 Task: Look for space in Itacoatiara, Brazil from 2nd September, 2023 to 6th September, 2023 for 2 adults in price range Rs.15000 to Rs.20000. Place can be entire place with 1  bedroom having 1 bed and 1 bathroom. Property type can be house, flat, guest house, hotel. Booking option can be shelf check-in. Required host language is Spanish.
Action: Mouse moved to (543, 207)
Screenshot: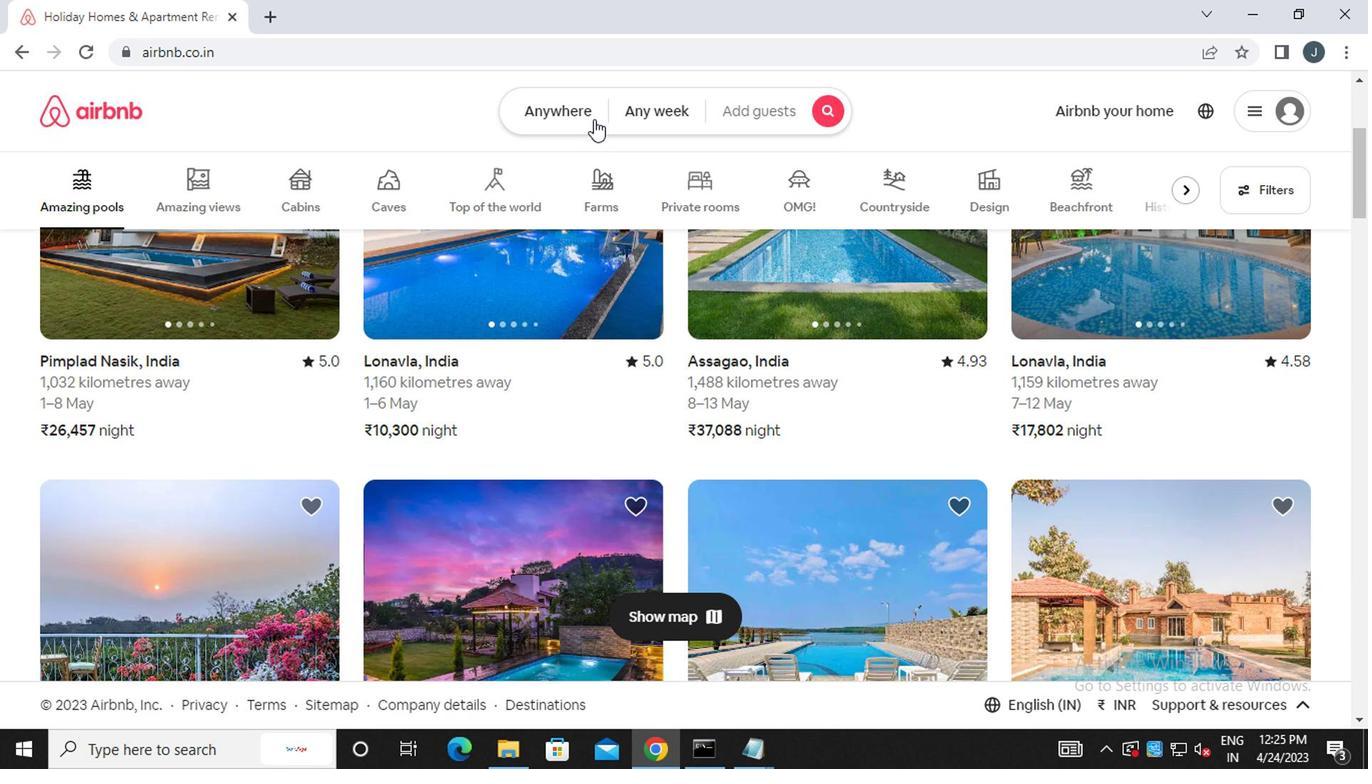 
Action: Mouse pressed left at (543, 207)
Screenshot: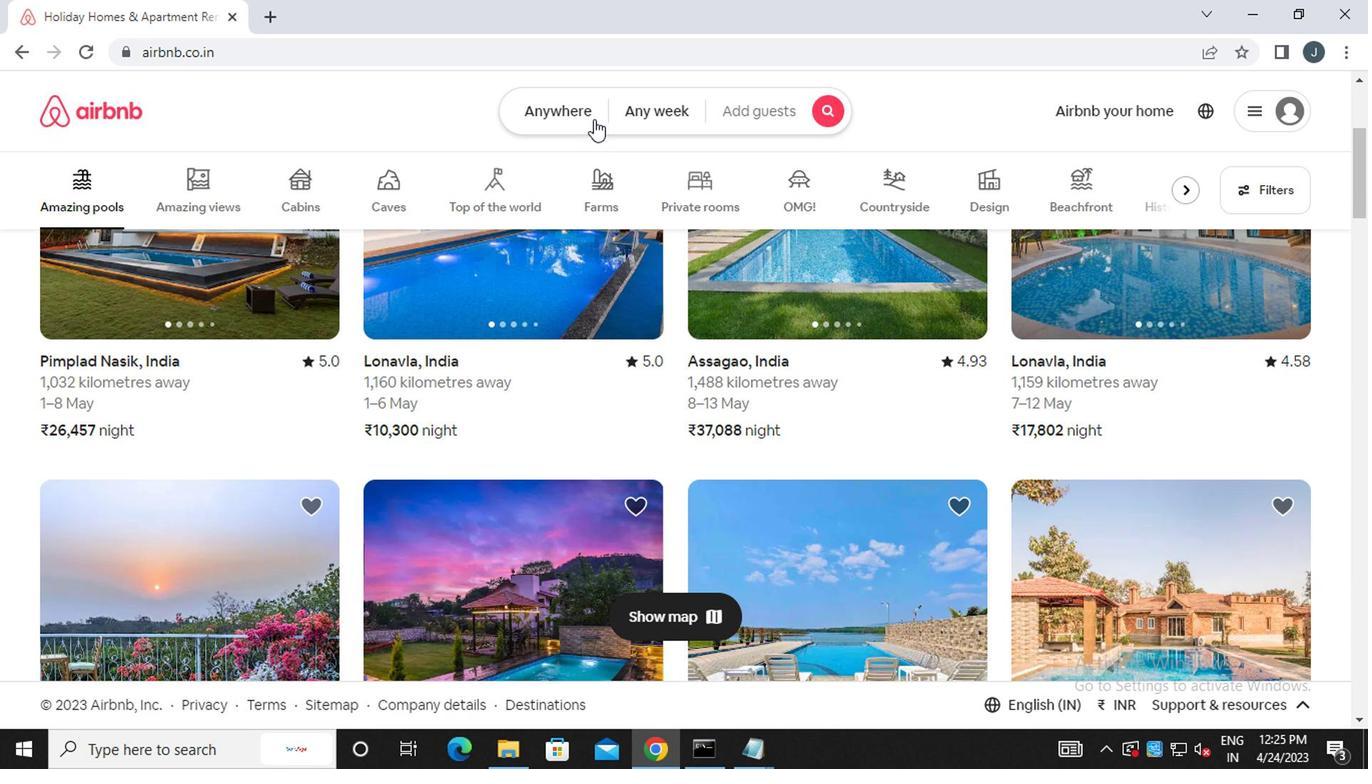 
Action: Mouse moved to (366, 261)
Screenshot: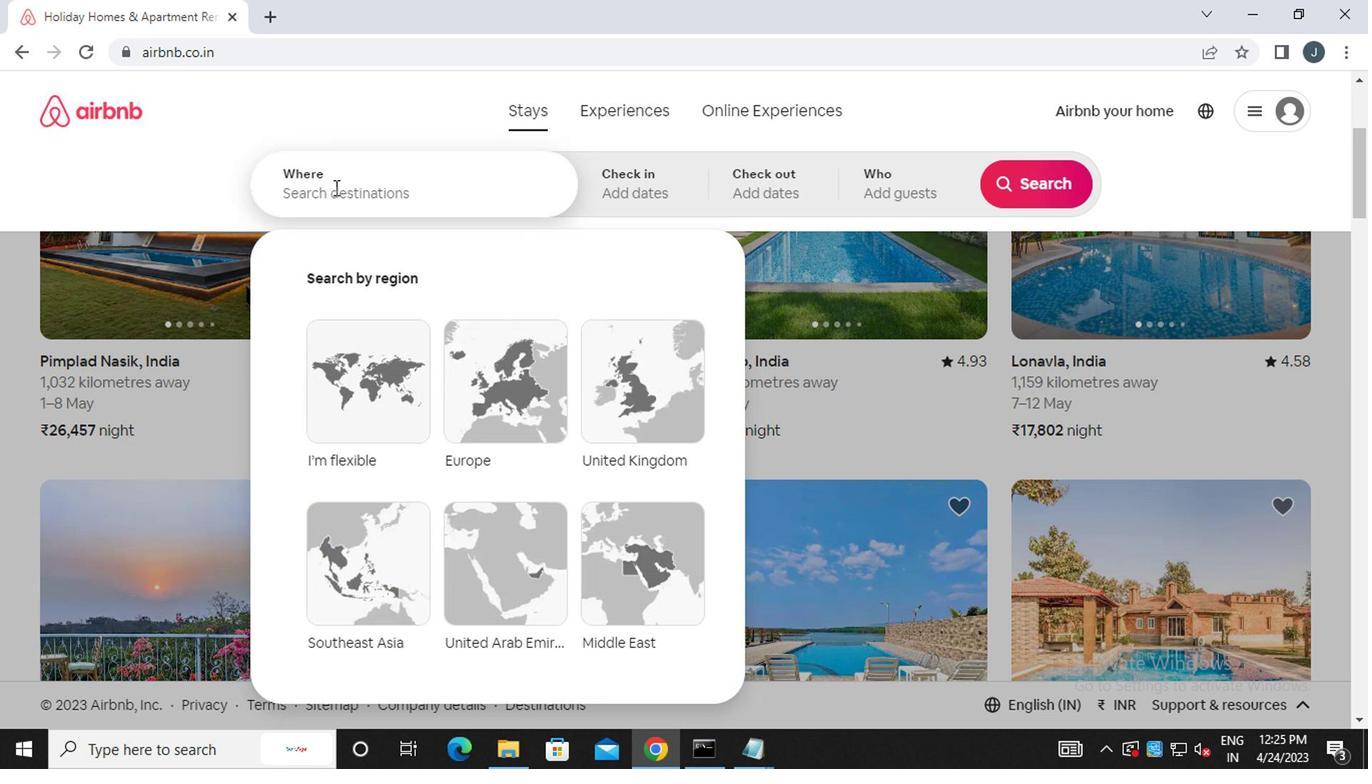 
Action: Mouse pressed left at (366, 261)
Screenshot: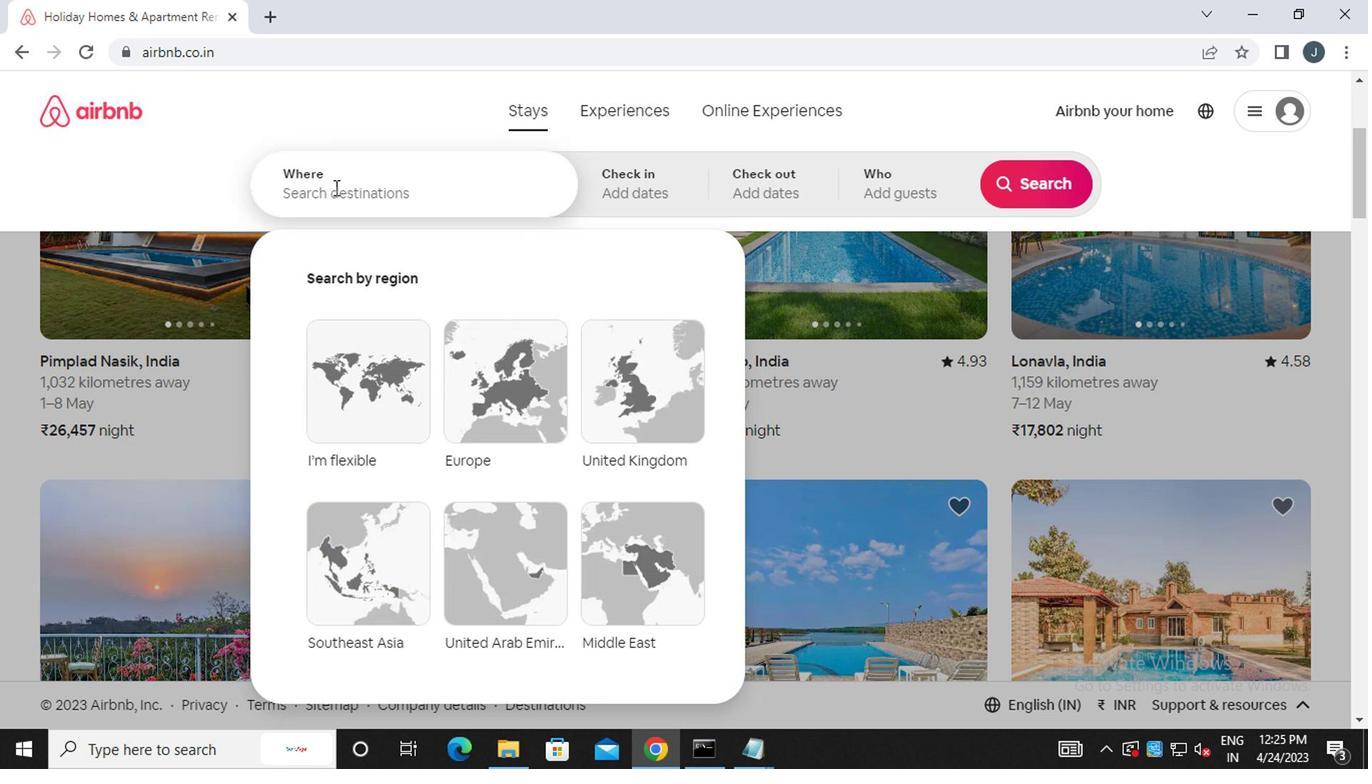 
Action: Mouse moved to (369, 261)
Screenshot: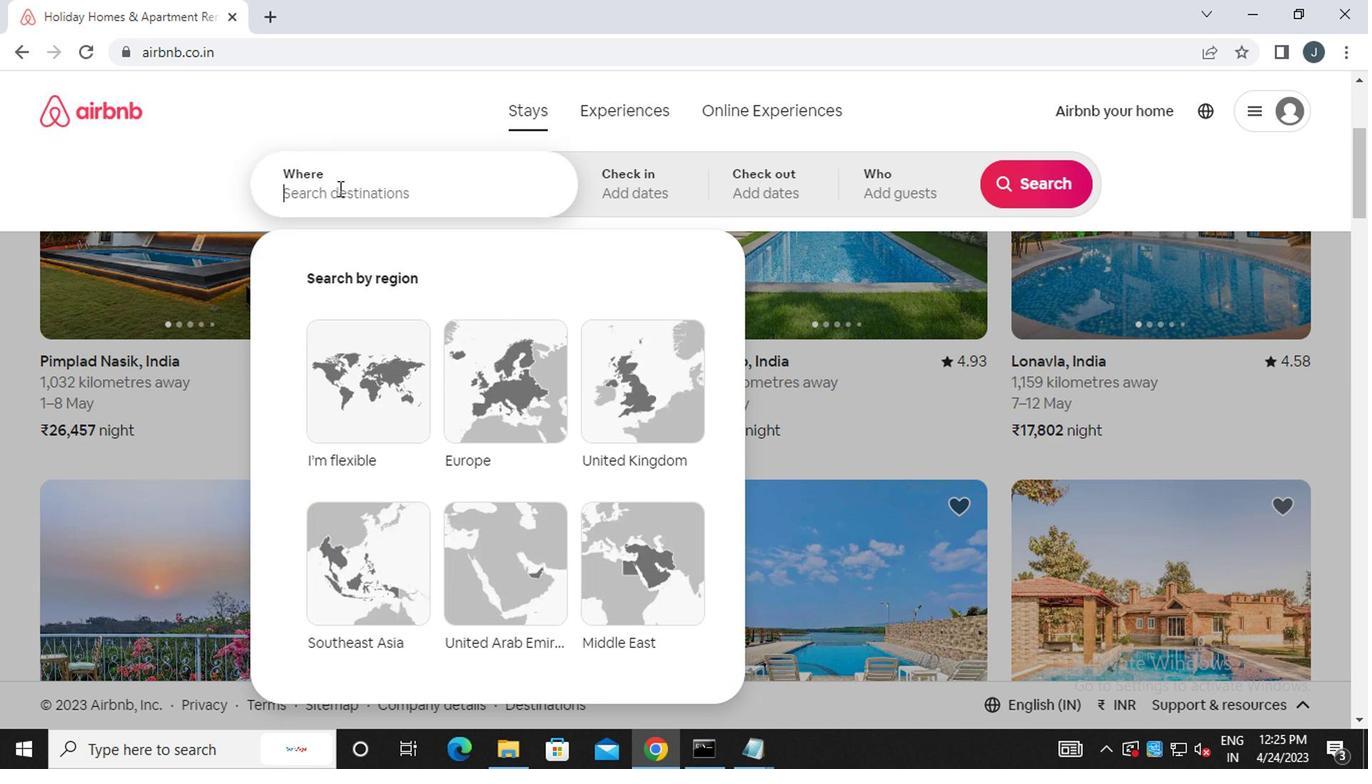 
Action: Key pressed i<Key.caps_lock>tacoatiara,<Key.caps_lock><Key.space>b<Key.caps_lock>razil
Screenshot: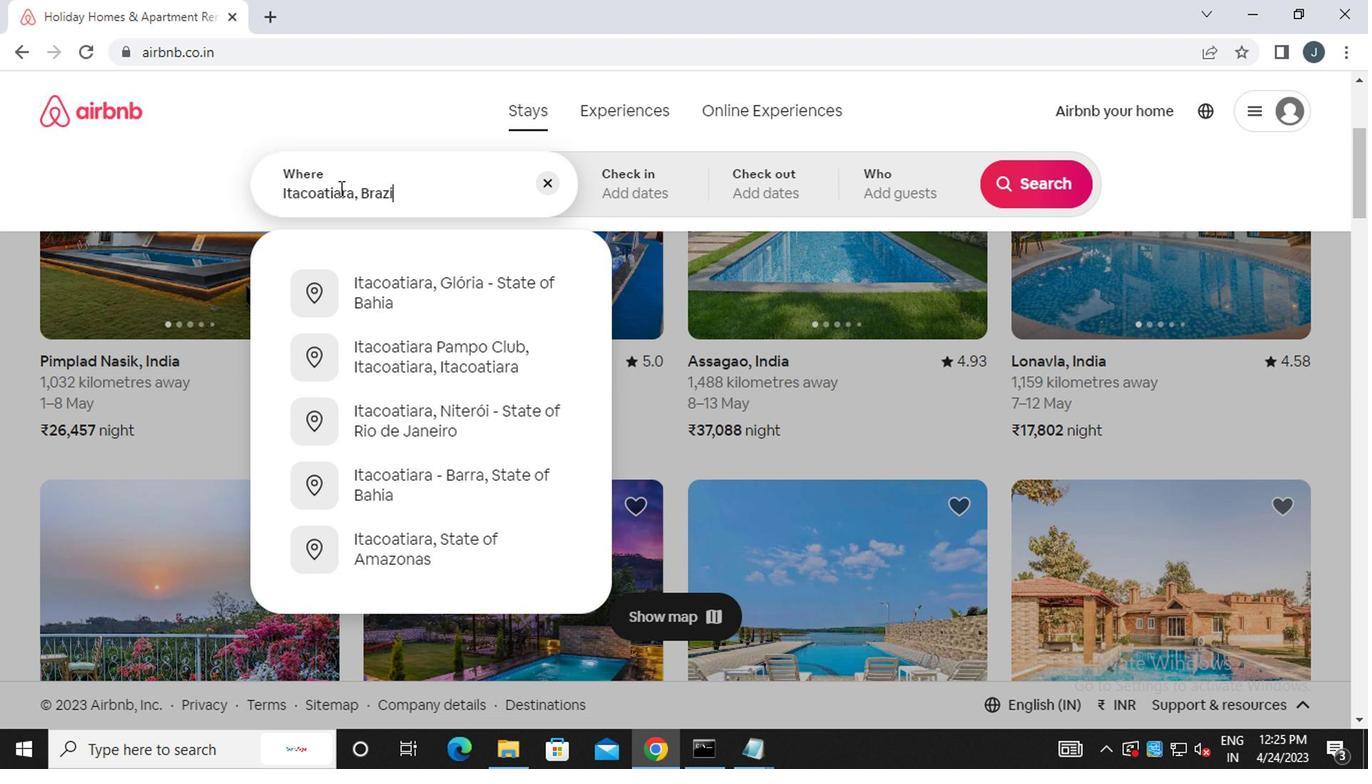 
Action: Mouse moved to (571, 264)
Screenshot: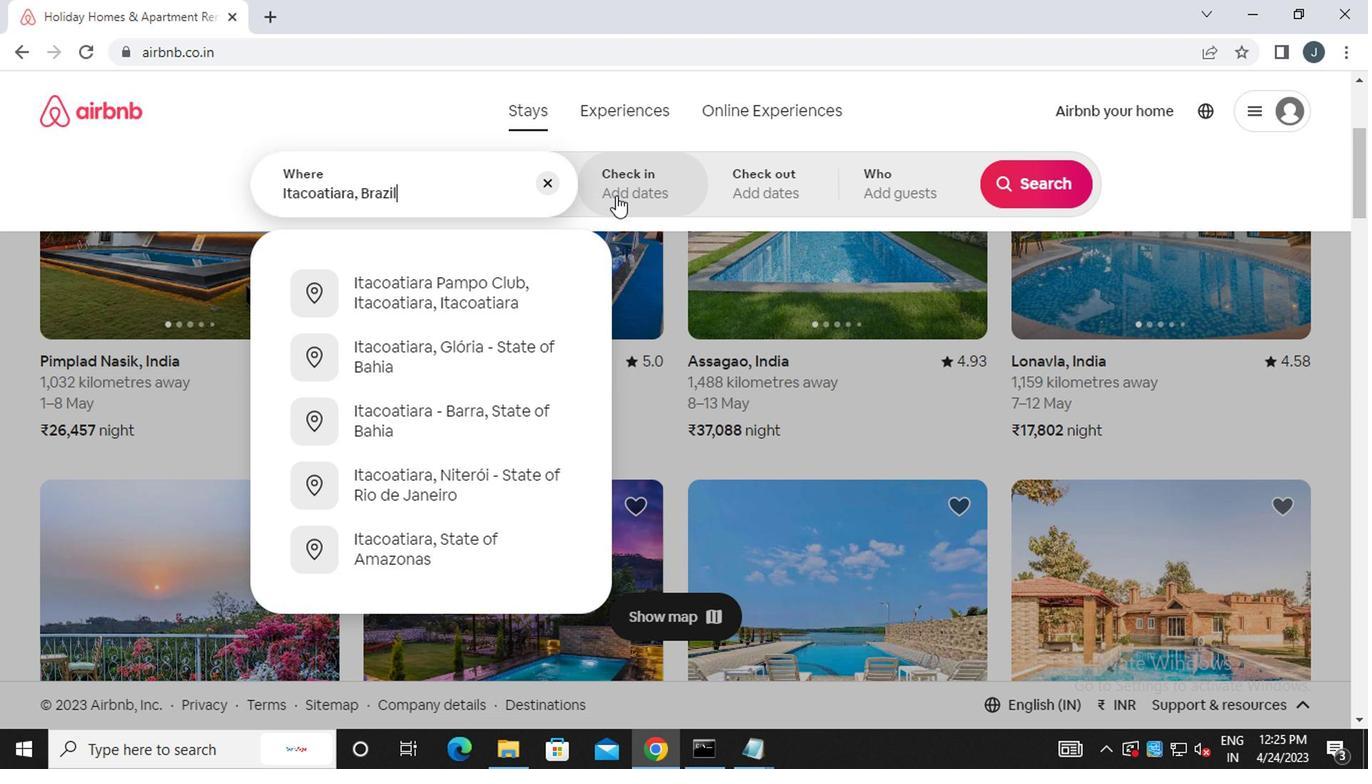 
Action: Mouse pressed left at (571, 264)
Screenshot: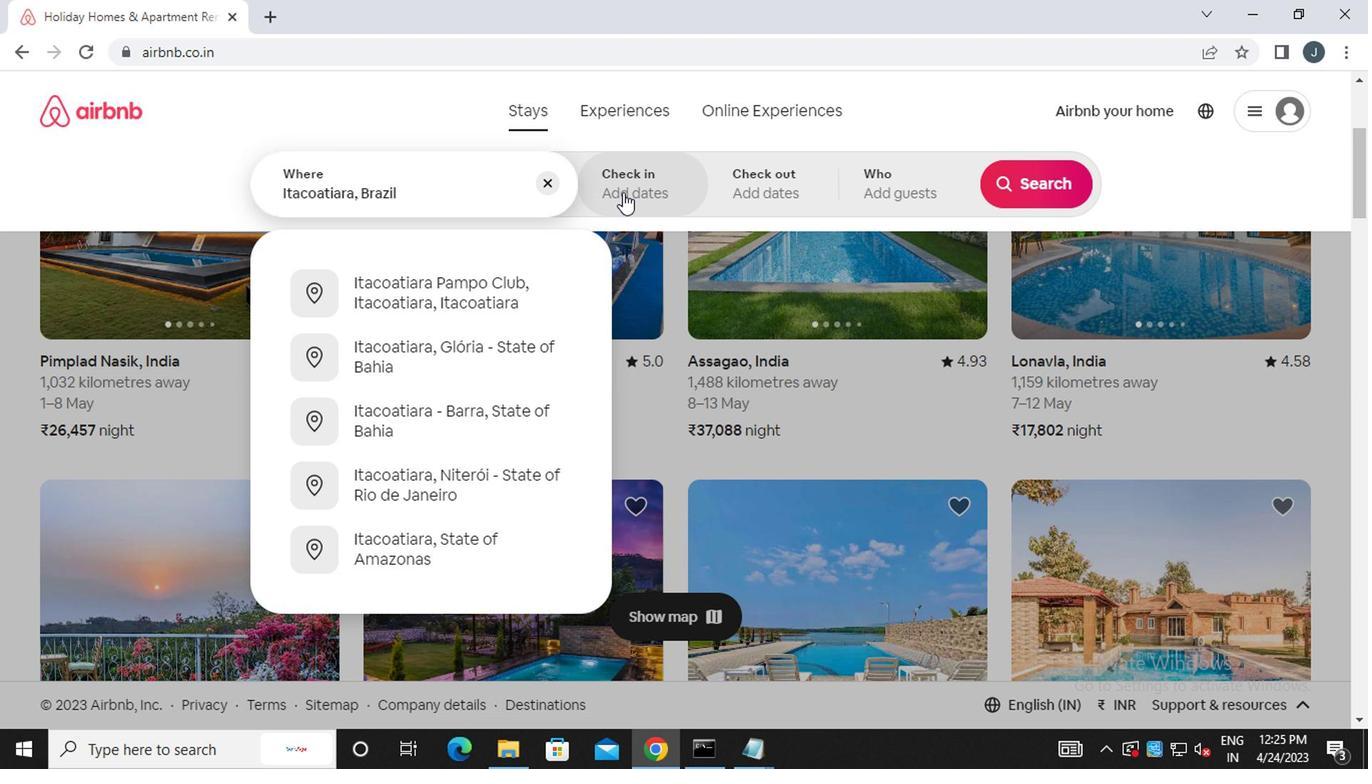 
Action: Mouse moved to (856, 379)
Screenshot: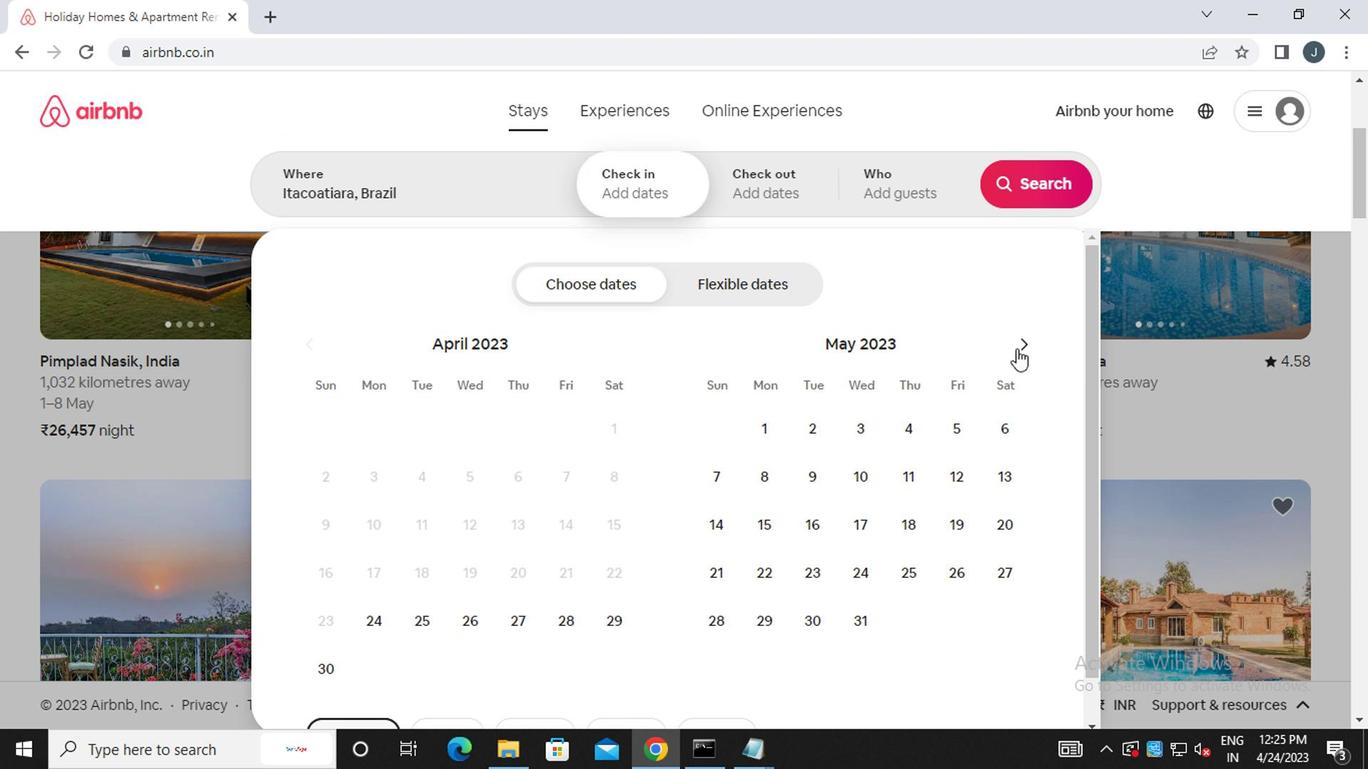 
Action: Mouse pressed left at (856, 379)
Screenshot: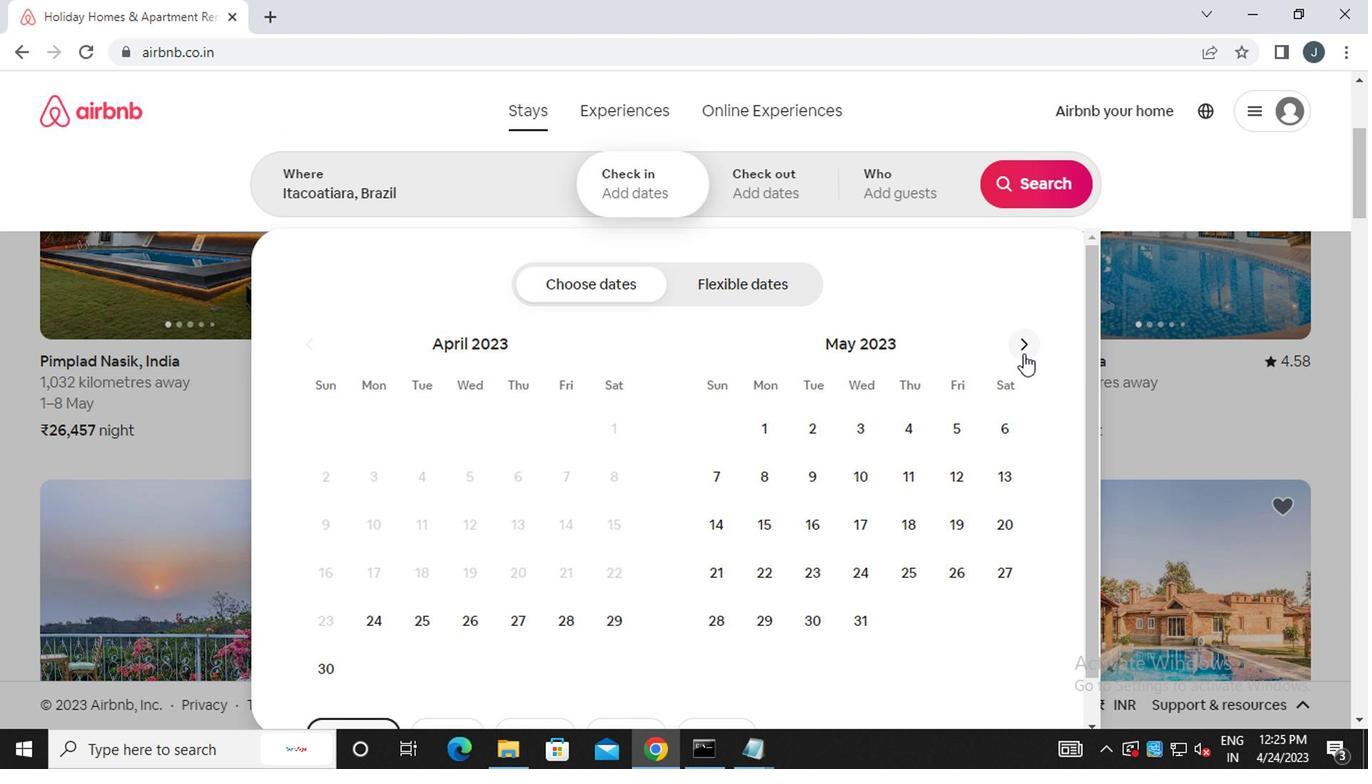 
Action: Mouse moved to (857, 379)
Screenshot: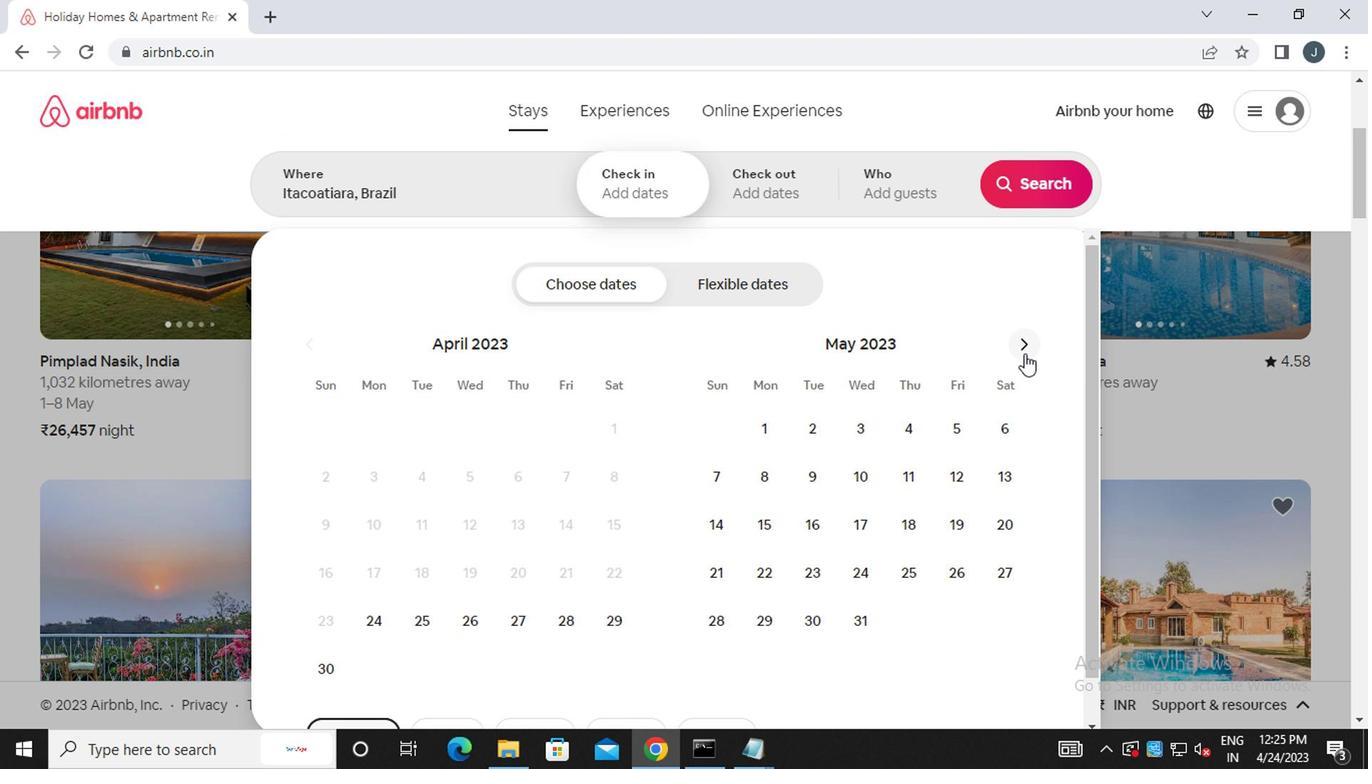
Action: Mouse pressed left at (857, 379)
Screenshot: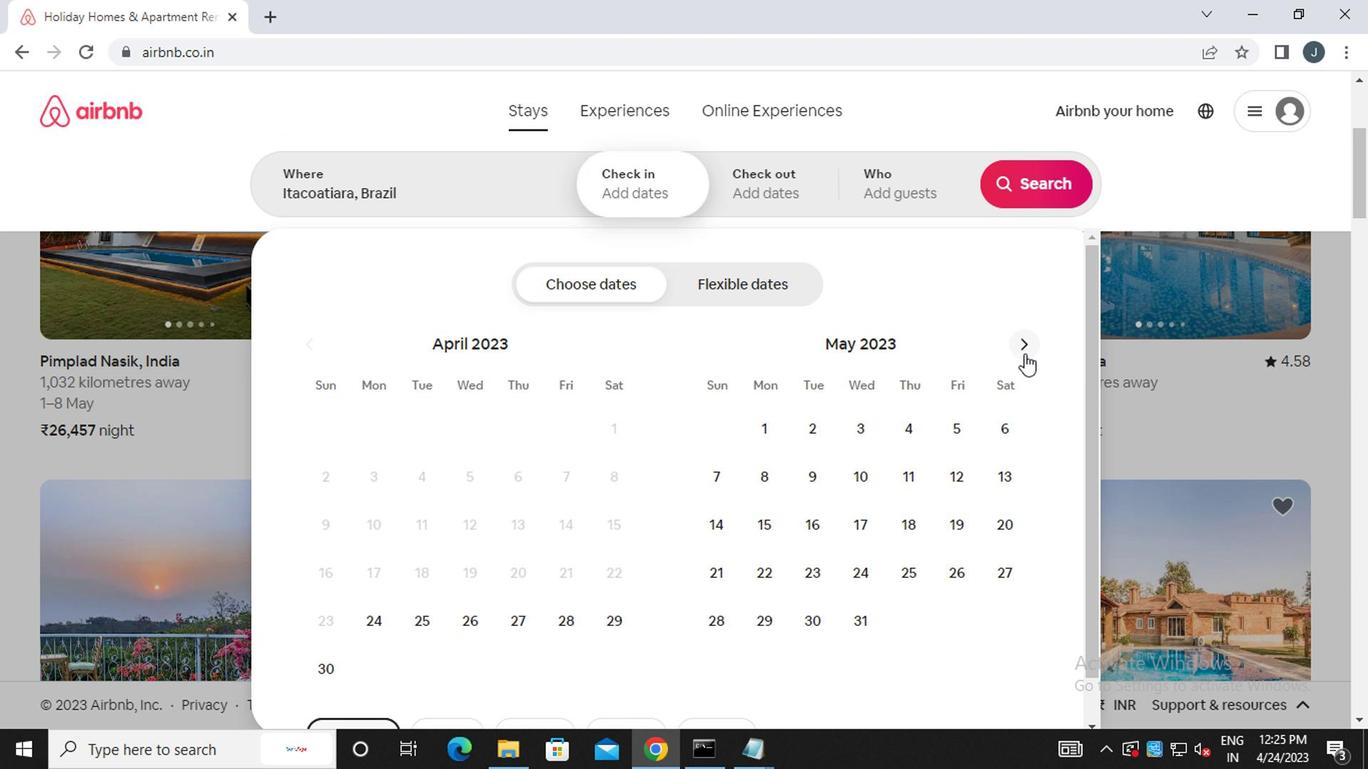 
Action: Mouse moved to (857, 379)
Screenshot: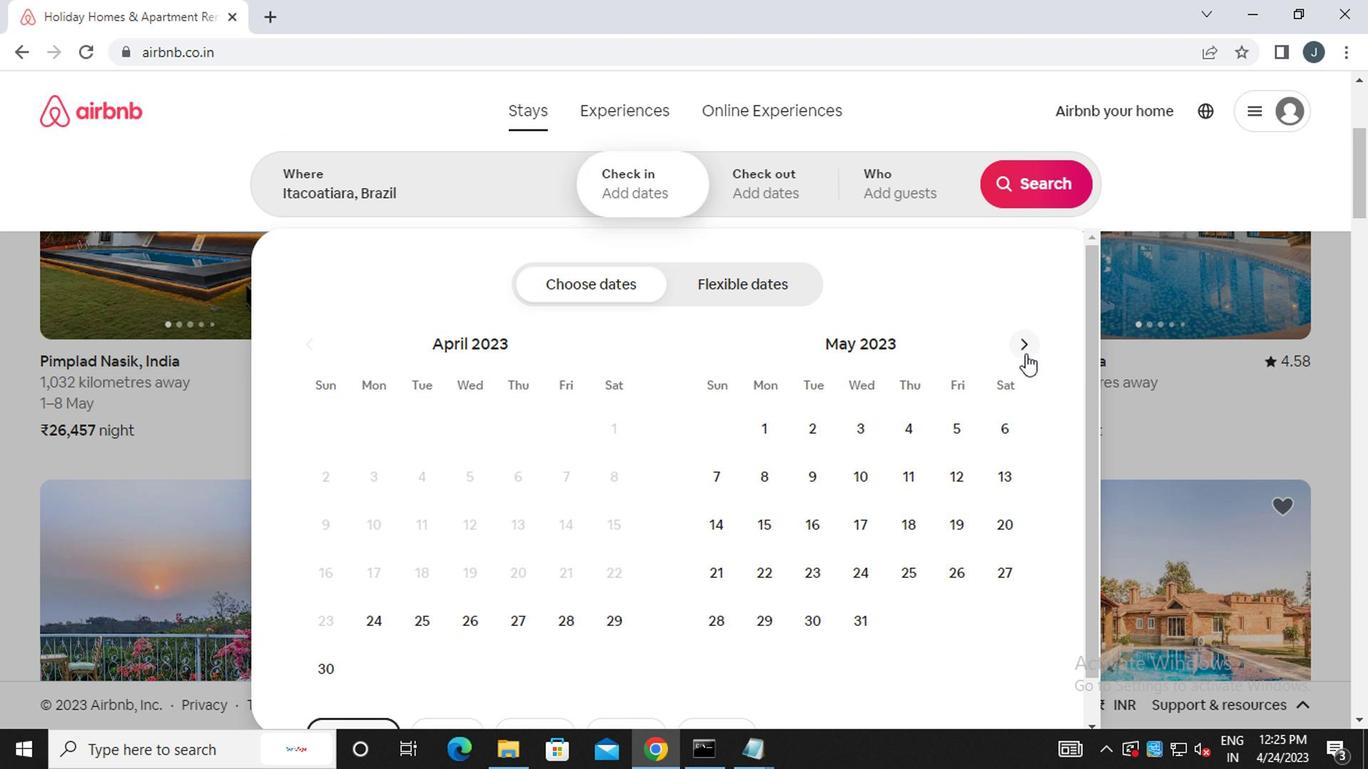 
Action: Mouse pressed left at (857, 379)
Screenshot: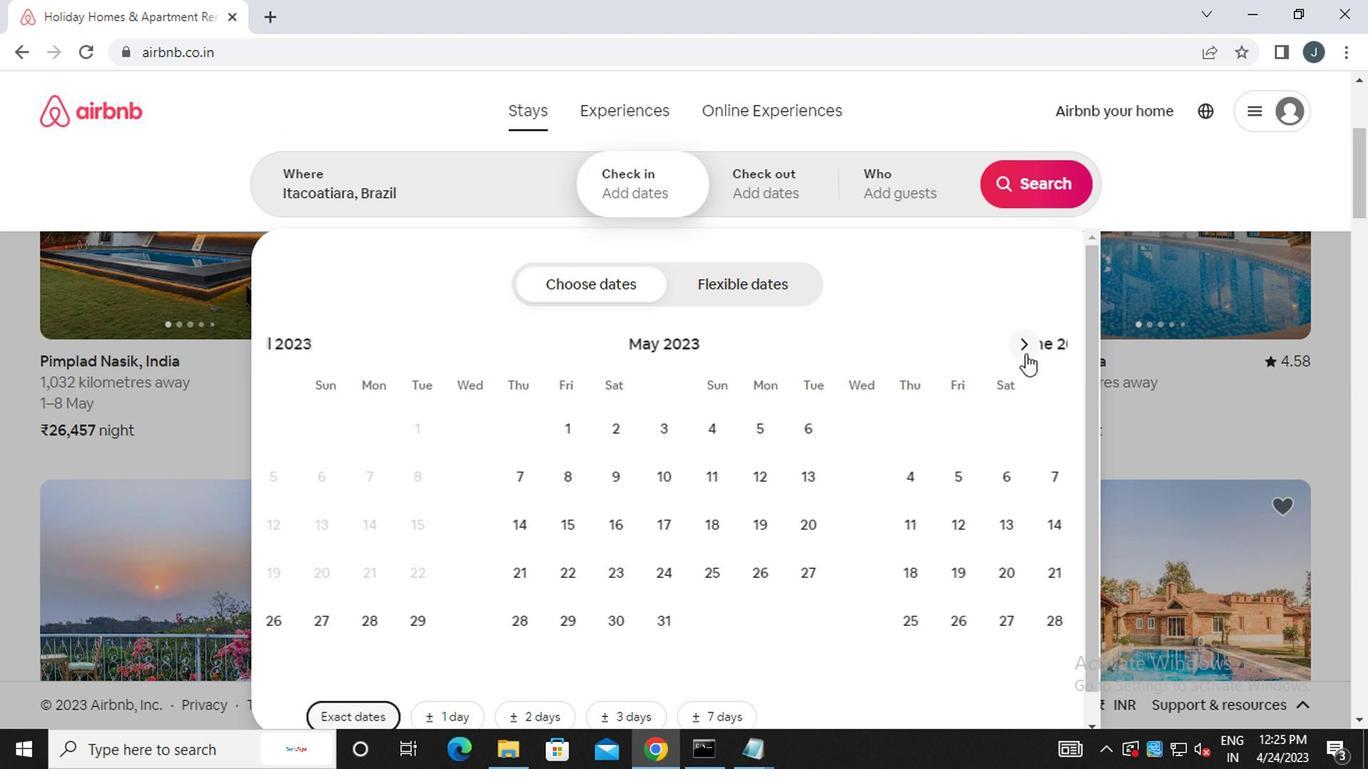 
Action: Mouse pressed left at (857, 379)
Screenshot: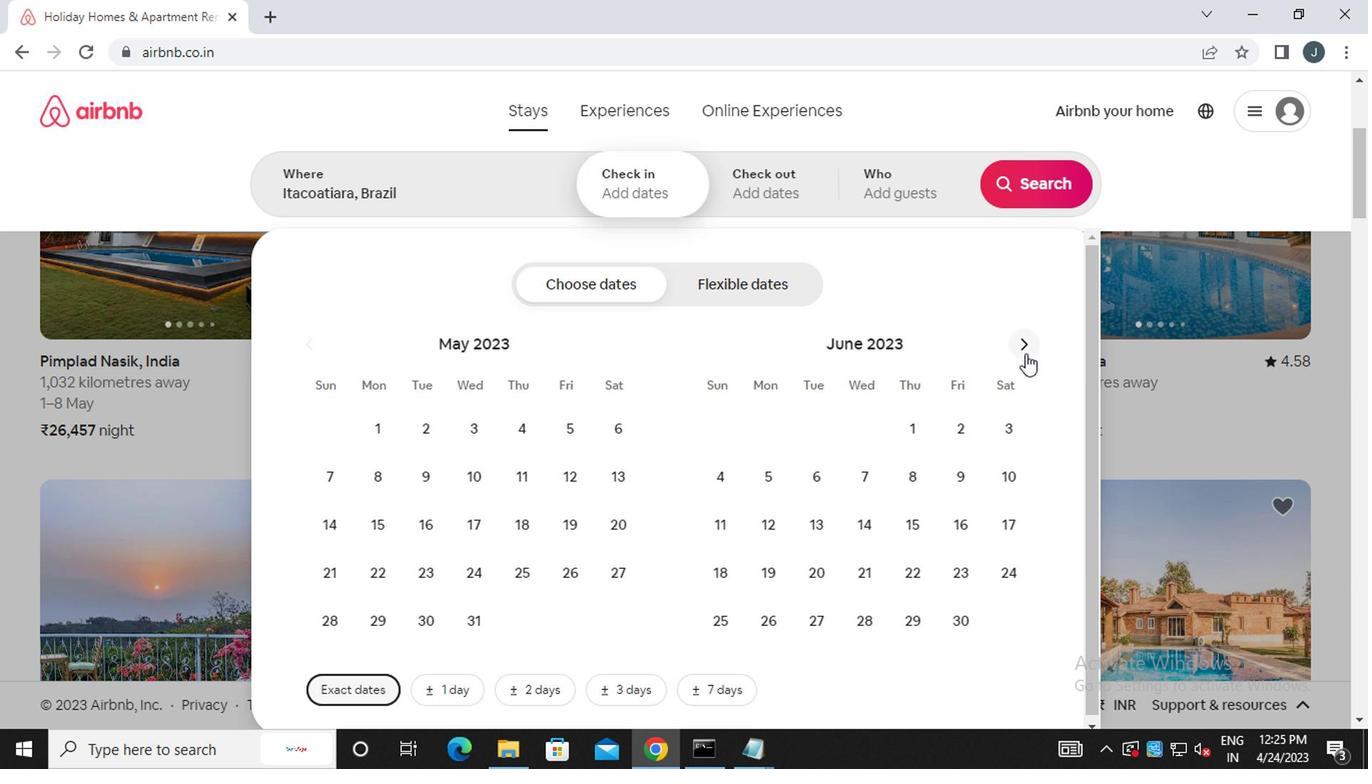 
Action: Mouse pressed left at (857, 379)
Screenshot: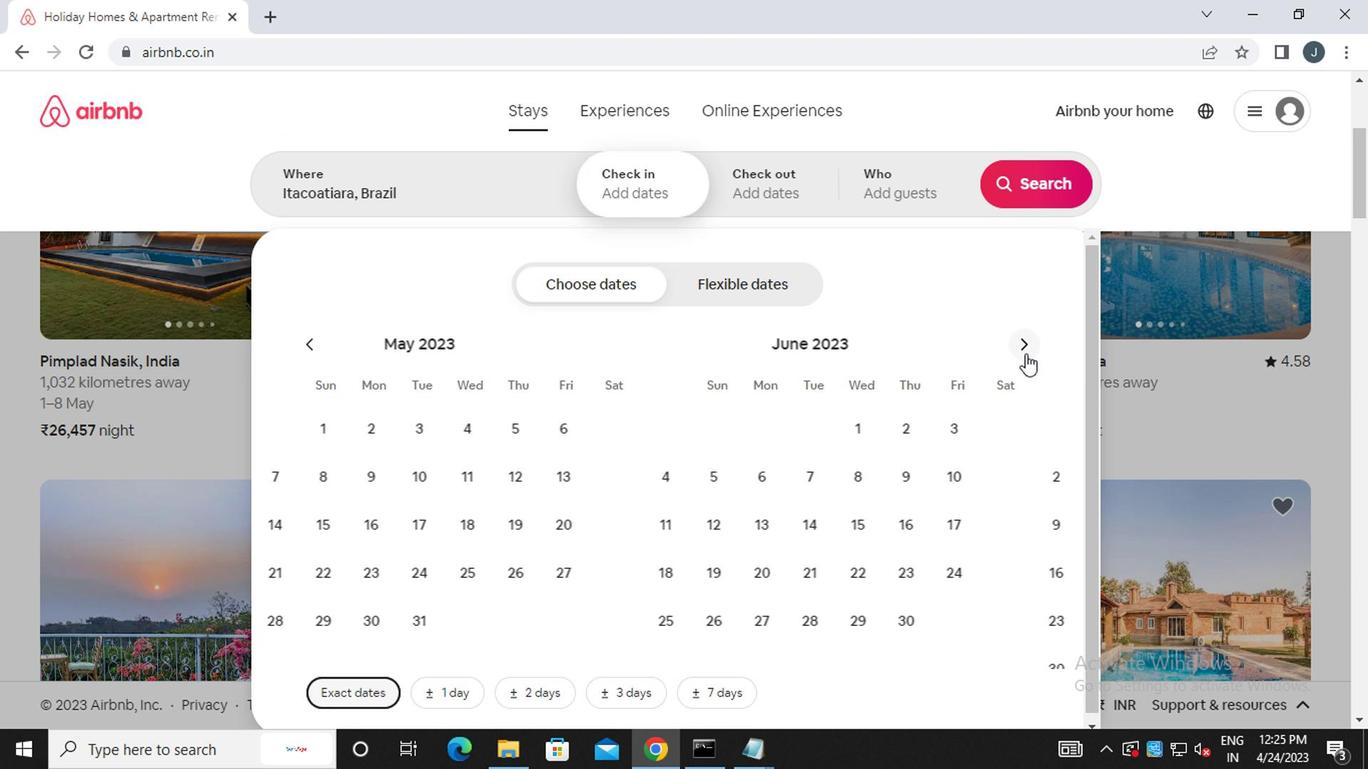 
Action: Mouse moved to (859, 374)
Screenshot: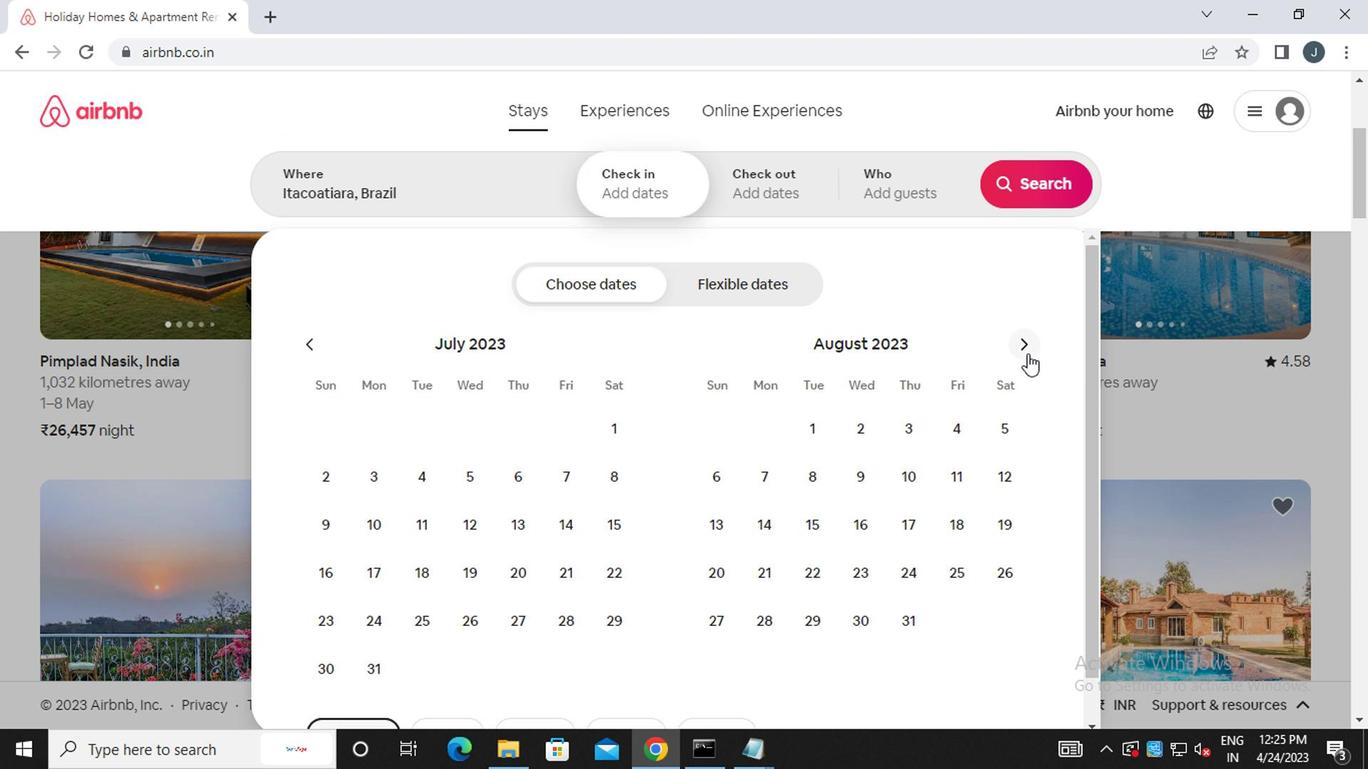 
Action: Mouse pressed left at (859, 374)
Screenshot: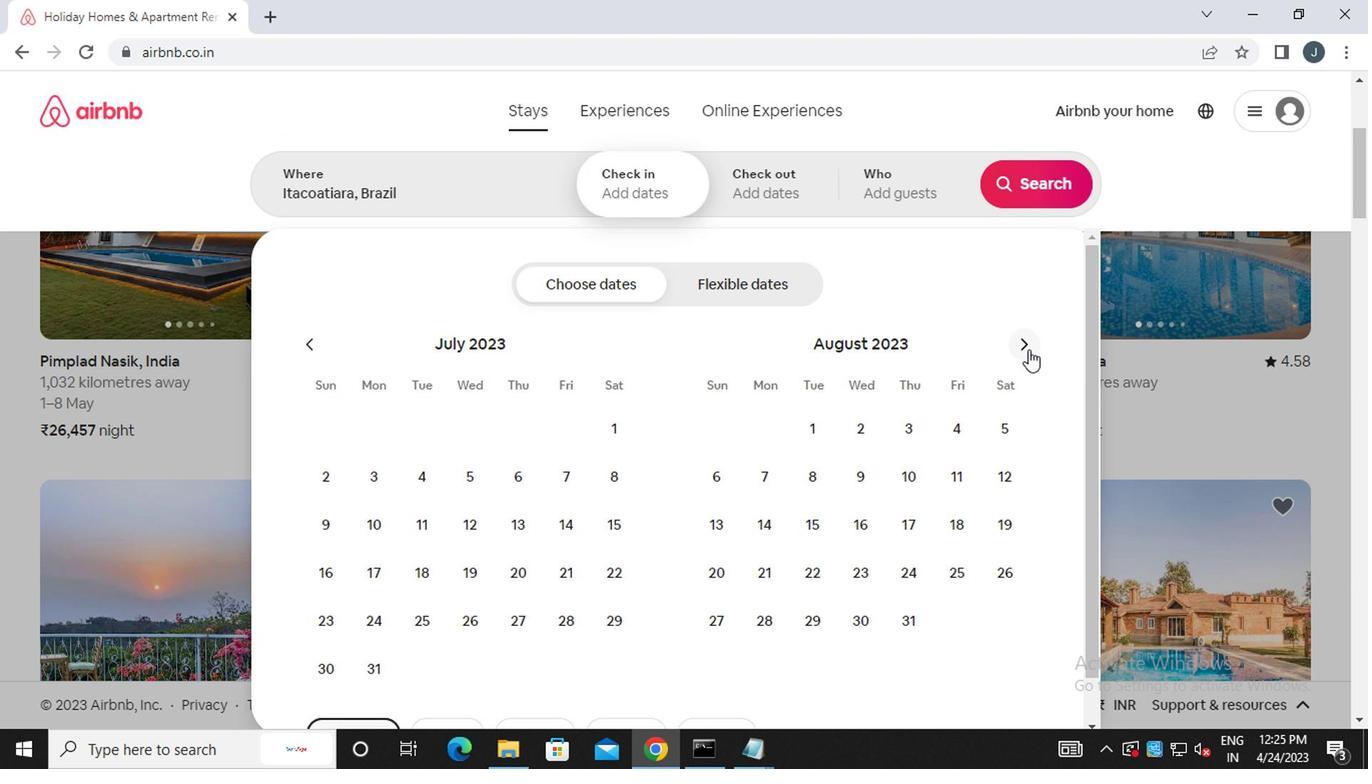 
Action: Mouse moved to (844, 438)
Screenshot: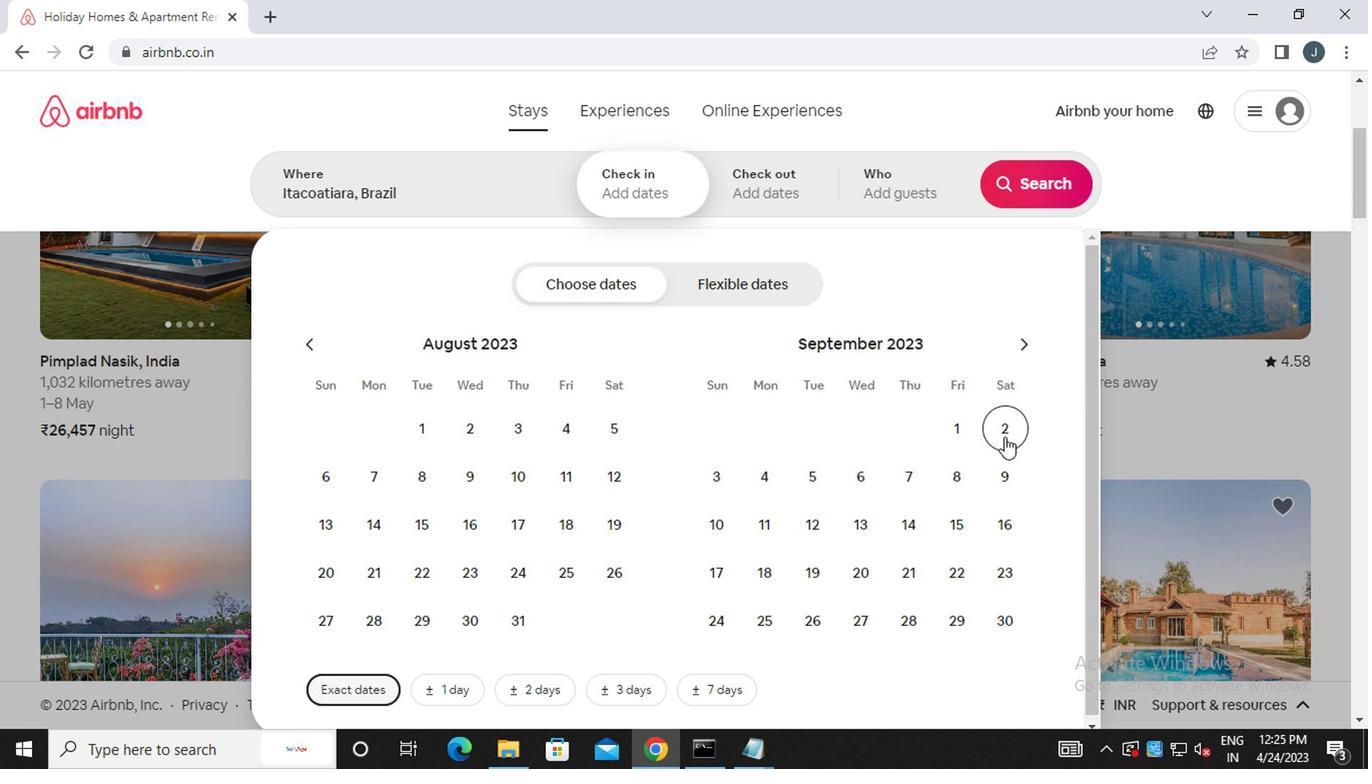 
Action: Mouse pressed left at (844, 438)
Screenshot: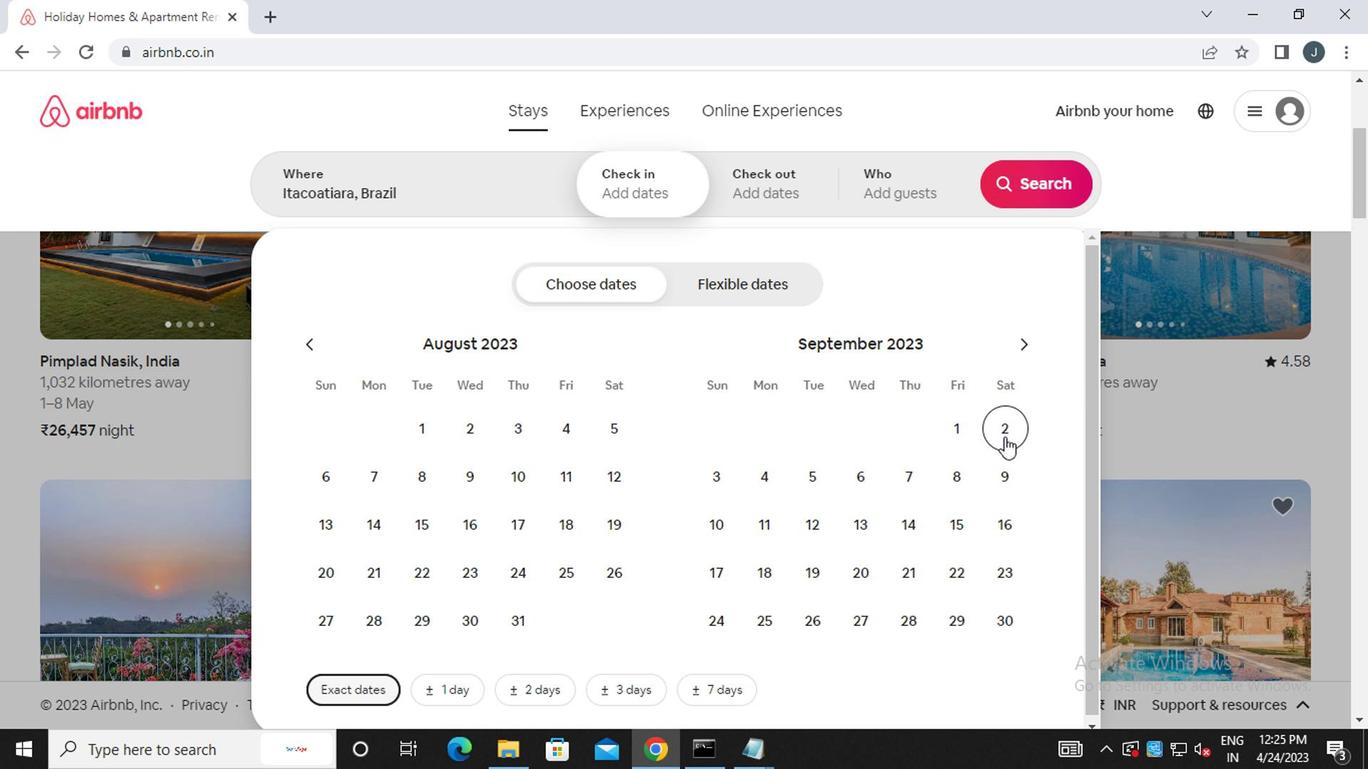
Action: Mouse moved to (740, 468)
Screenshot: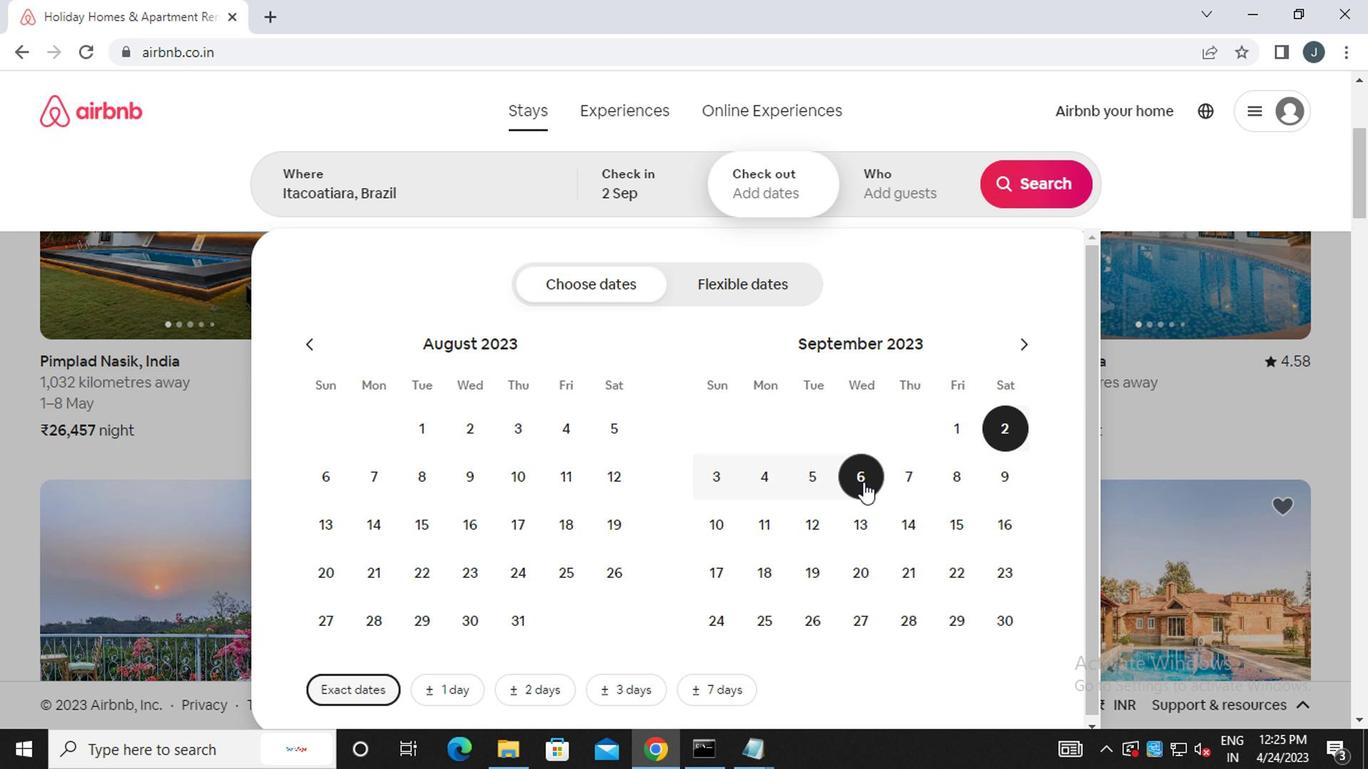 
Action: Mouse pressed left at (740, 468)
Screenshot: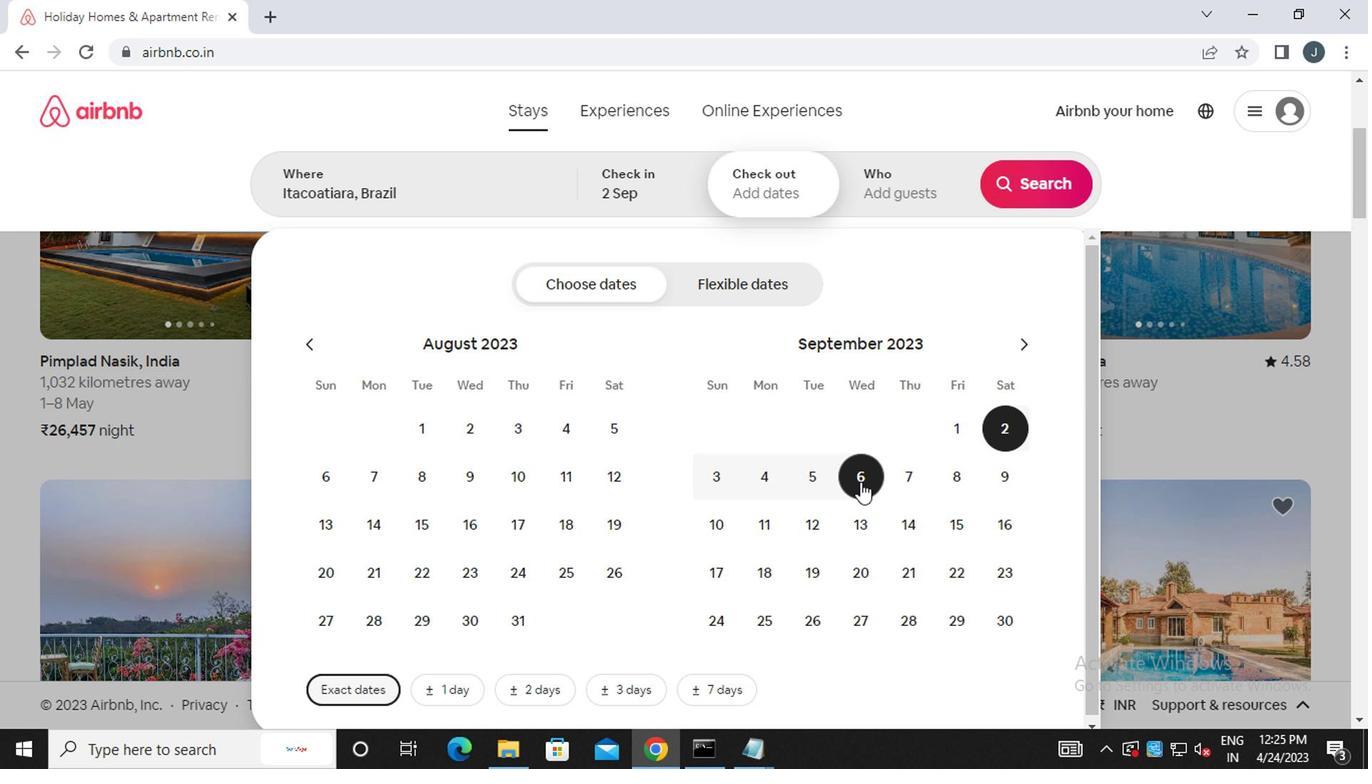 
Action: Mouse moved to (779, 268)
Screenshot: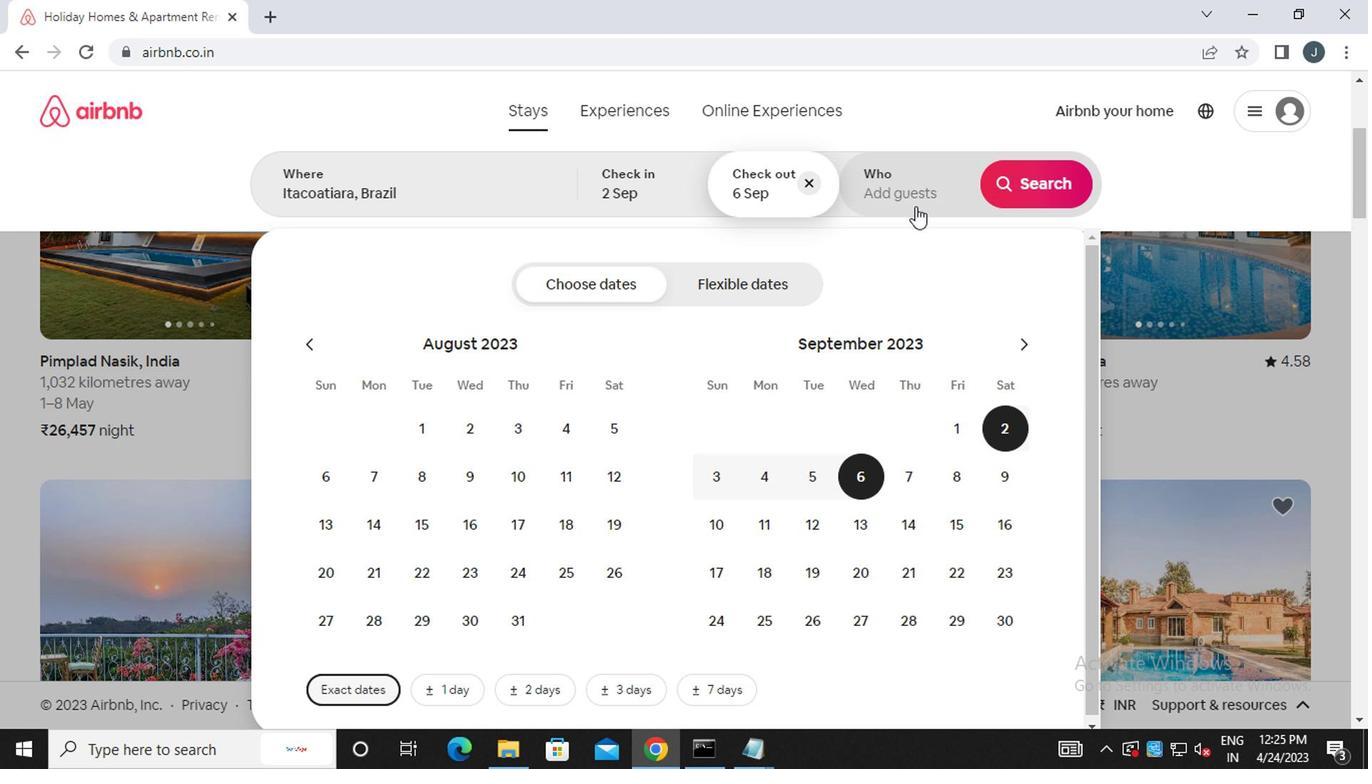 
Action: Mouse pressed left at (779, 268)
Screenshot: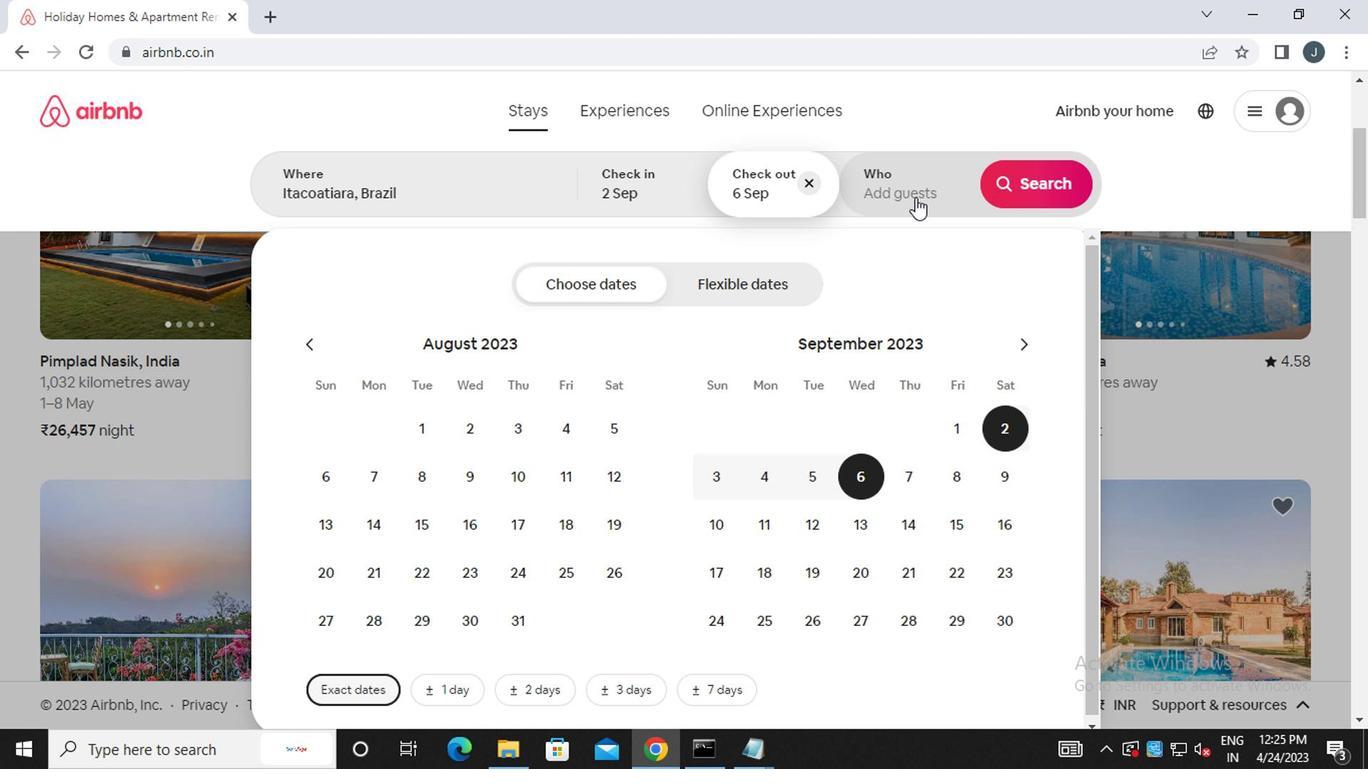 
Action: Mouse moved to (867, 336)
Screenshot: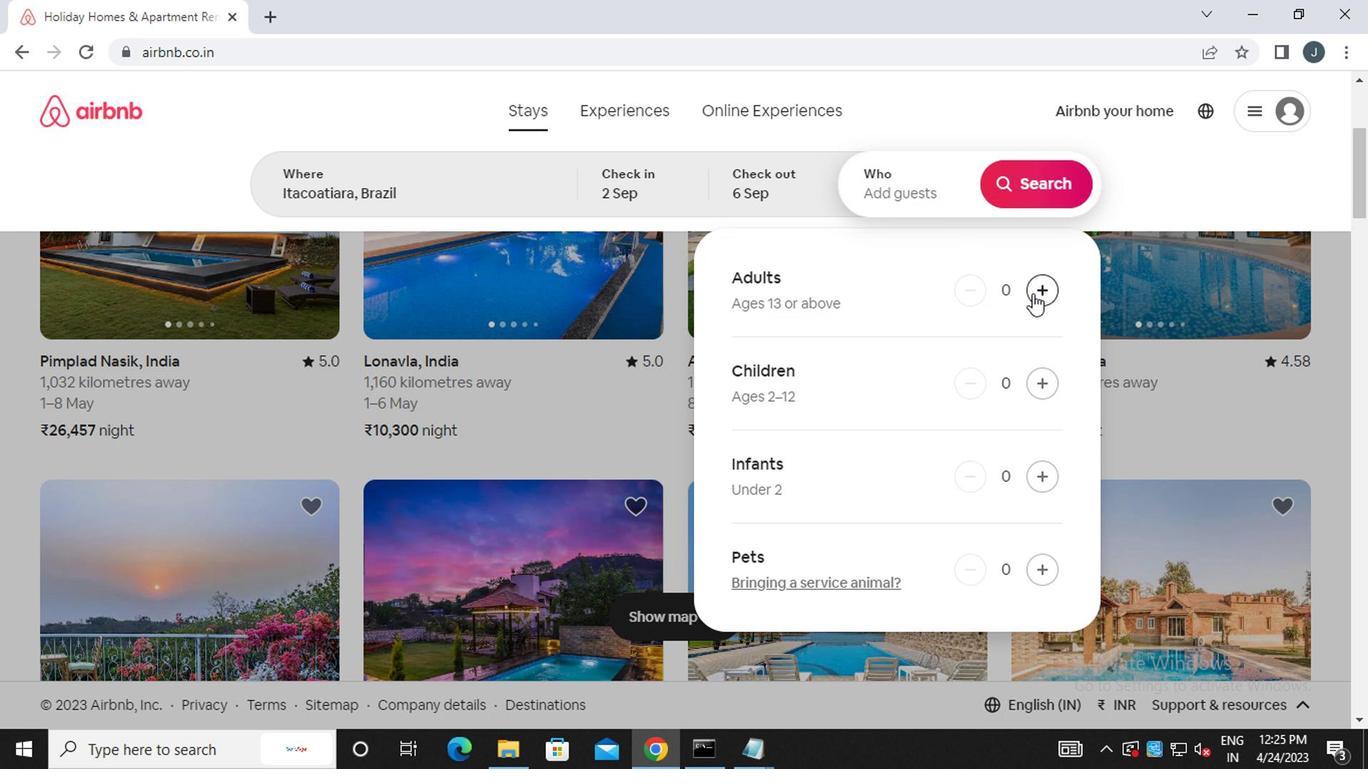 
Action: Mouse pressed left at (867, 336)
Screenshot: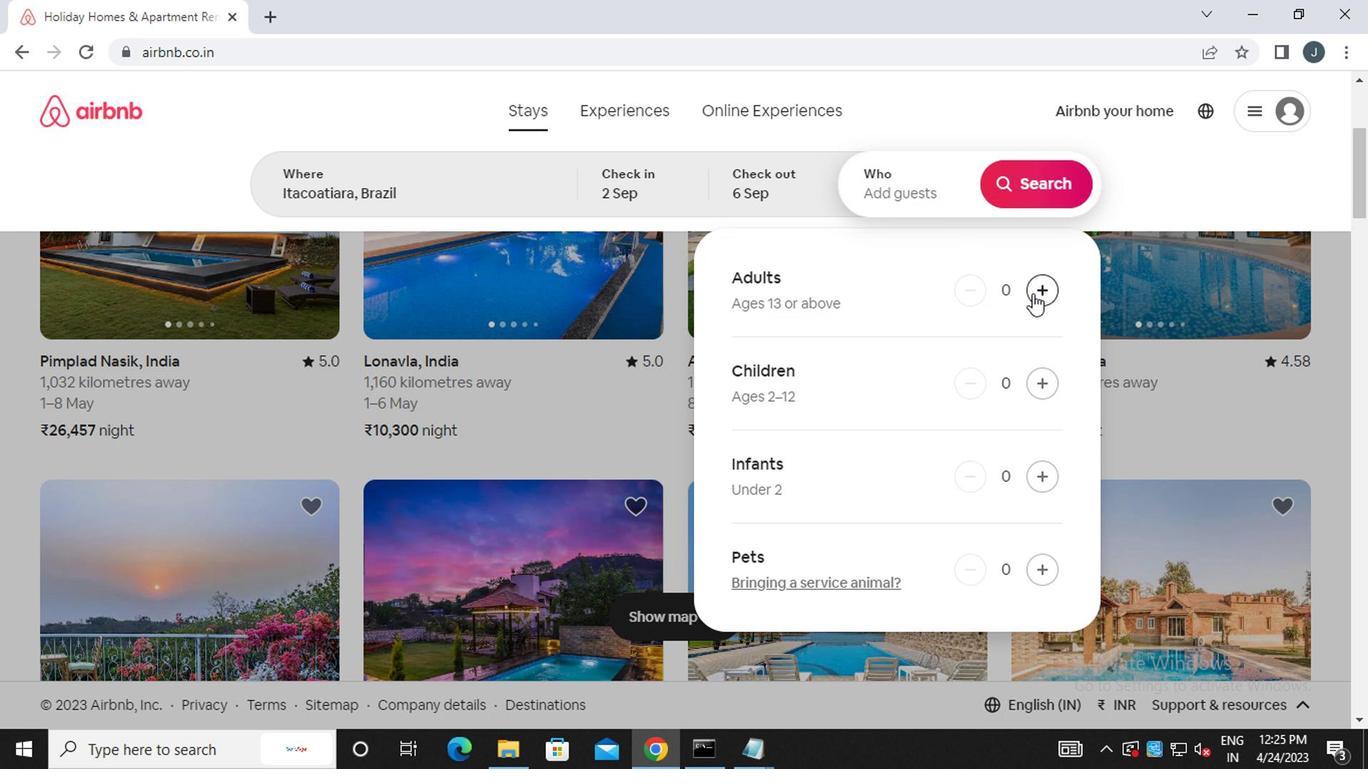 
Action: Mouse moved to (868, 336)
Screenshot: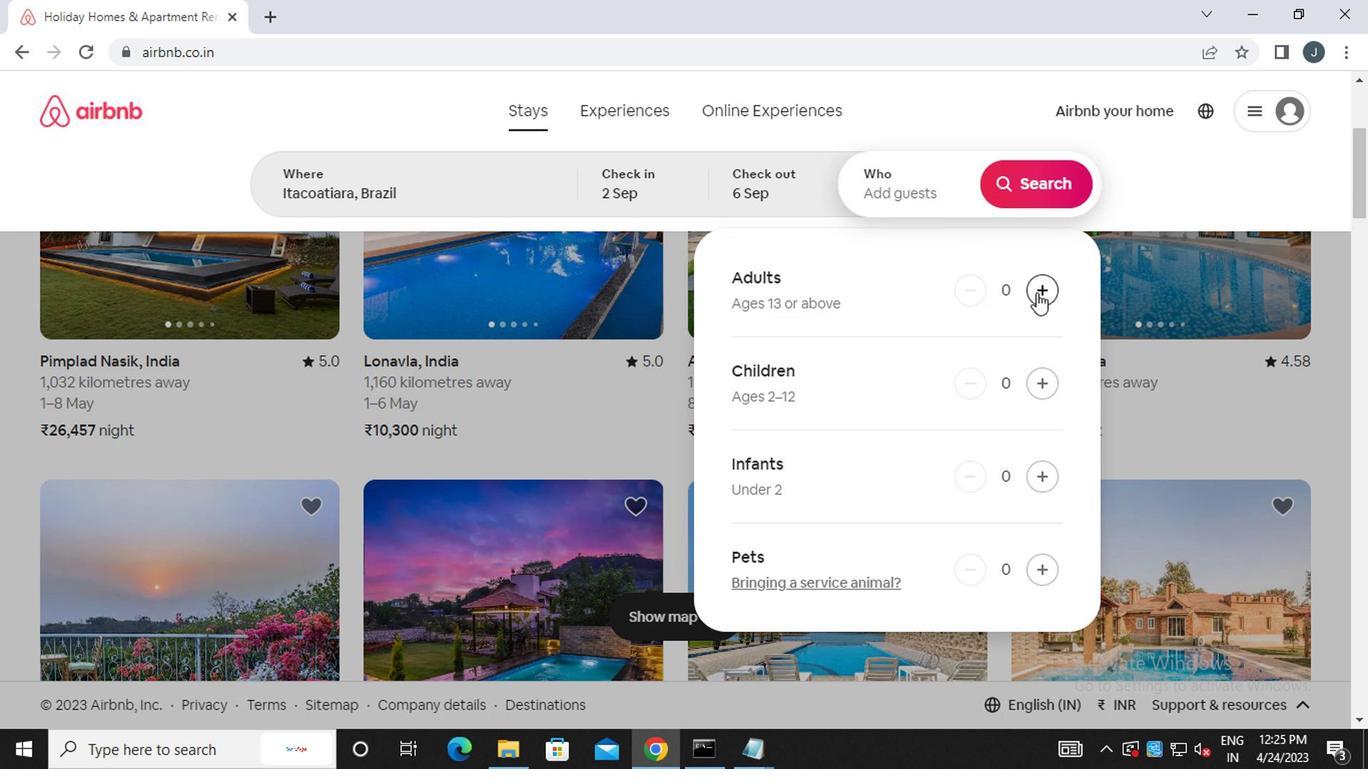 
Action: Mouse pressed left at (868, 336)
Screenshot: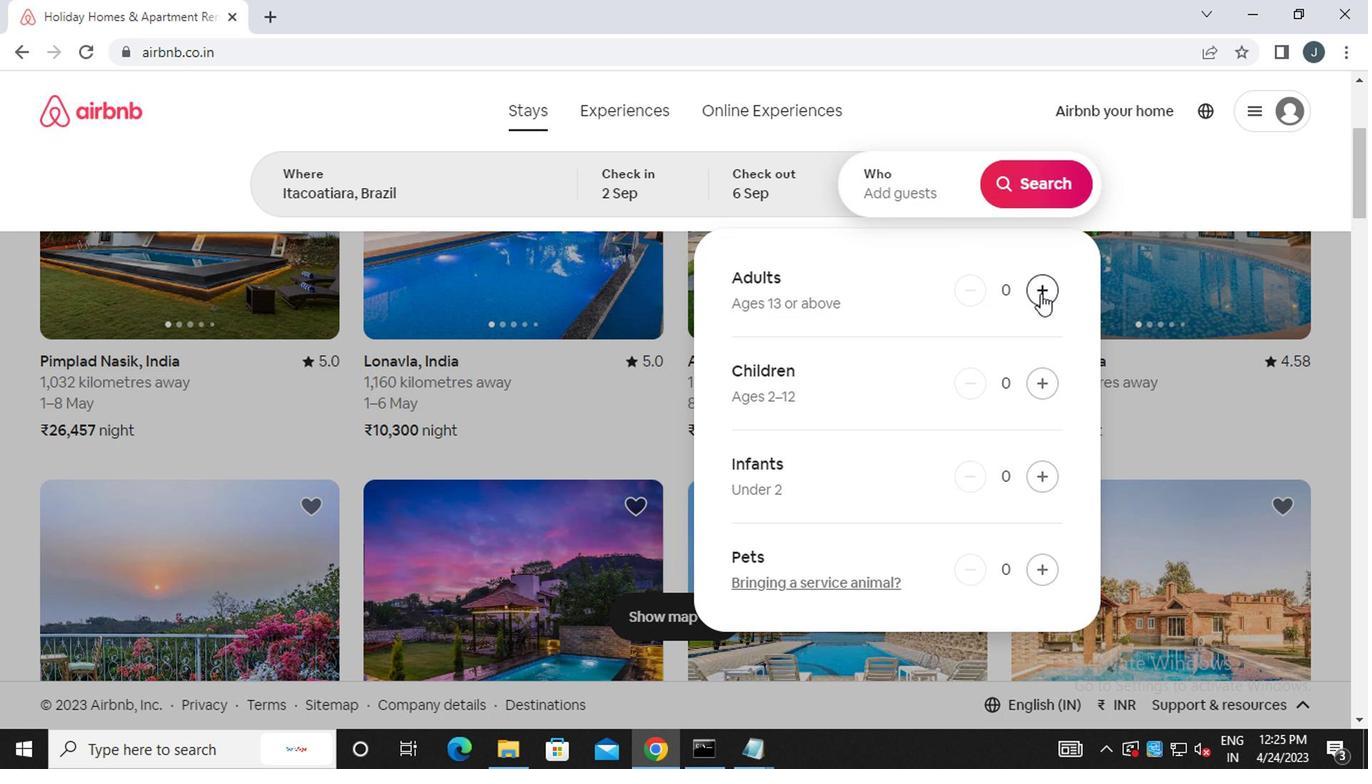 
Action: Mouse moved to (871, 259)
Screenshot: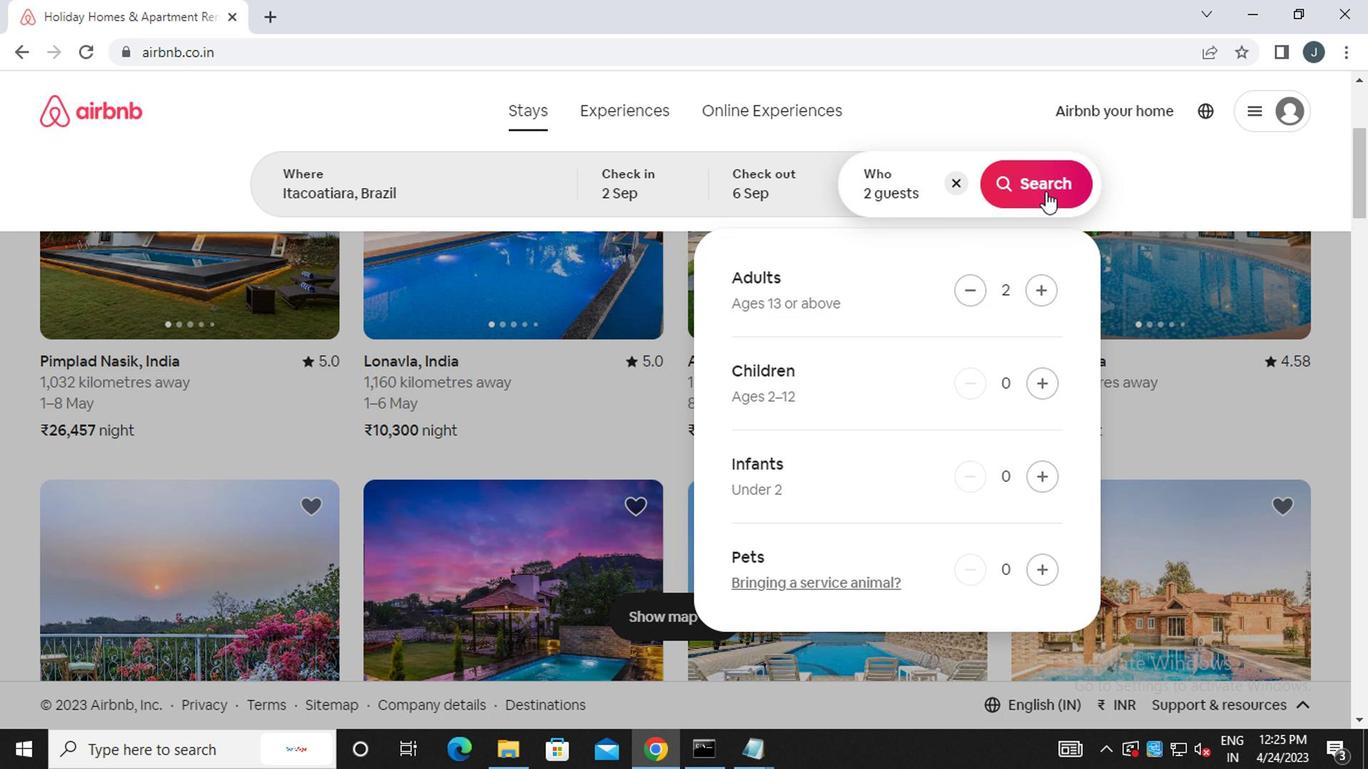 
Action: Mouse pressed left at (871, 259)
Screenshot: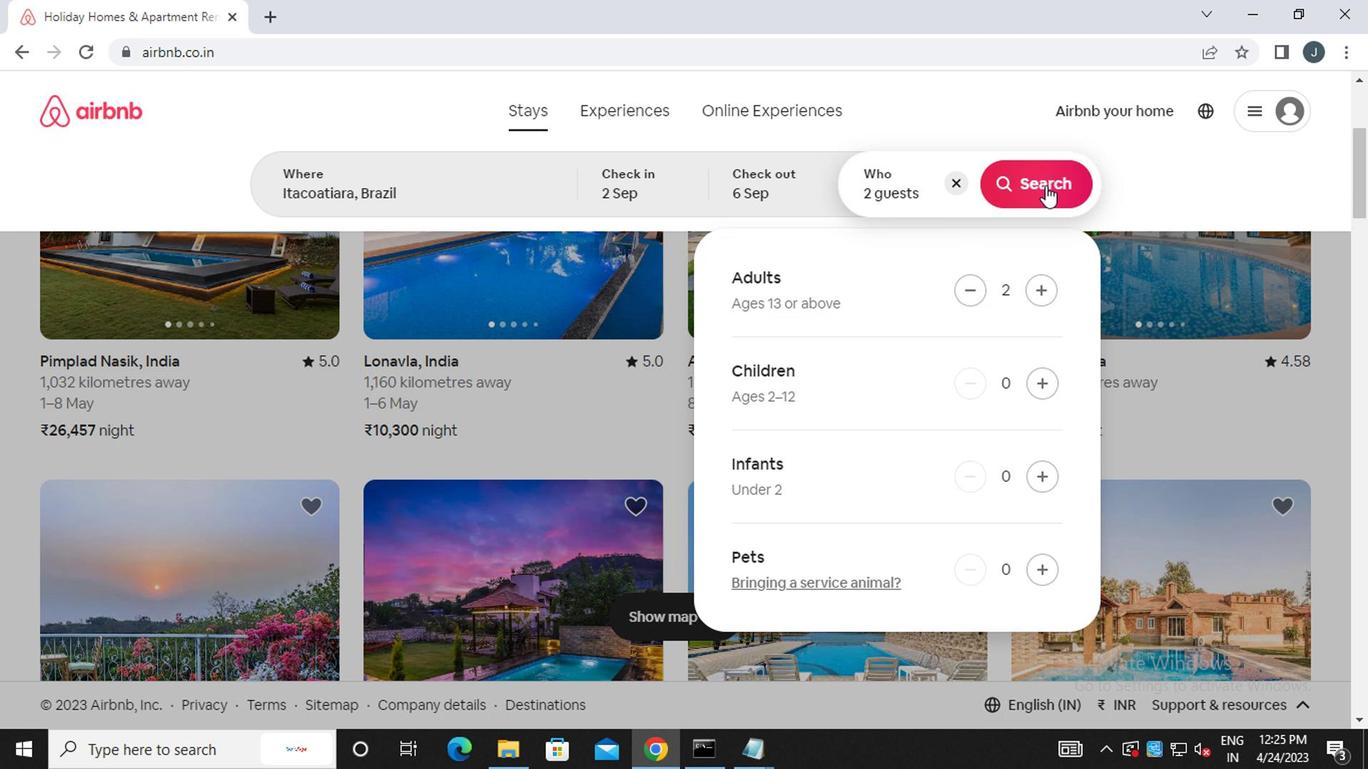 
Action: Mouse moved to (1043, 260)
Screenshot: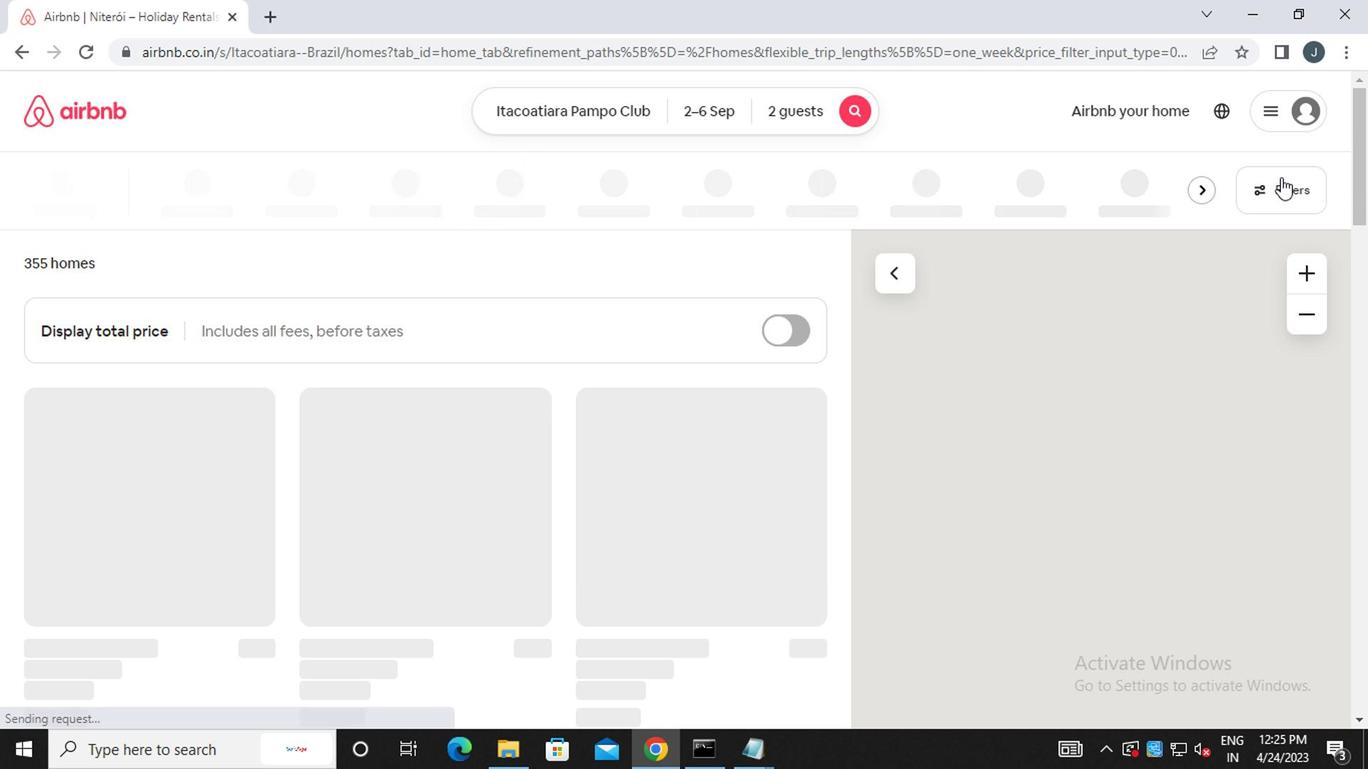 
Action: Mouse pressed left at (1043, 260)
Screenshot: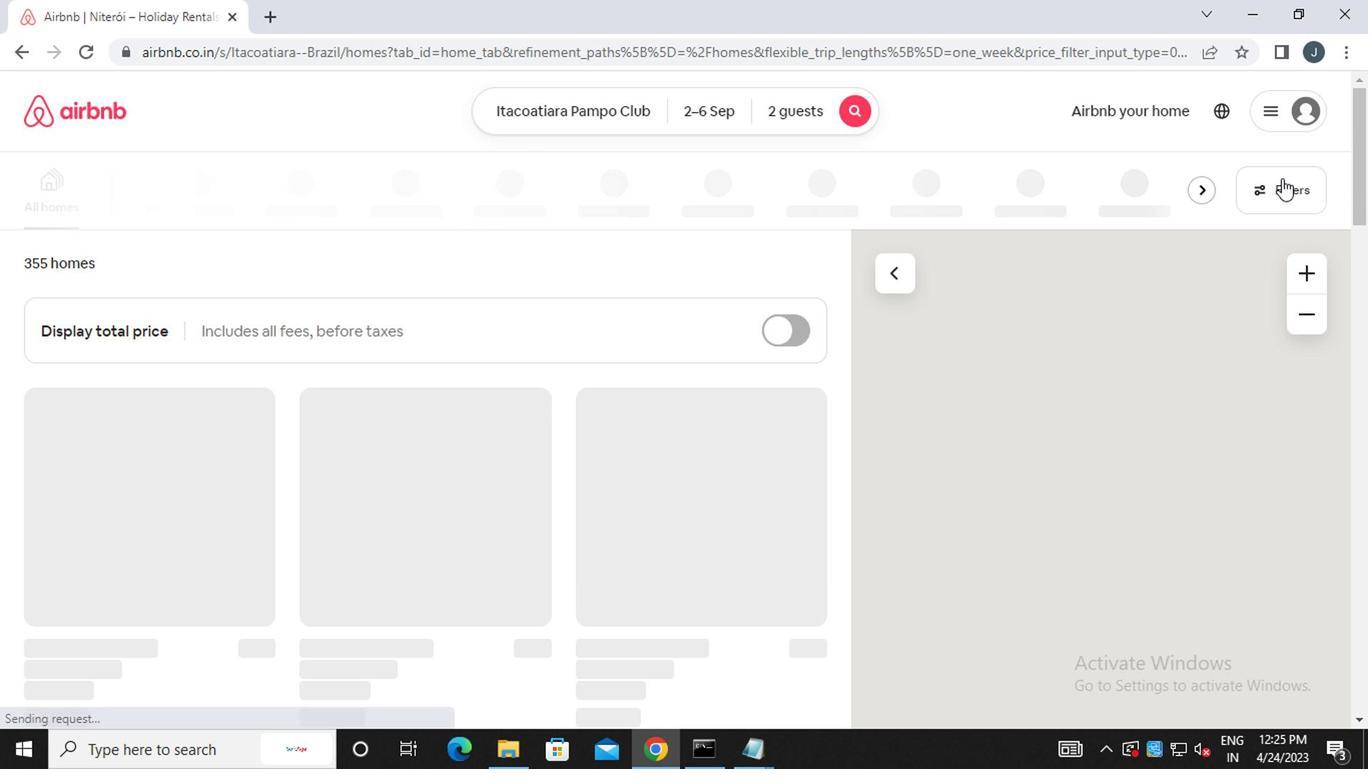 
Action: Mouse moved to (451, 446)
Screenshot: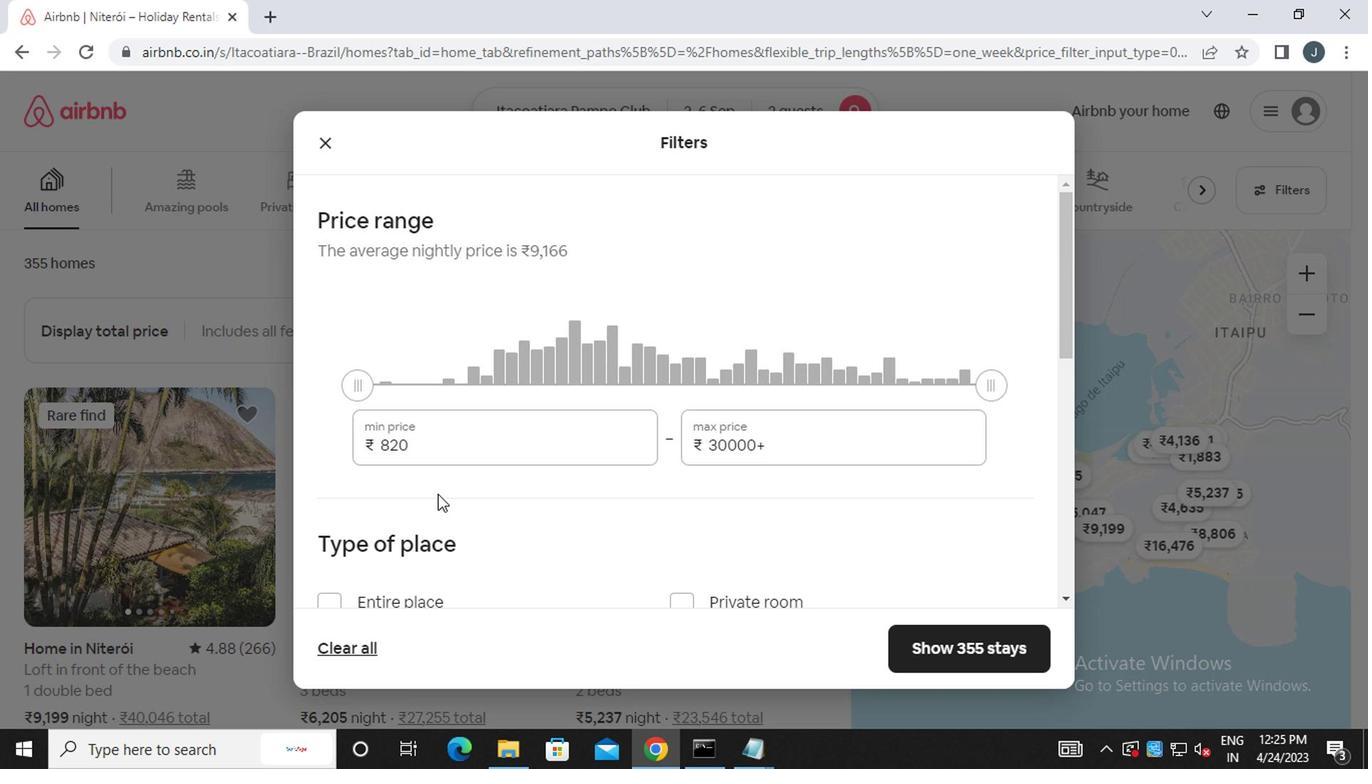 
Action: Mouse pressed left at (451, 446)
Screenshot: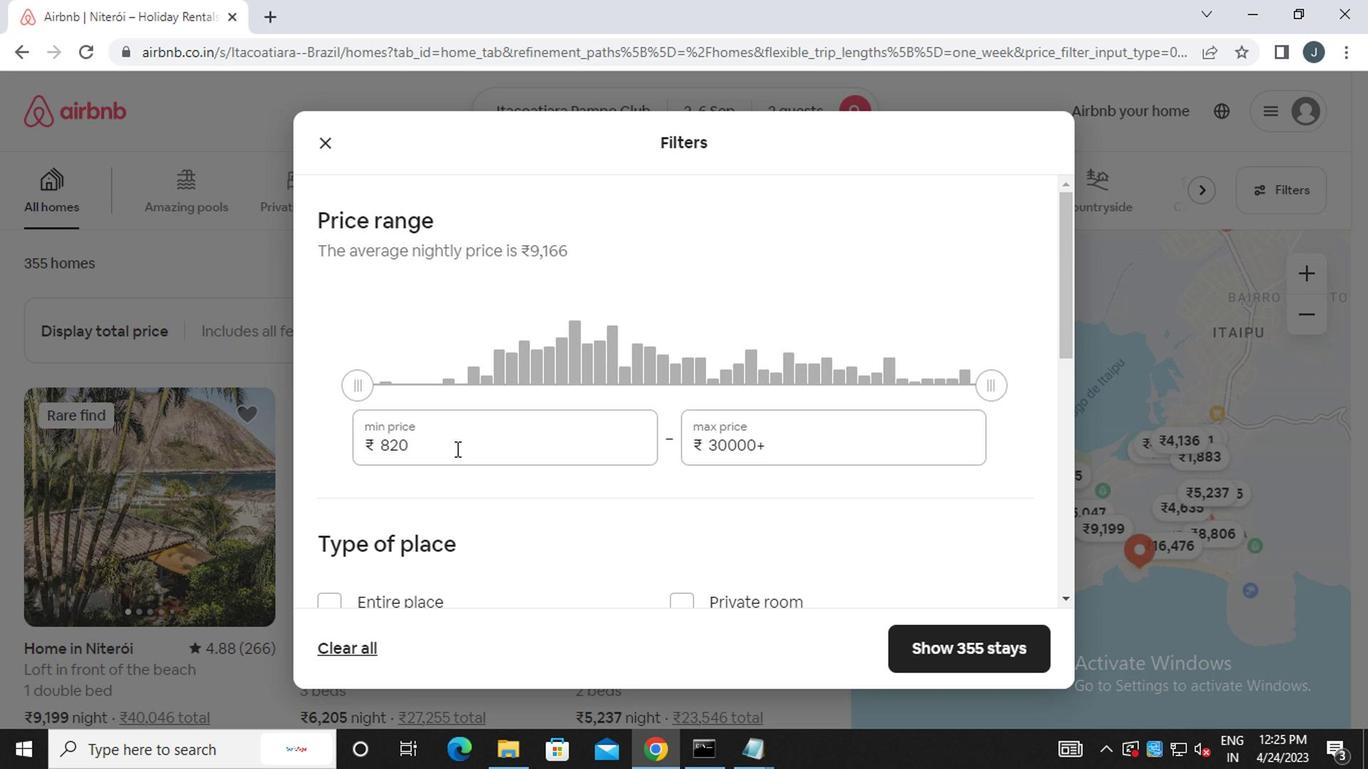 
Action: Mouse moved to (455, 444)
Screenshot: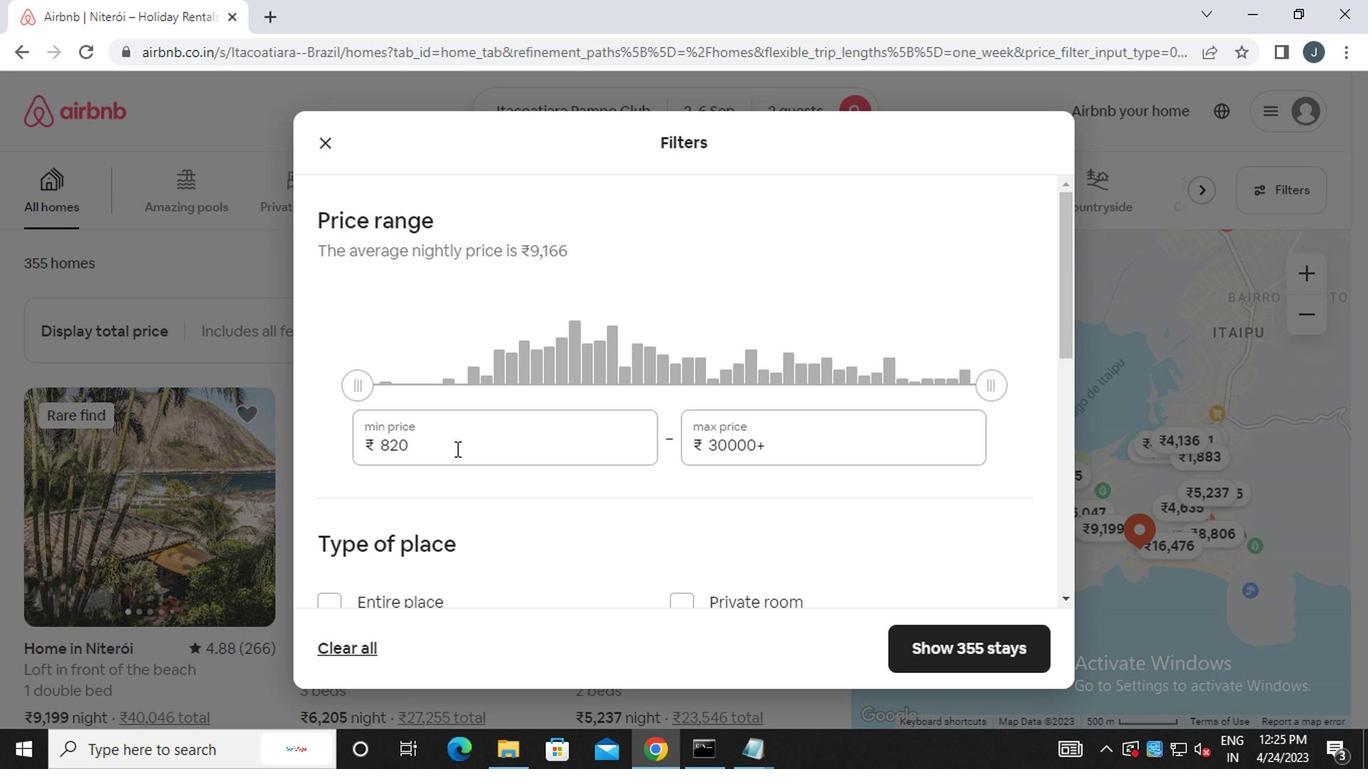 
Action: Key pressed <Key.backspace><Key.backspace><Key.backspace><Key.backspace><Key.backspace><Key.backspace><Key.backspace><Key.backspace><Key.backspace><<97>><<101>><<96>><<96>><<96>>
Screenshot: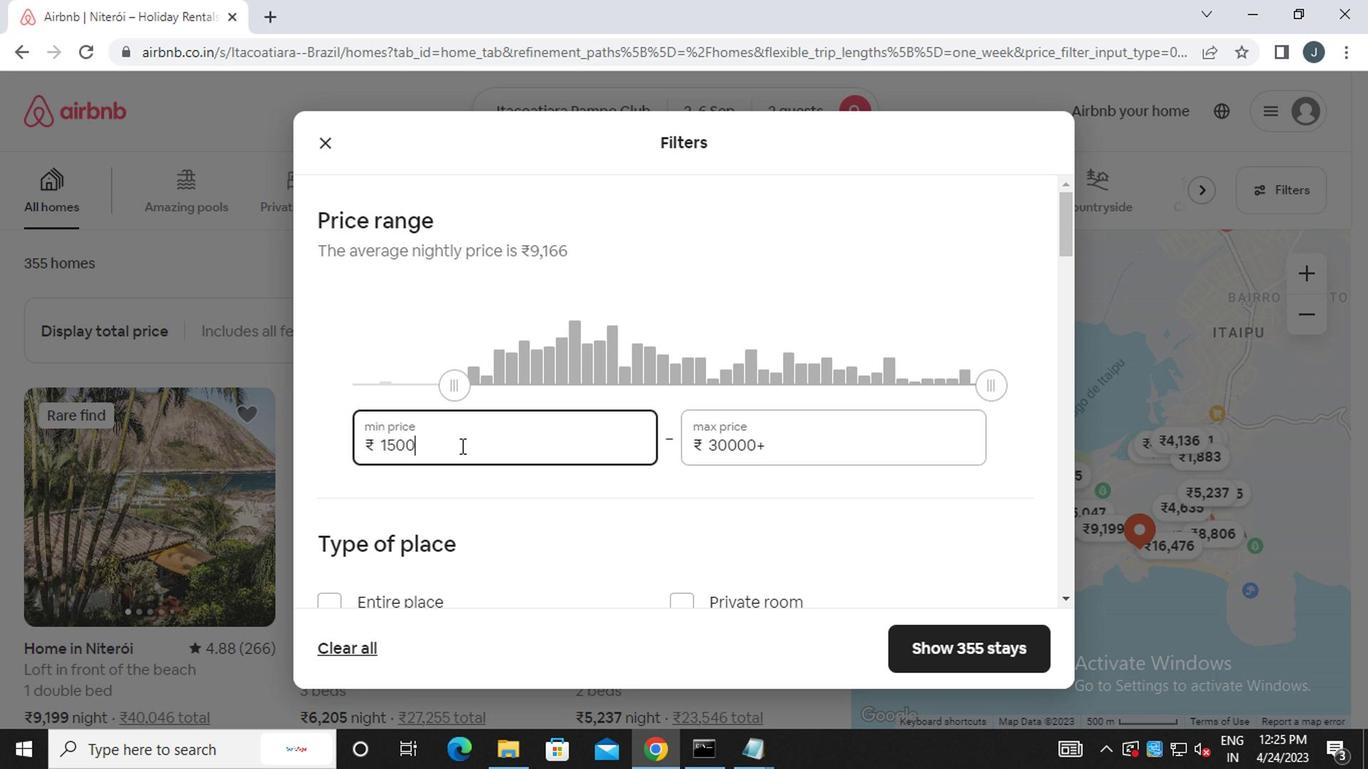 
Action: Mouse moved to (673, 451)
Screenshot: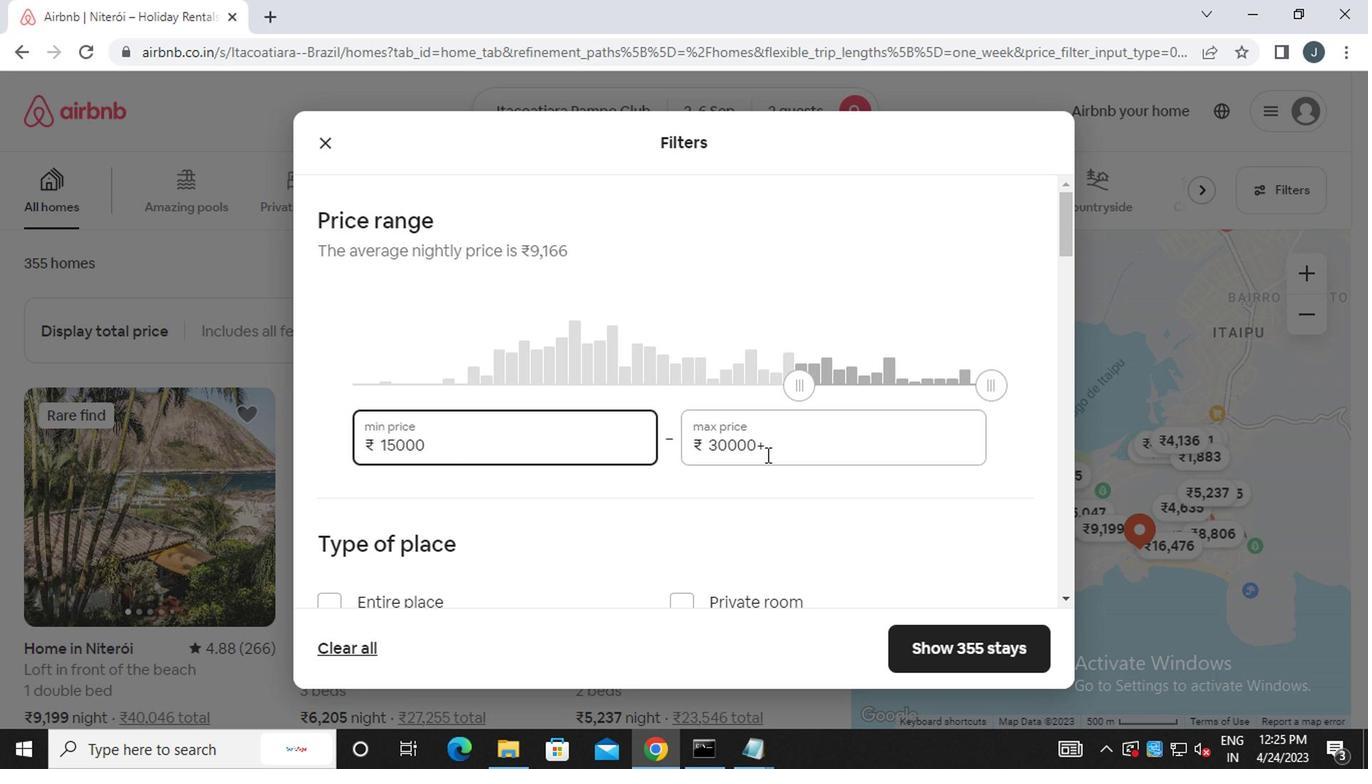 
Action: Mouse pressed left at (673, 451)
Screenshot: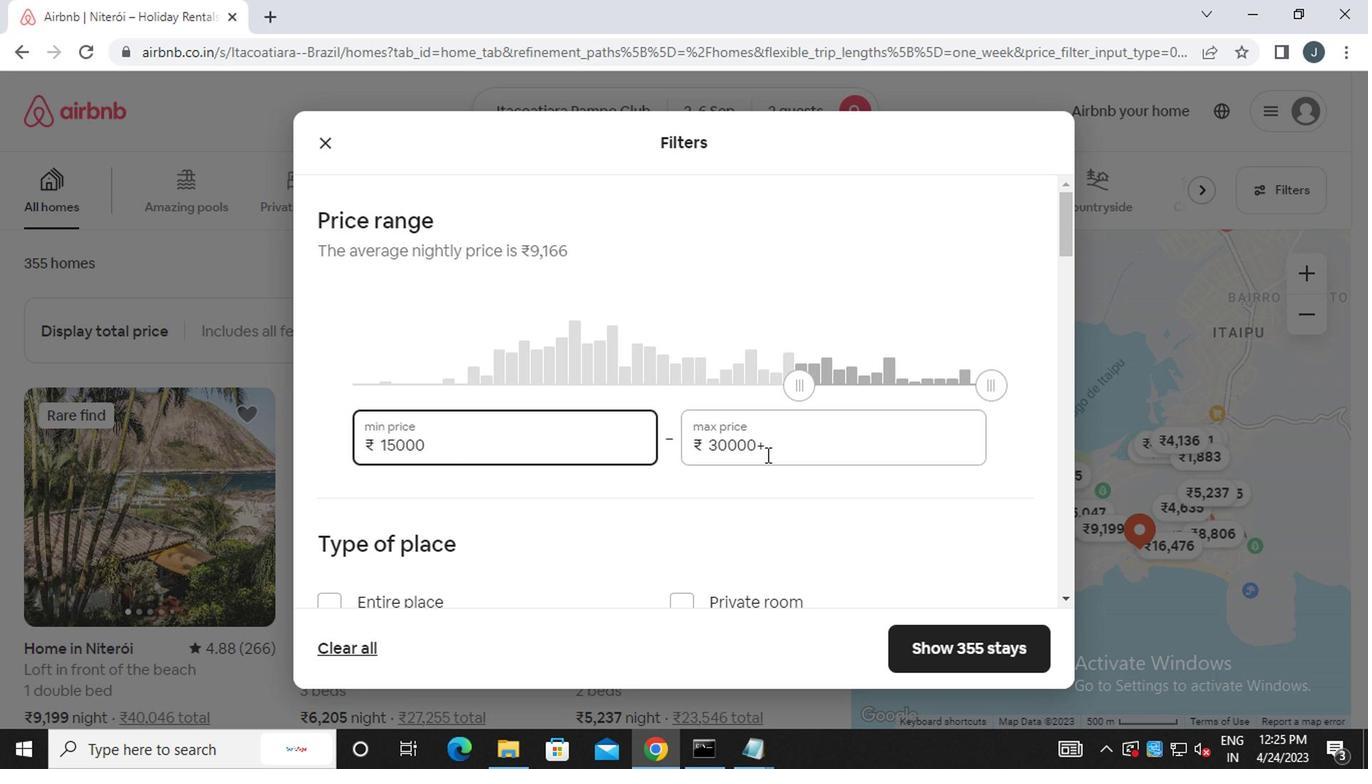 
Action: Mouse moved to (675, 450)
Screenshot: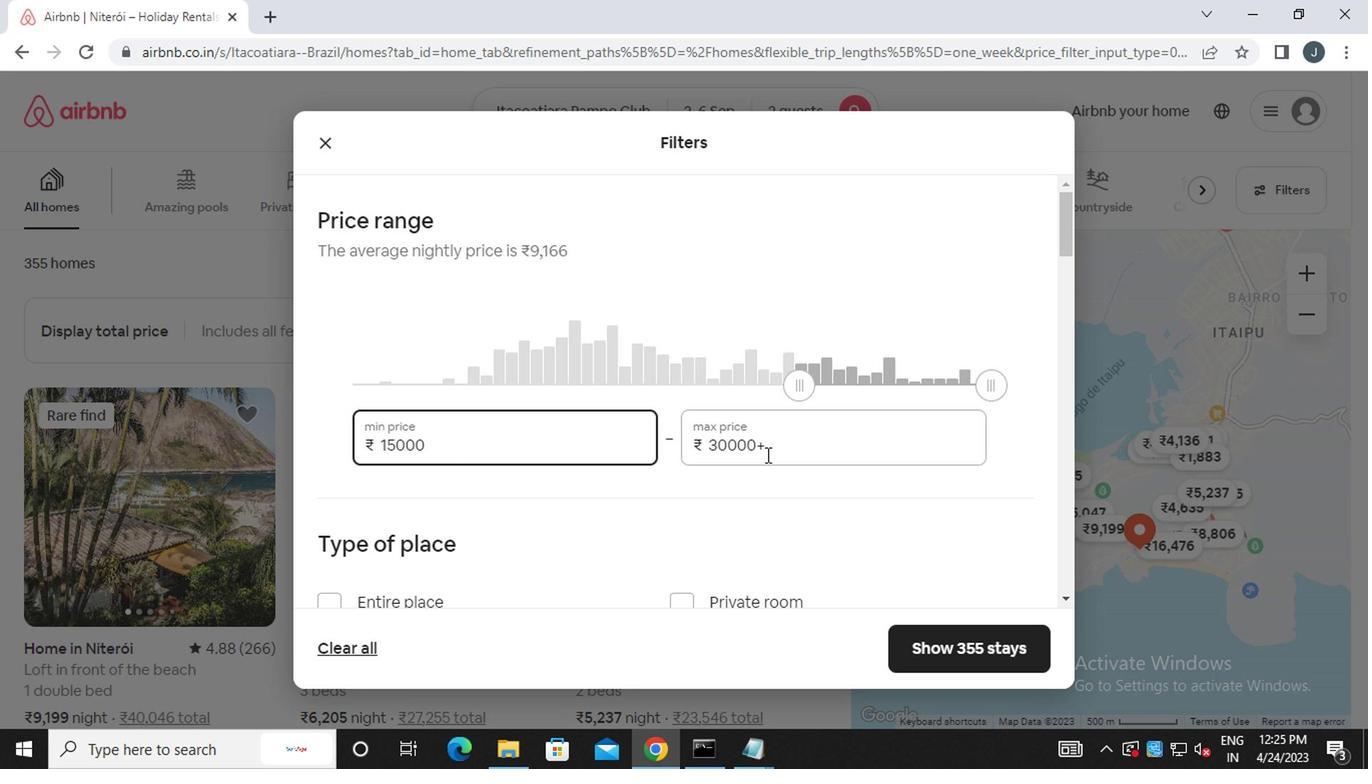 
Action: Key pressed <Key.backspace><Key.backspace><Key.backspace><Key.backspace><Key.backspace><Key.backspace><Key.backspace><Key.backspace><Key.backspace><Key.backspace><Key.backspace><<98>><<96>><<96>><<96>><<96>>
Screenshot: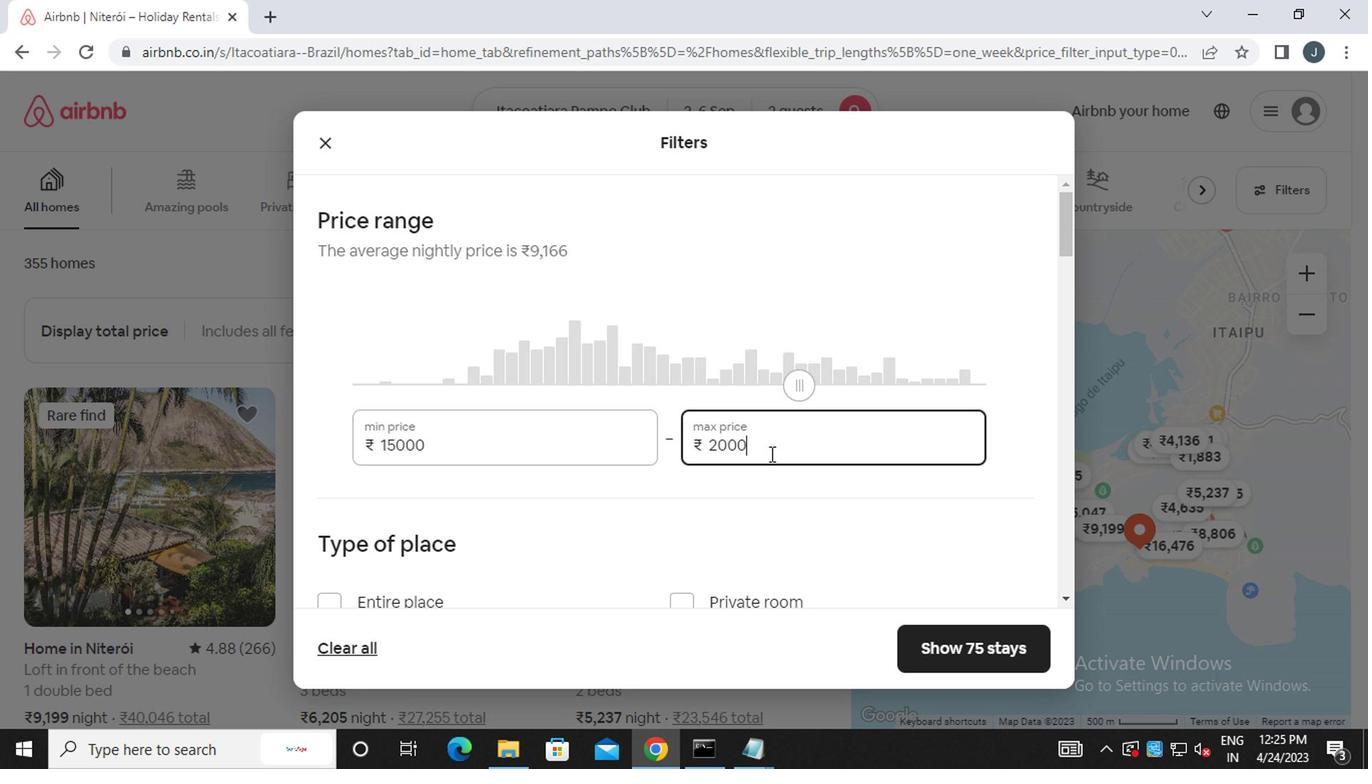 
Action: Mouse moved to (662, 460)
Screenshot: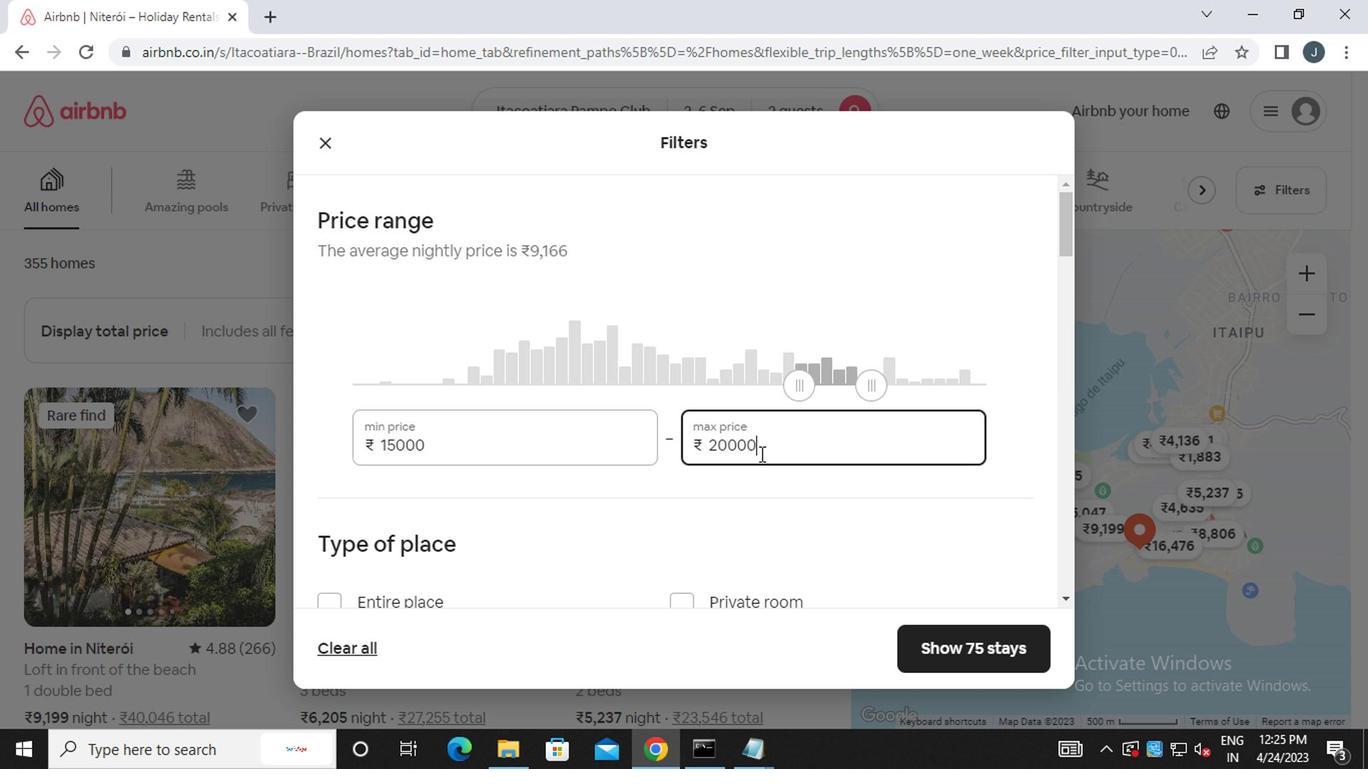 
Action: Mouse scrolled (662, 459) with delta (0, 0)
Screenshot: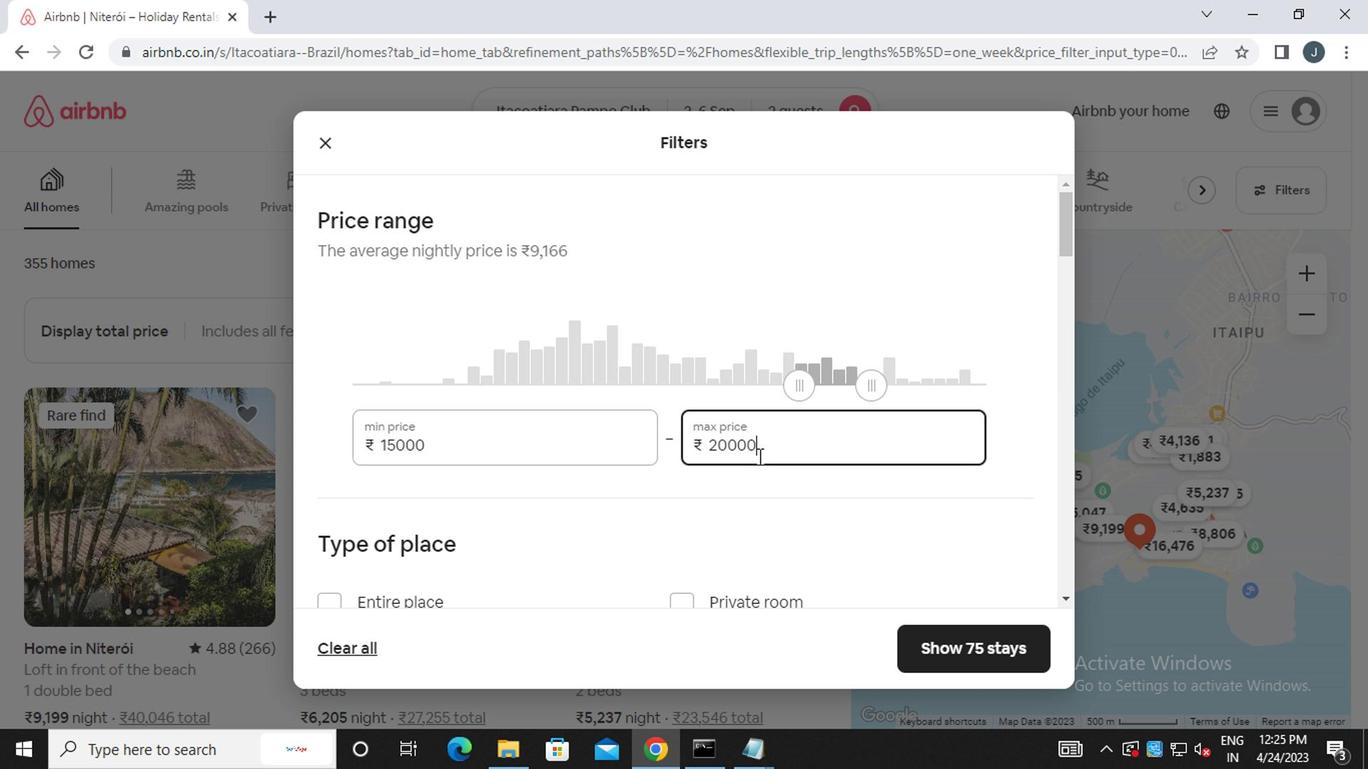 
Action: Mouse moved to (660, 464)
Screenshot: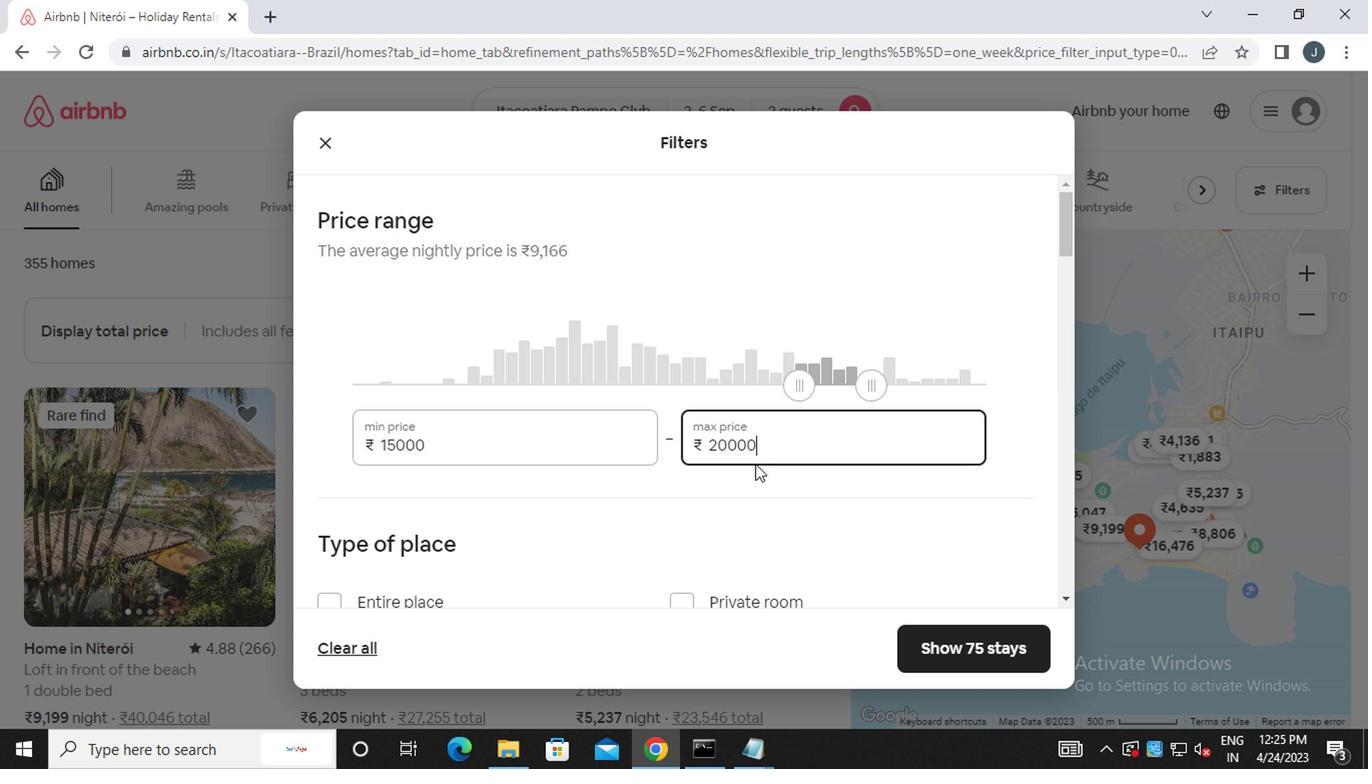 
Action: Mouse scrolled (660, 463) with delta (0, 0)
Screenshot: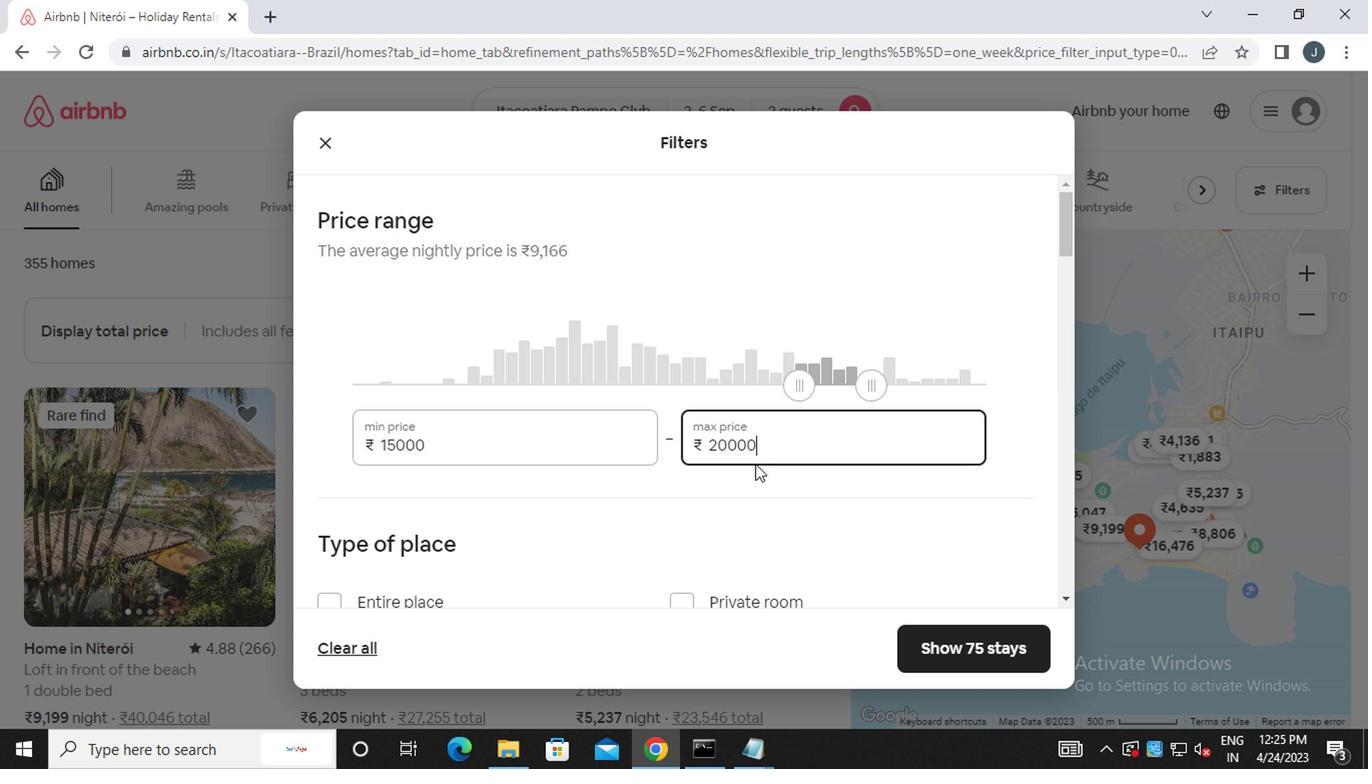 
Action: Mouse moved to (659, 466)
Screenshot: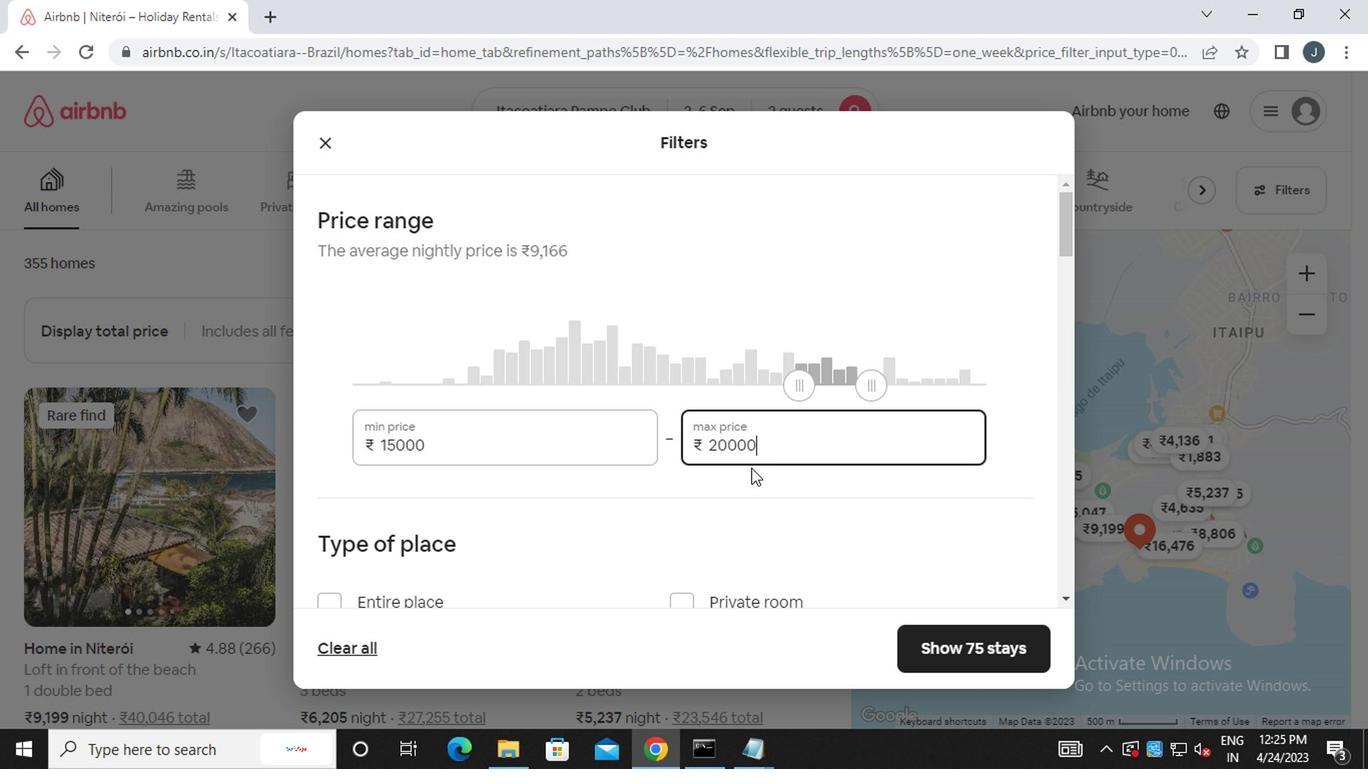 
Action: Mouse scrolled (659, 466) with delta (0, 0)
Screenshot: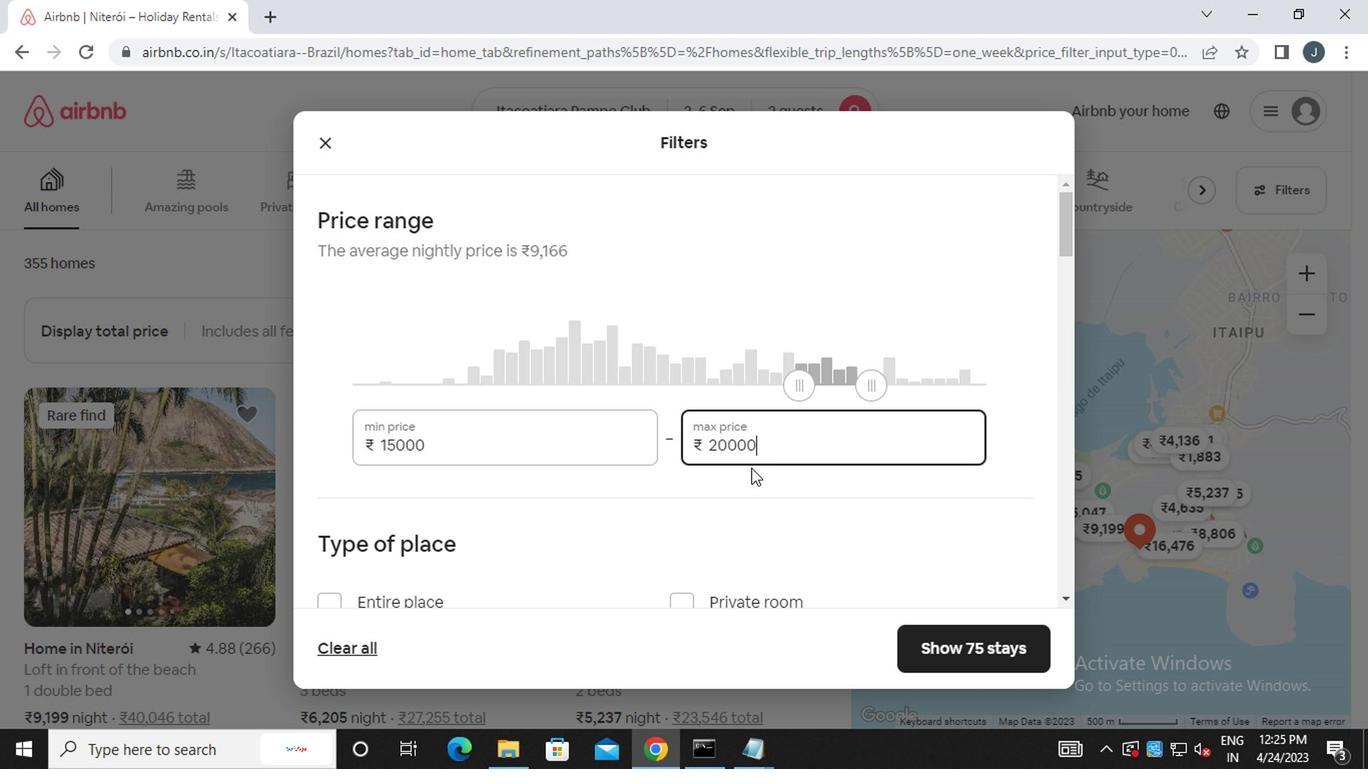 
Action: Mouse moved to (411, 355)
Screenshot: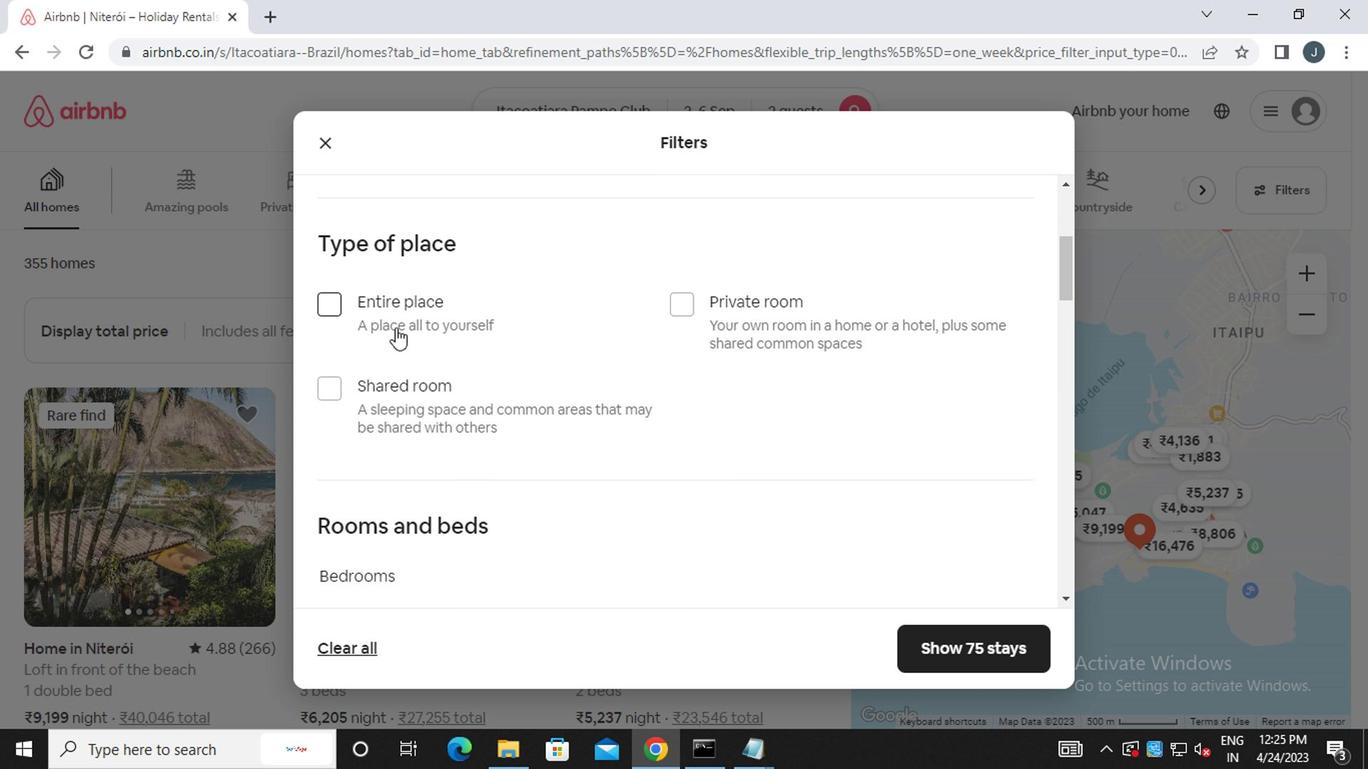 
Action: Mouse pressed left at (411, 355)
Screenshot: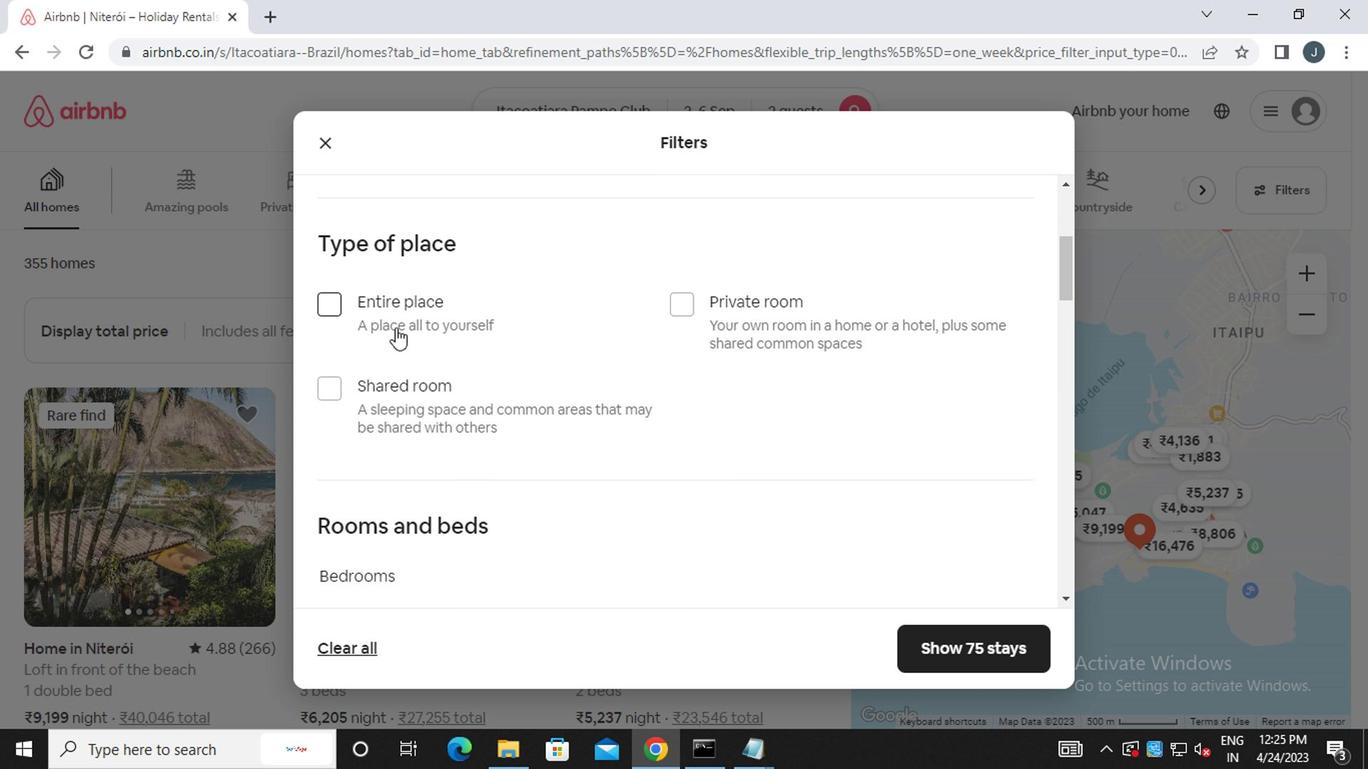 
Action: Mouse moved to (479, 387)
Screenshot: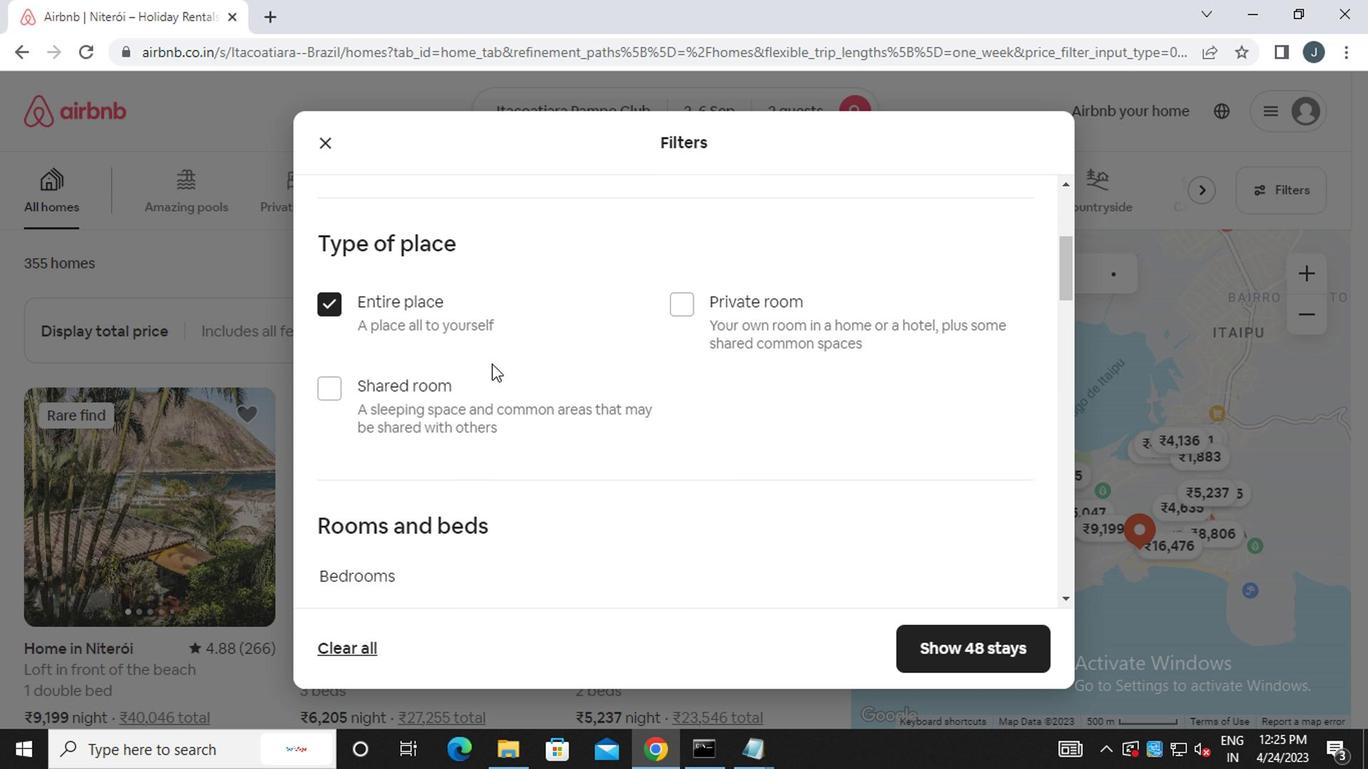 
Action: Mouse scrolled (479, 387) with delta (0, 0)
Screenshot: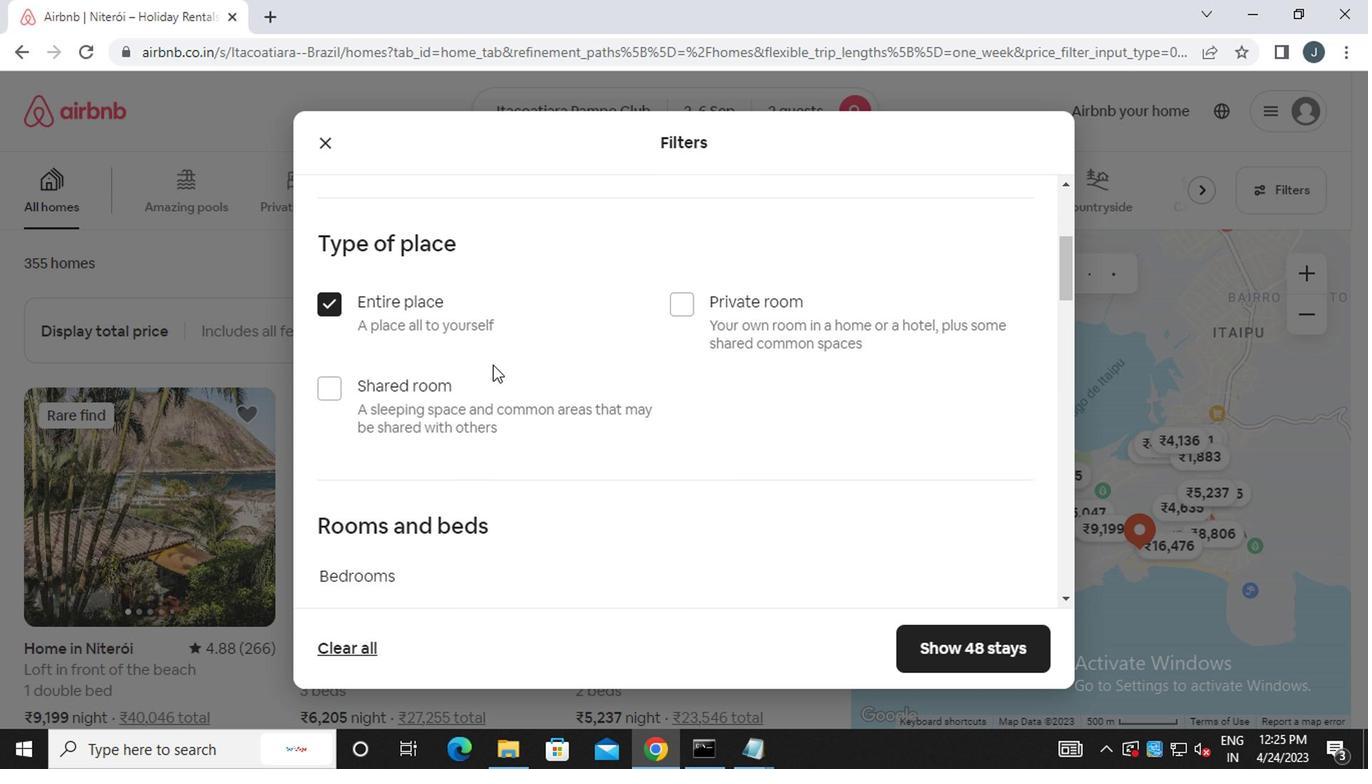 
Action: Mouse scrolled (479, 387) with delta (0, 0)
Screenshot: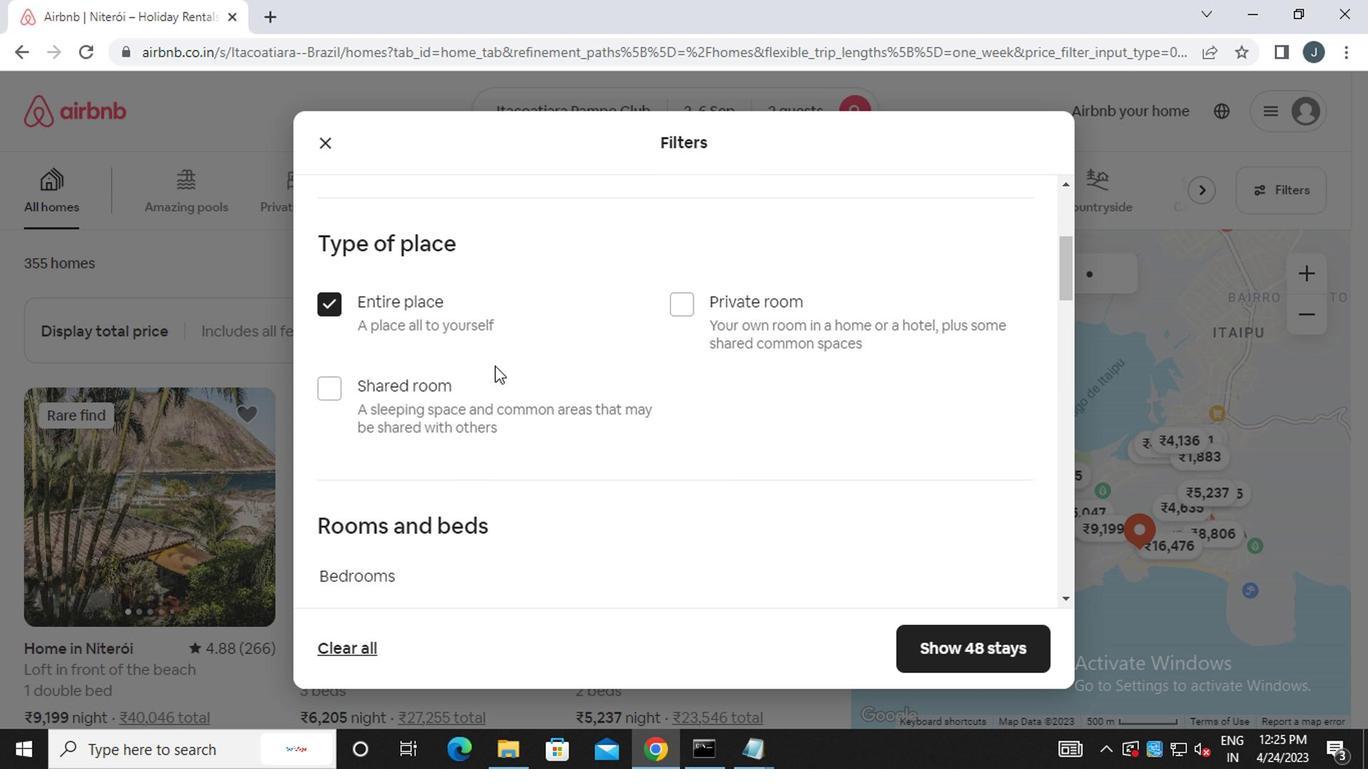 
Action: Mouse moved to (469, 445)
Screenshot: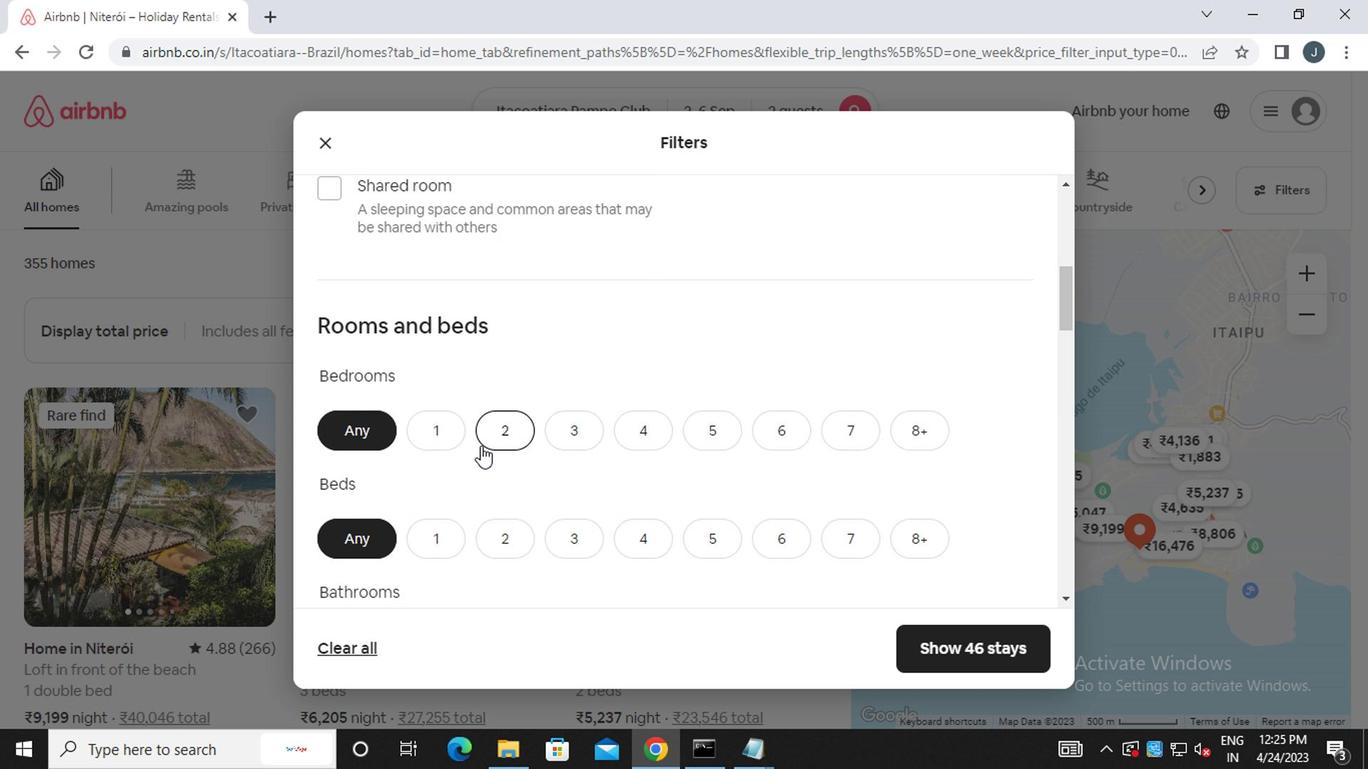 
Action: Mouse scrolled (469, 444) with delta (0, 0)
Screenshot: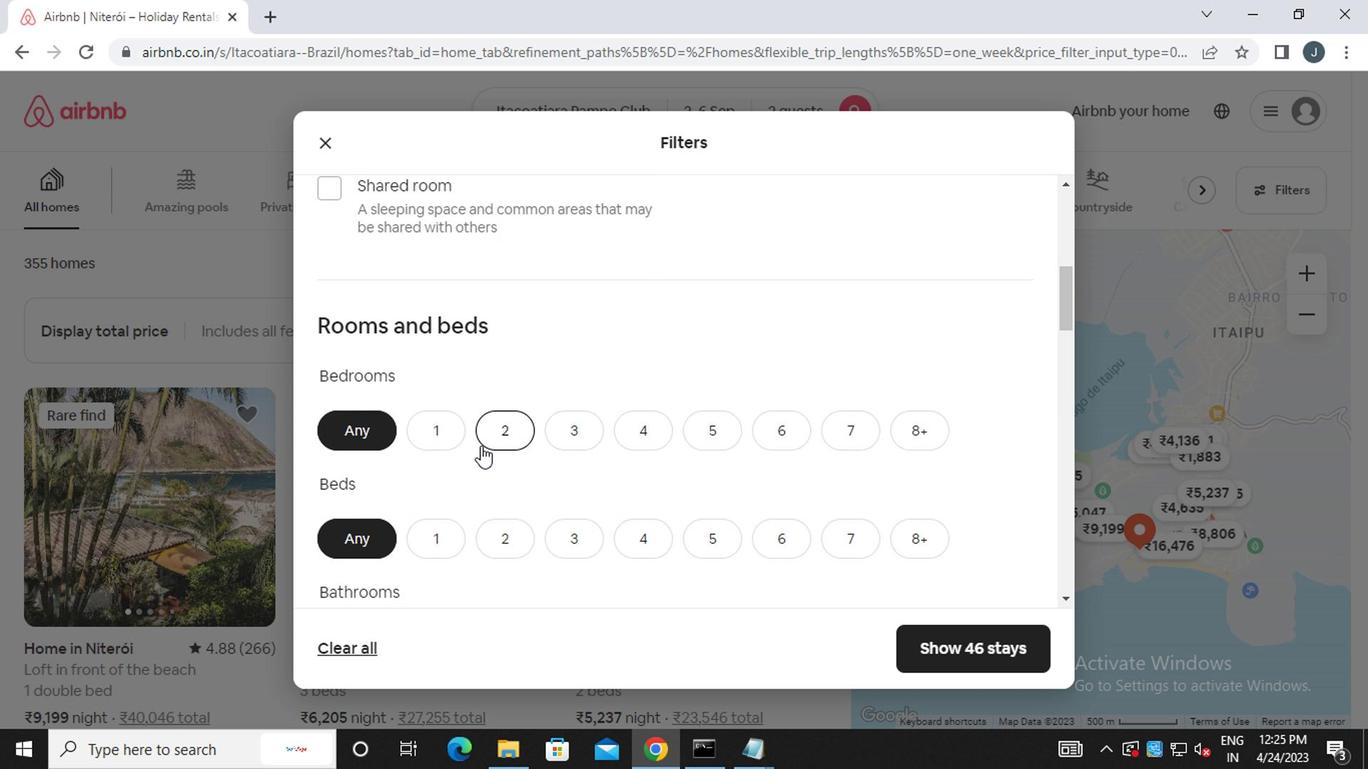
Action: Mouse moved to (444, 369)
Screenshot: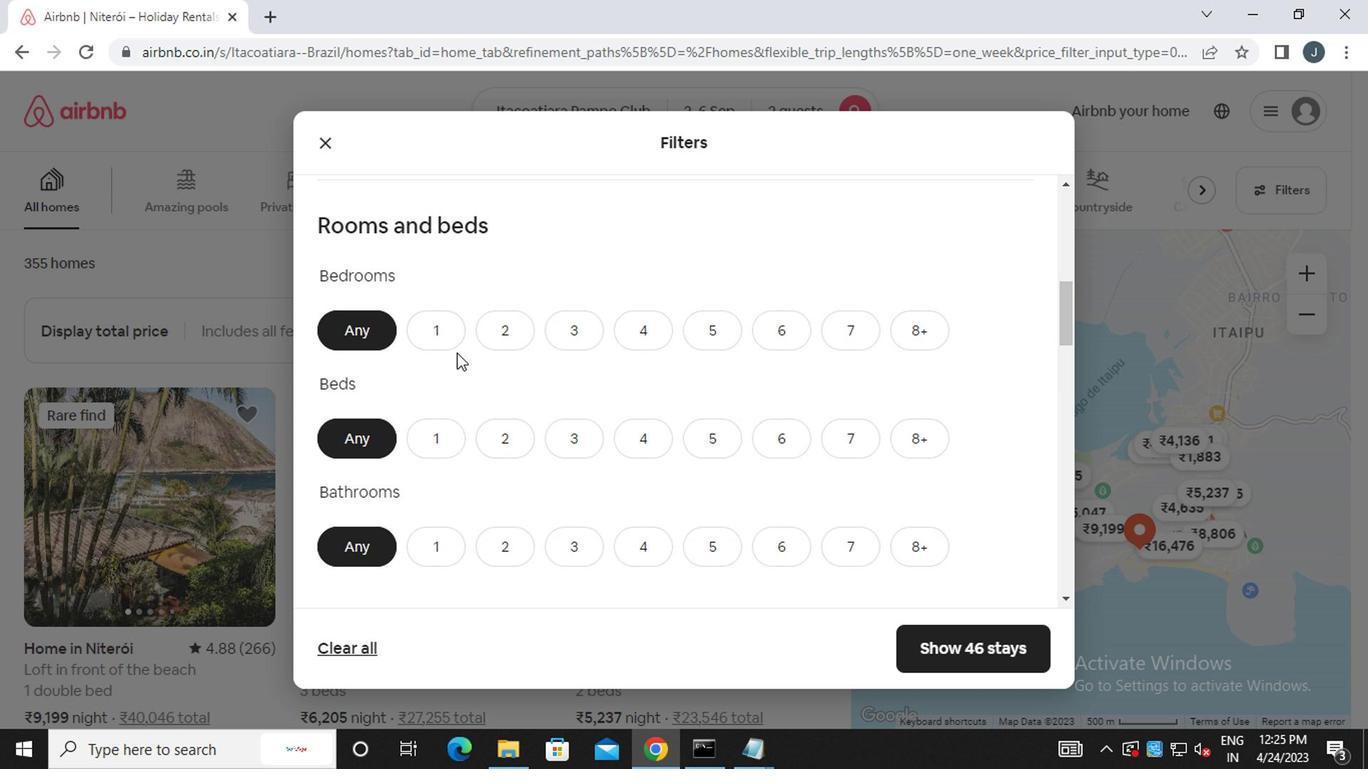 
Action: Mouse pressed left at (444, 369)
Screenshot: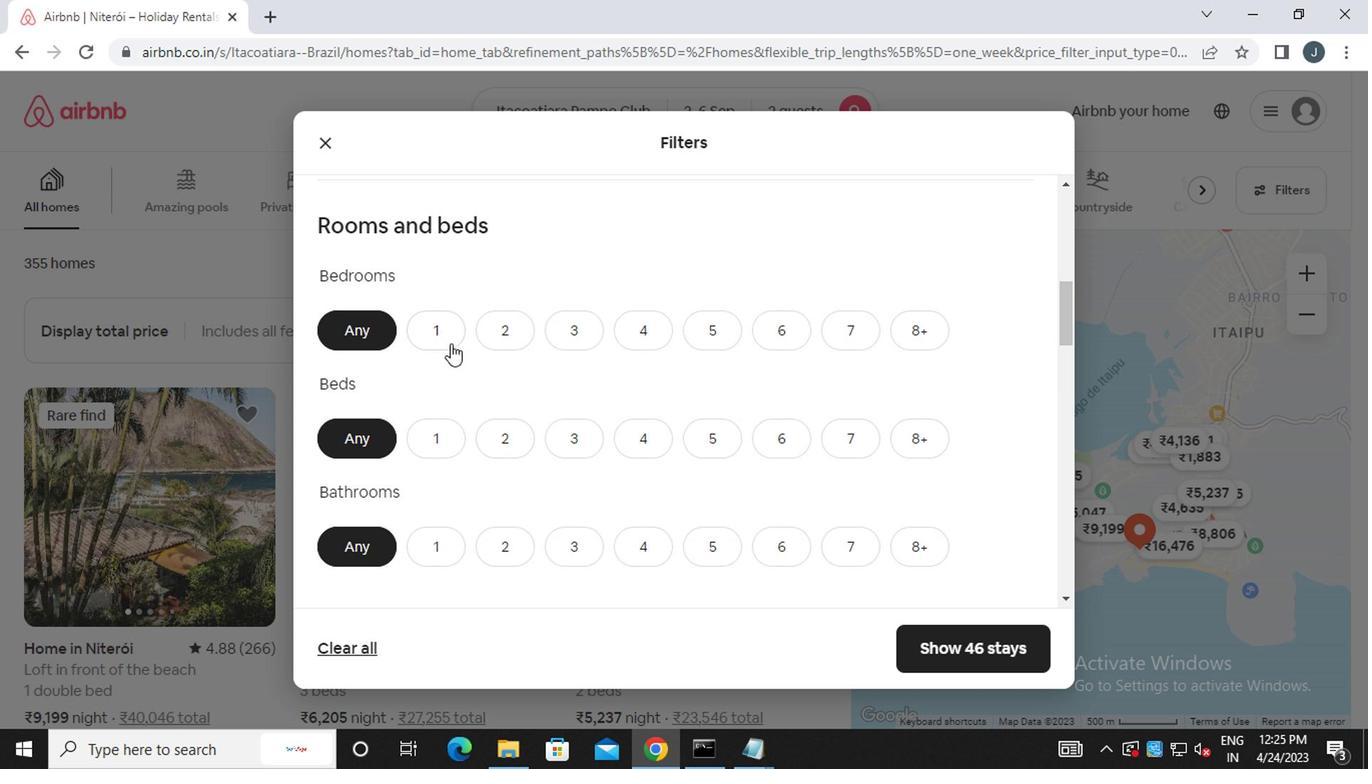 
Action: Mouse moved to (443, 438)
Screenshot: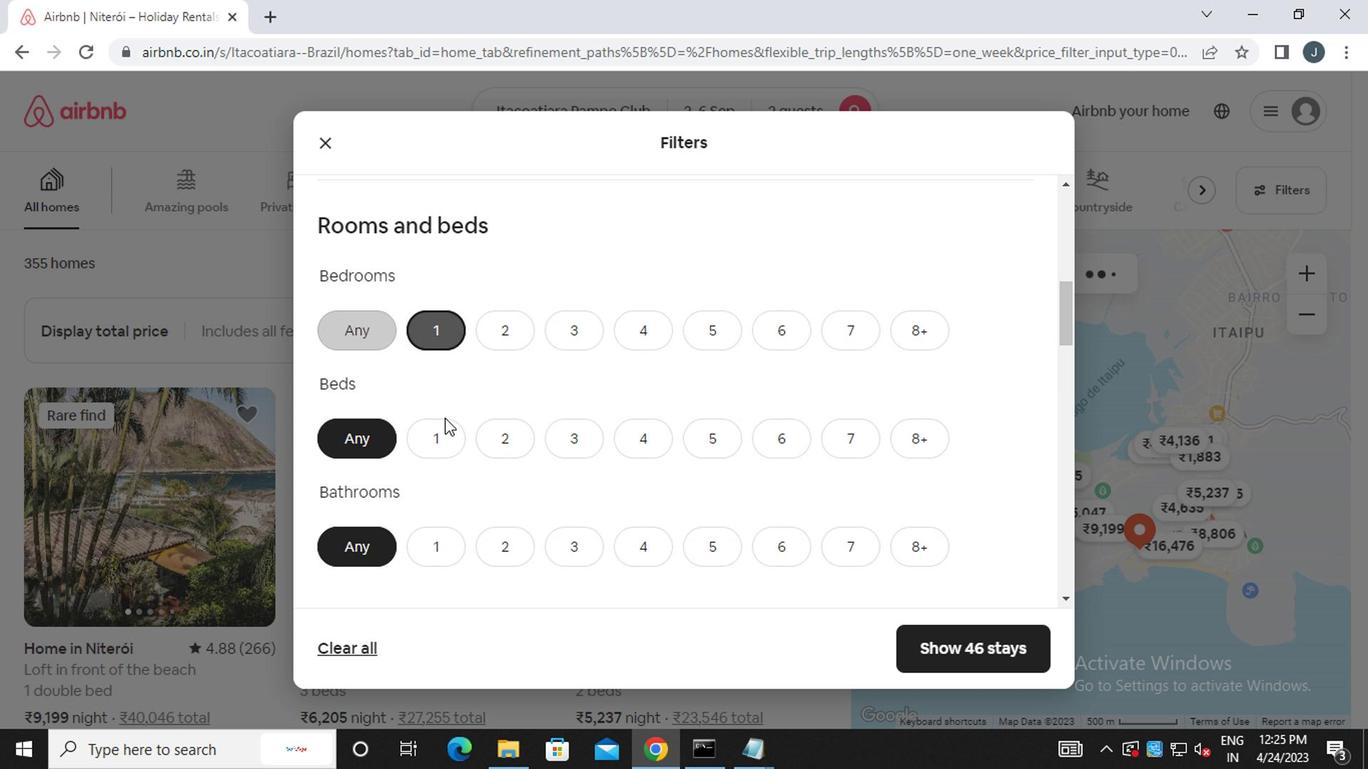
Action: Mouse pressed left at (443, 438)
Screenshot: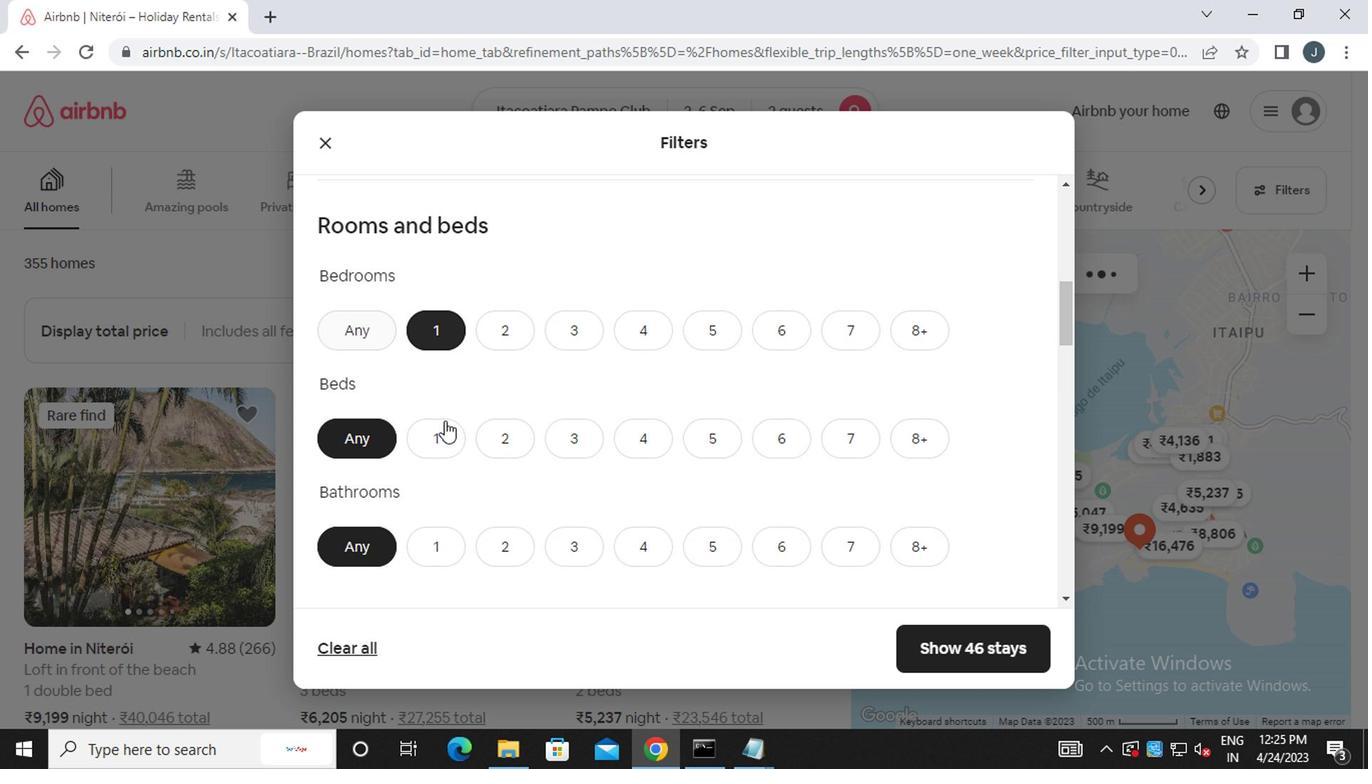 
Action: Mouse moved to (427, 521)
Screenshot: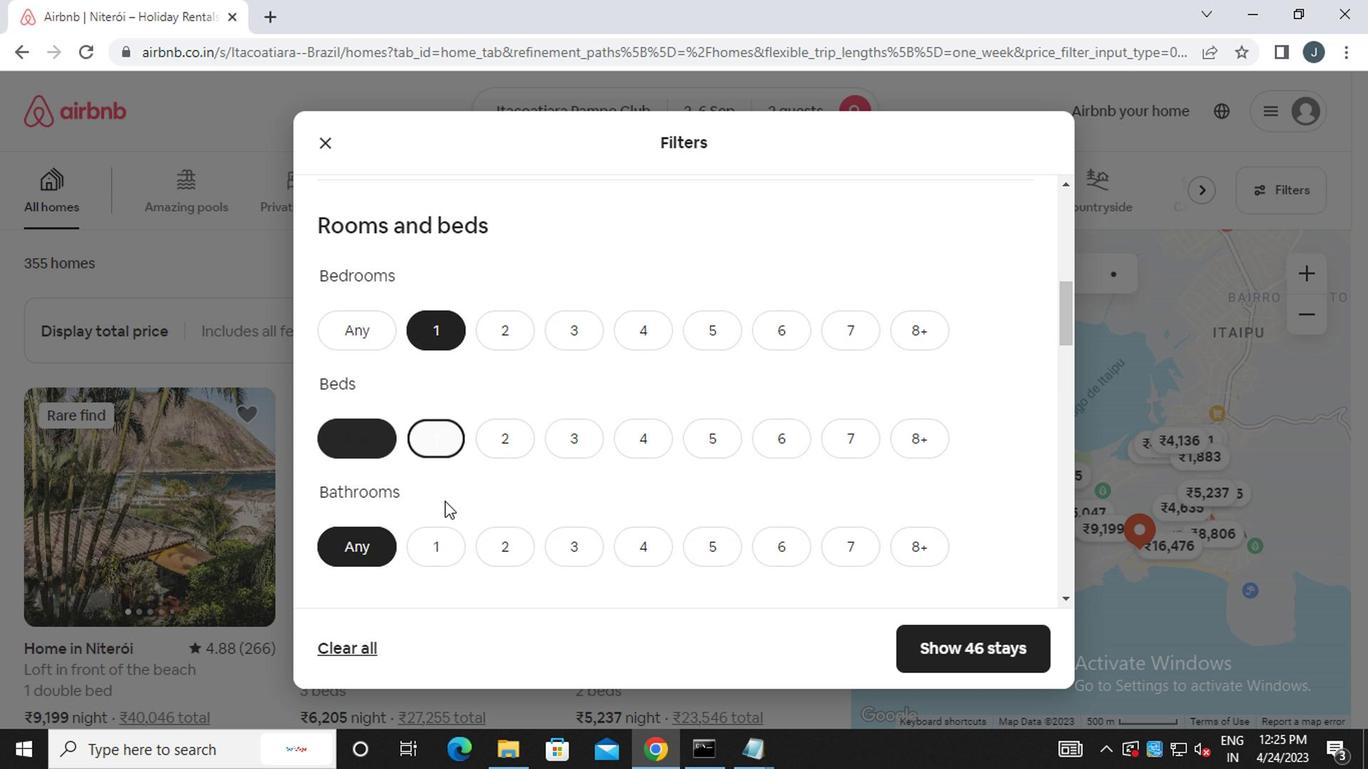 
Action: Mouse pressed left at (427, 521)
Screenshot: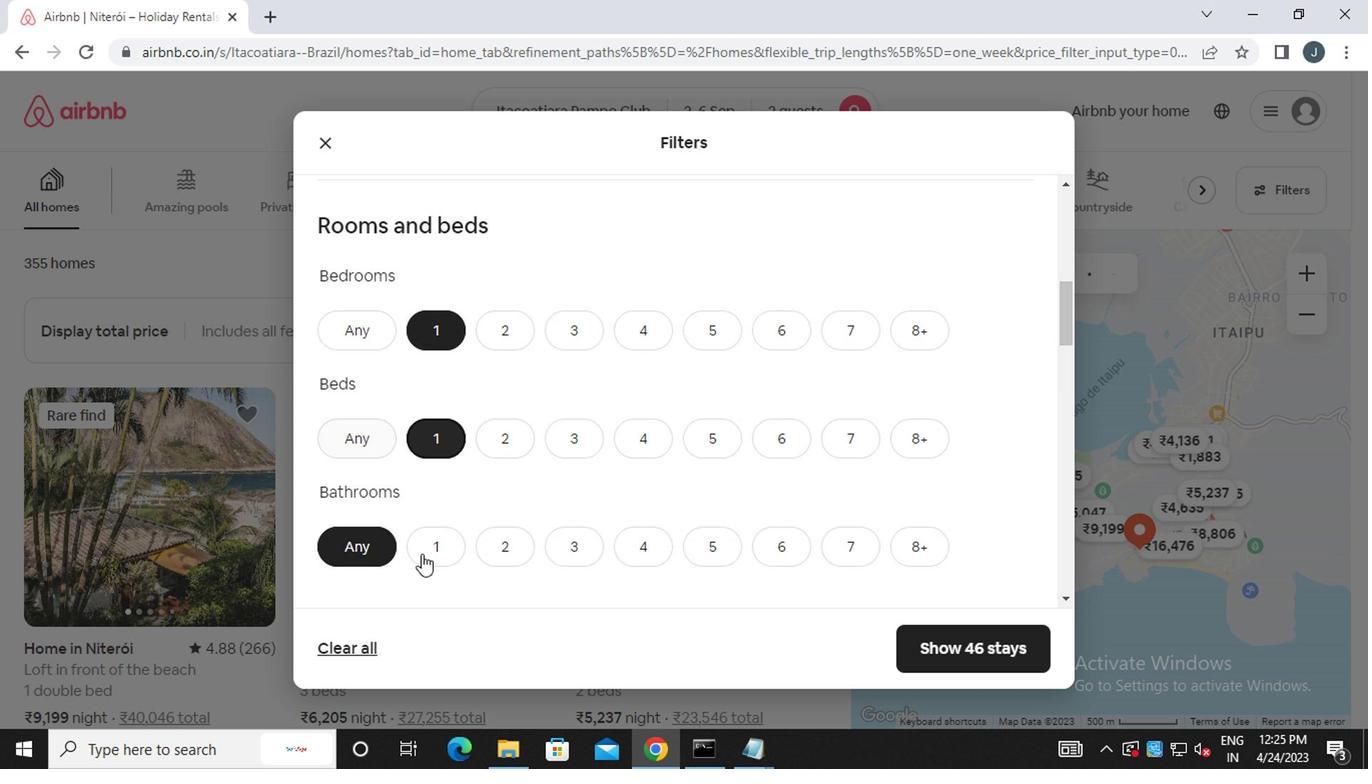 
Action: Mouse moved to (506, 535)
Screenshot: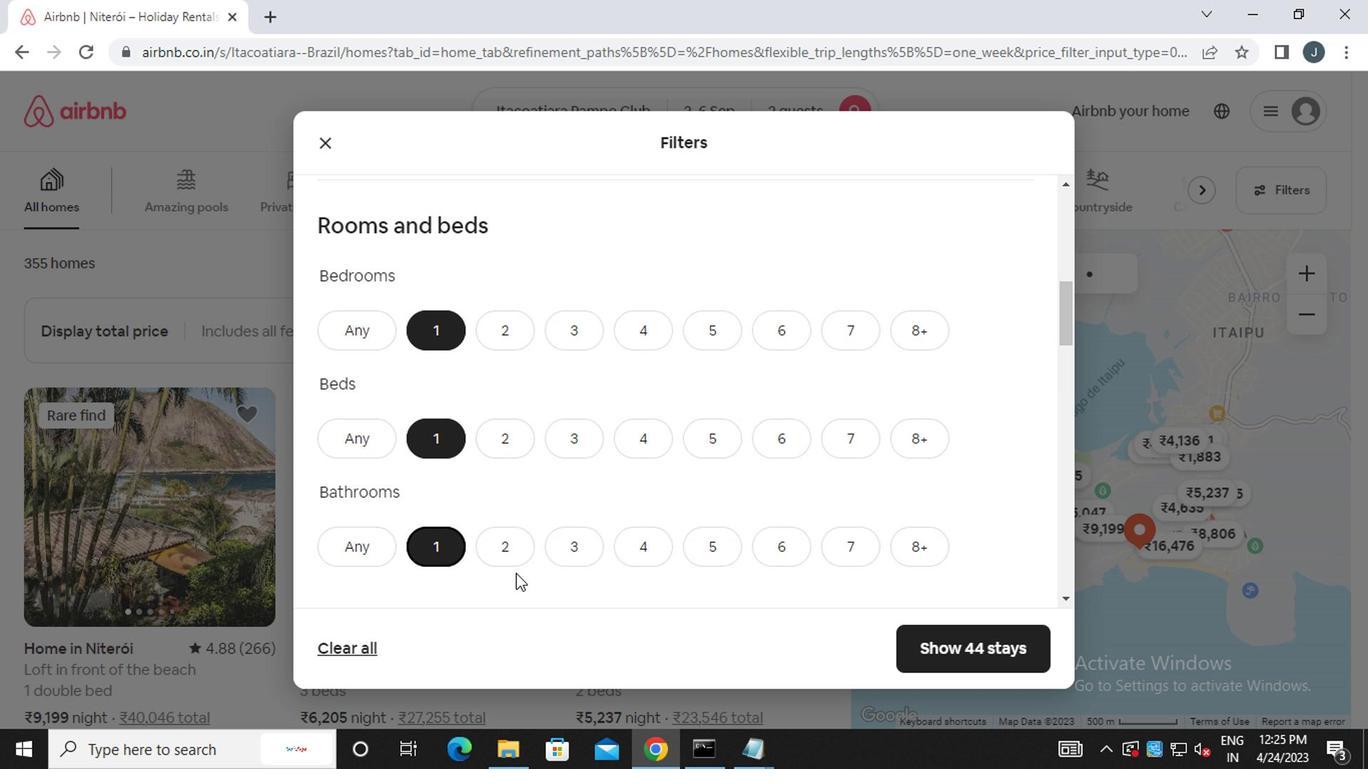 
Action: Mouse scrolled (506, 534) with delta (0, 0)
Screenshot: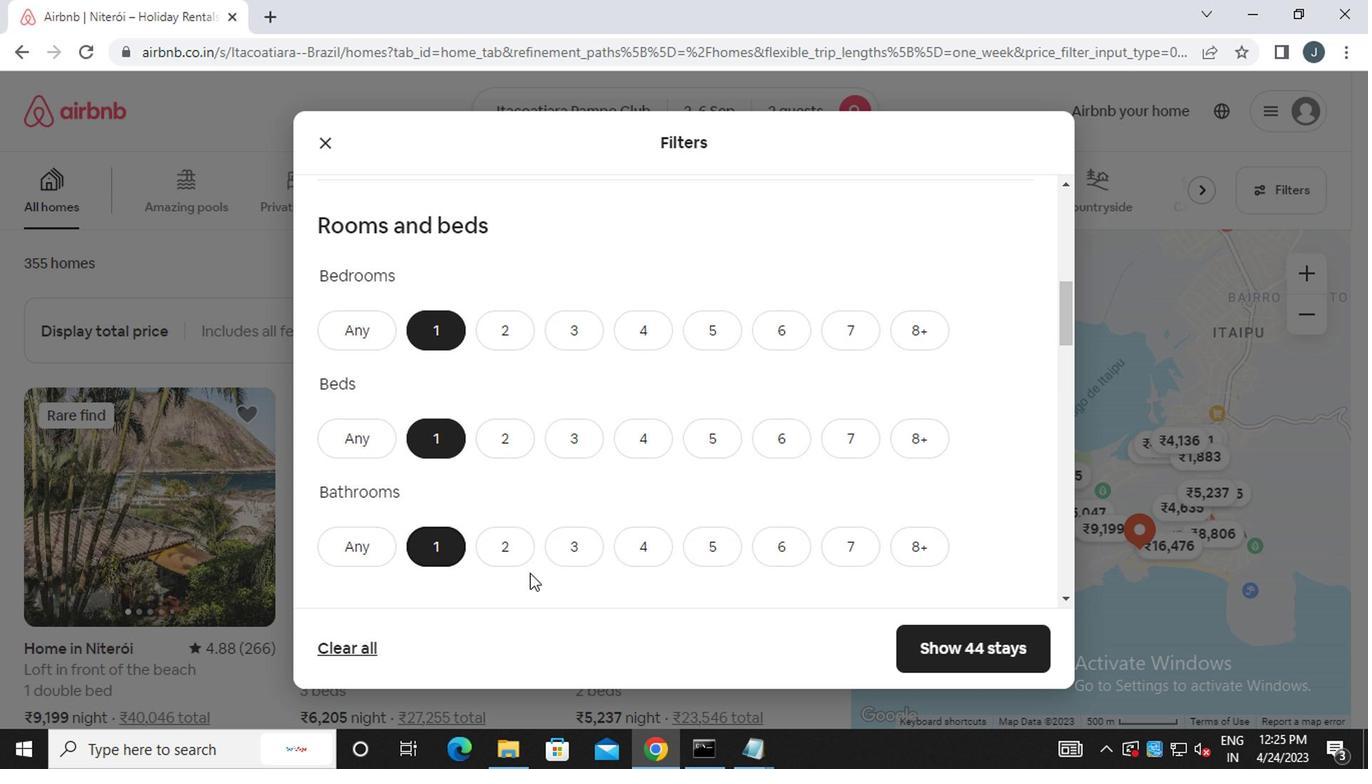 
Action: Mouse scrolled (506, 534) with delta (0, 0)
Screenshot: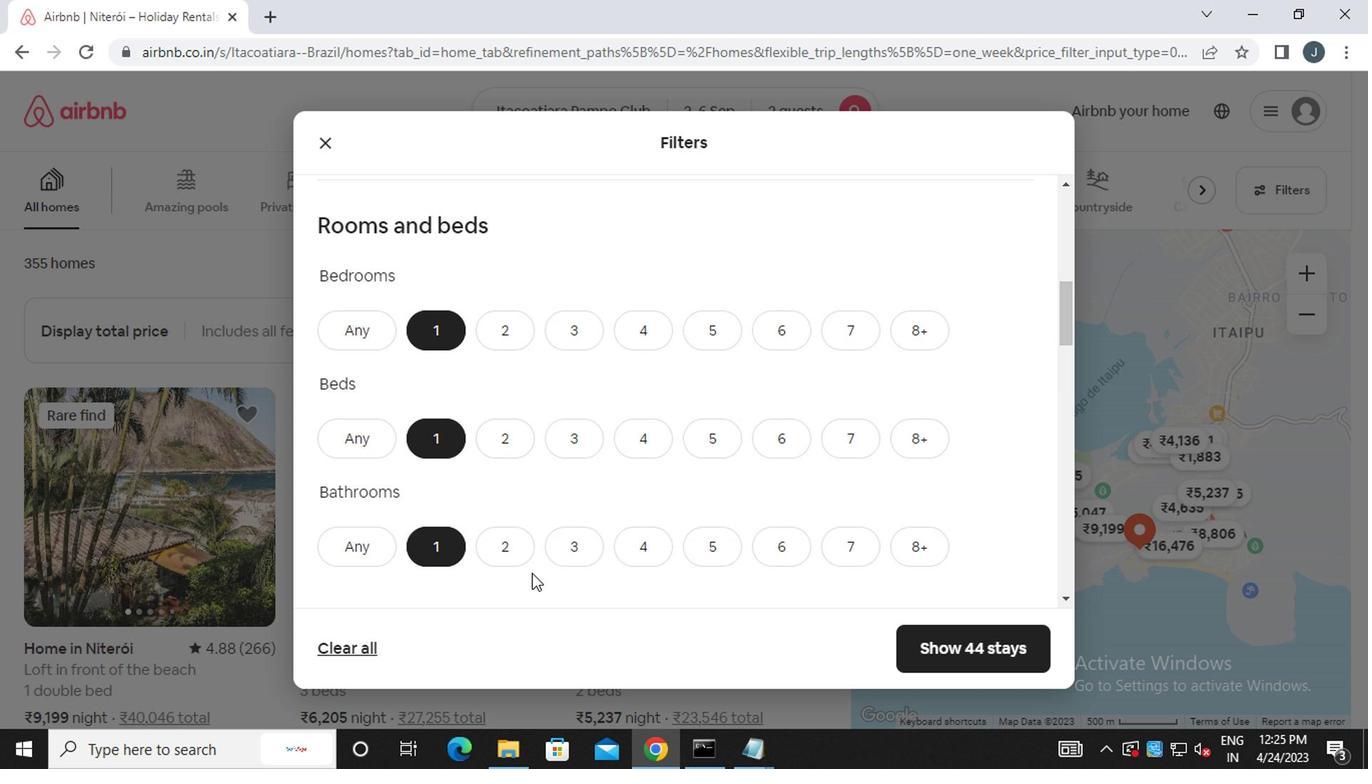 
Action: Mouse scrolled (506, 534) with delta (0, 0)
Screenshot: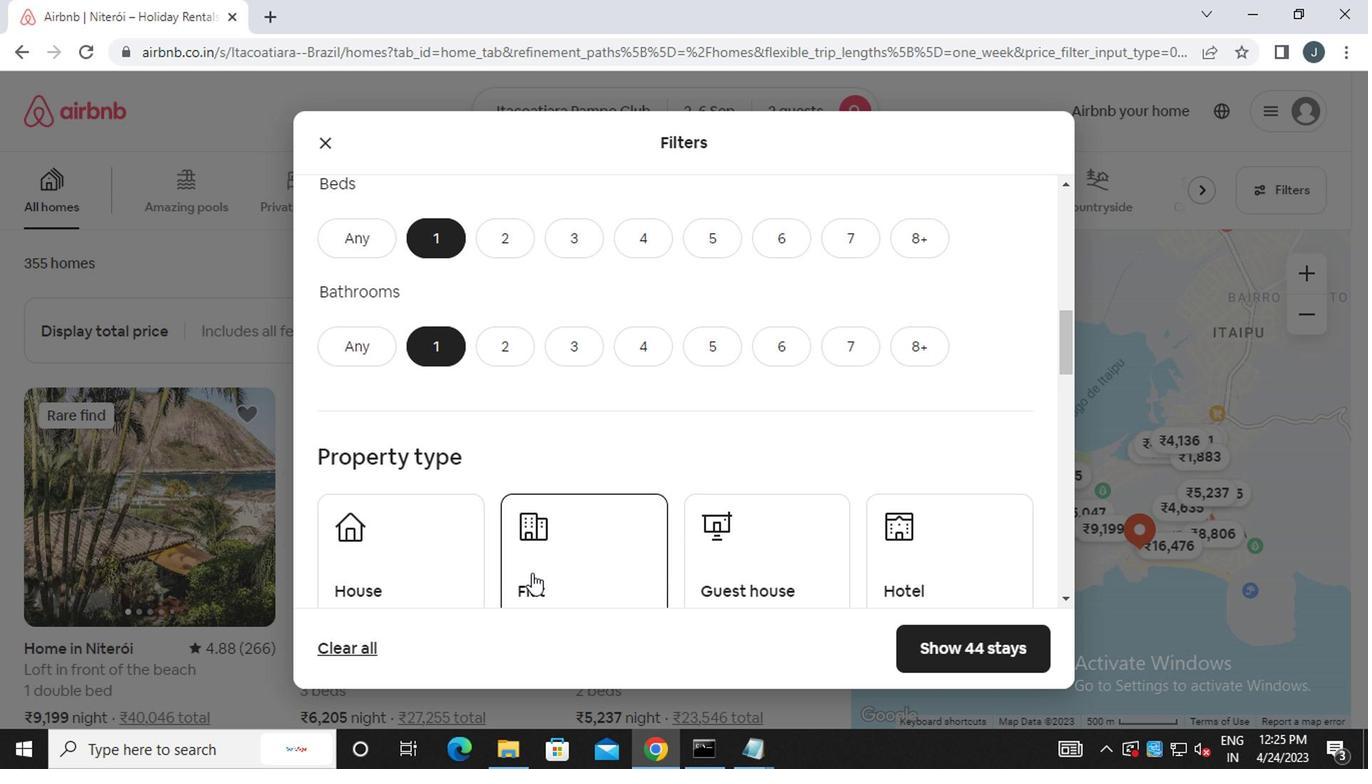 
Action: Mouse scrolled (506, 534) with delta (0, 0)
Screenshot: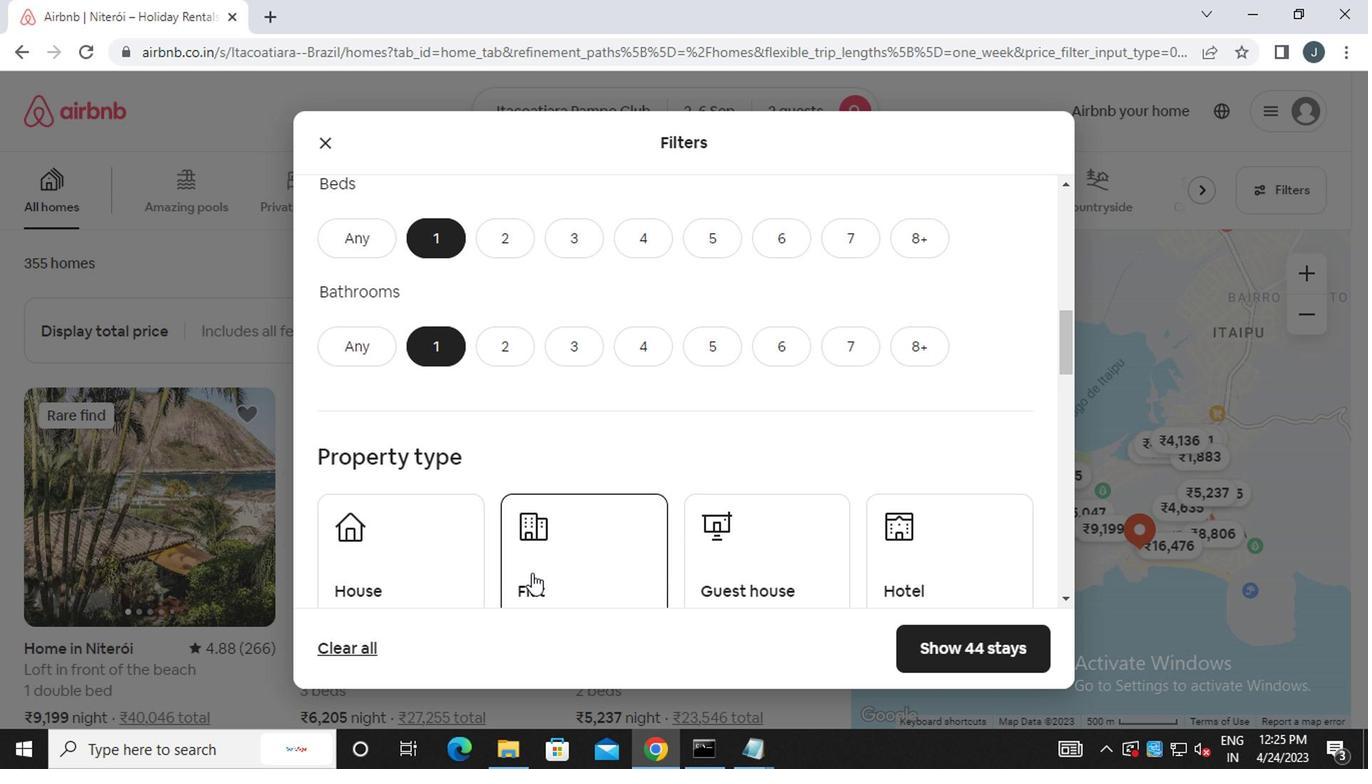 
Action: Mouse moved to (424, 400)
Screenshot: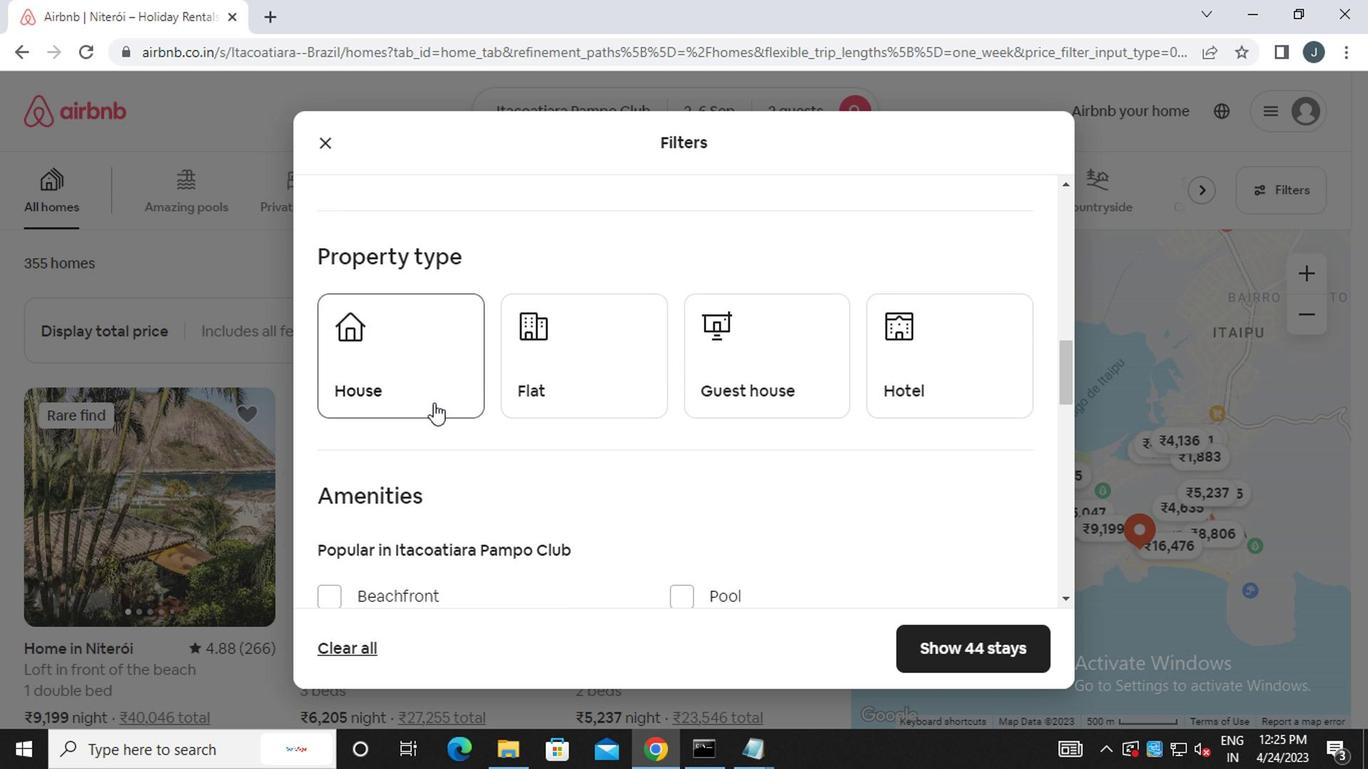 
Action: Mouse pressed left at (424, 400)
Screenshot: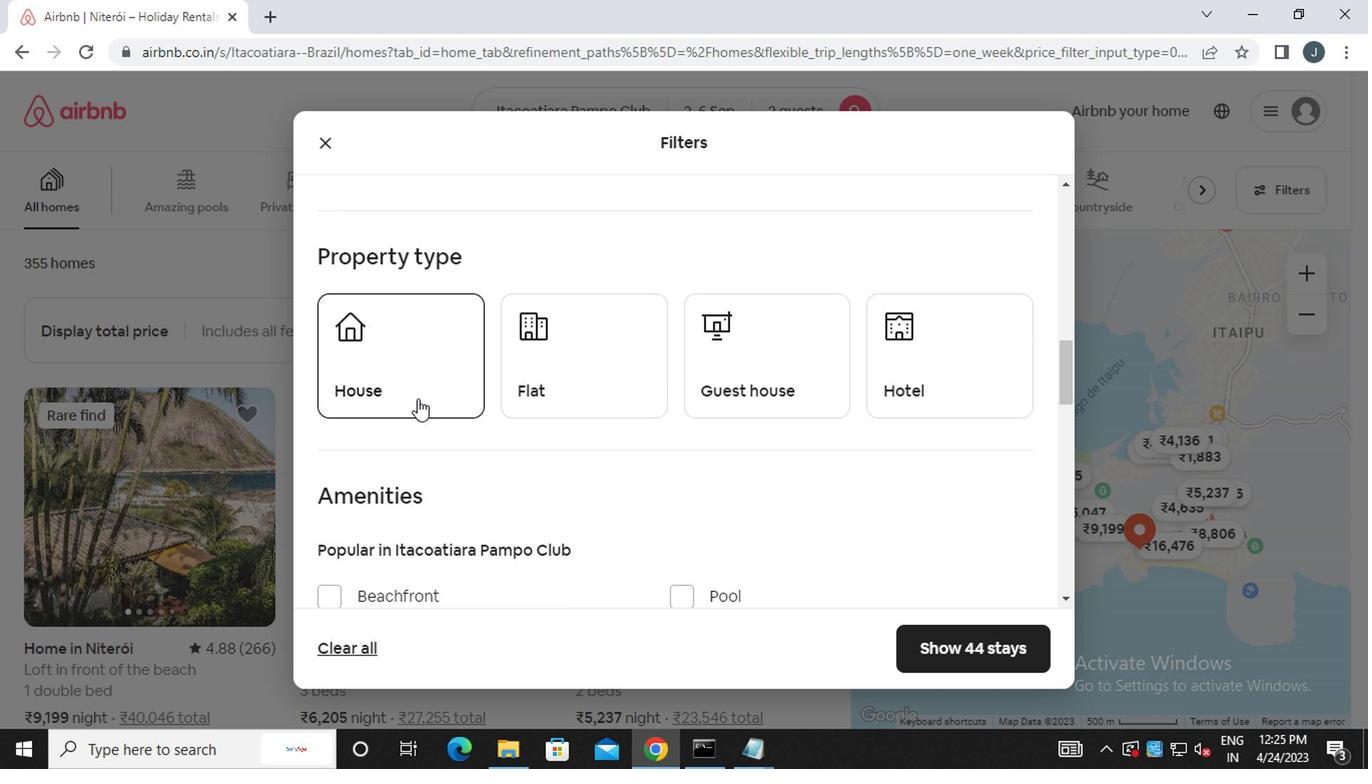 
Action: Mouse moved to (518, 387)
Screenshot: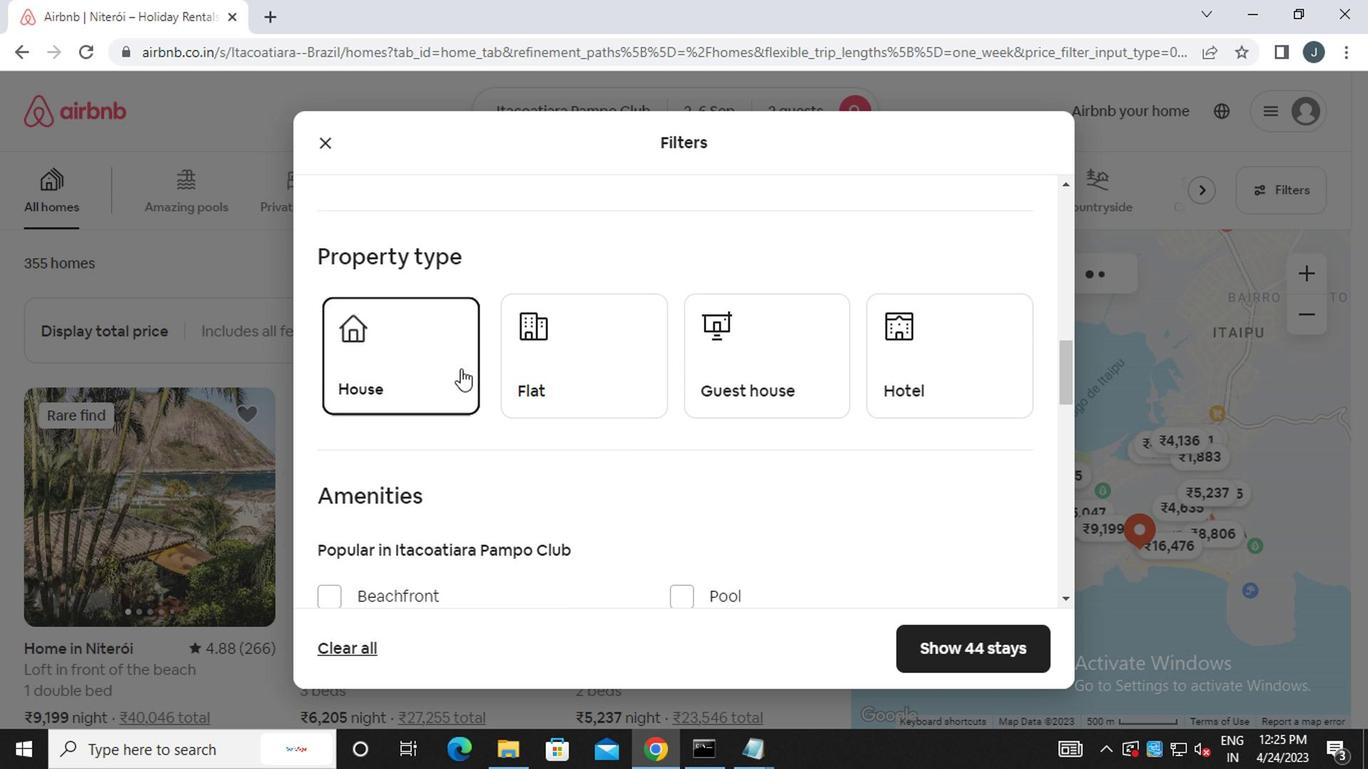
Action: Mouse pressed left at (518, 387)
Screenshot: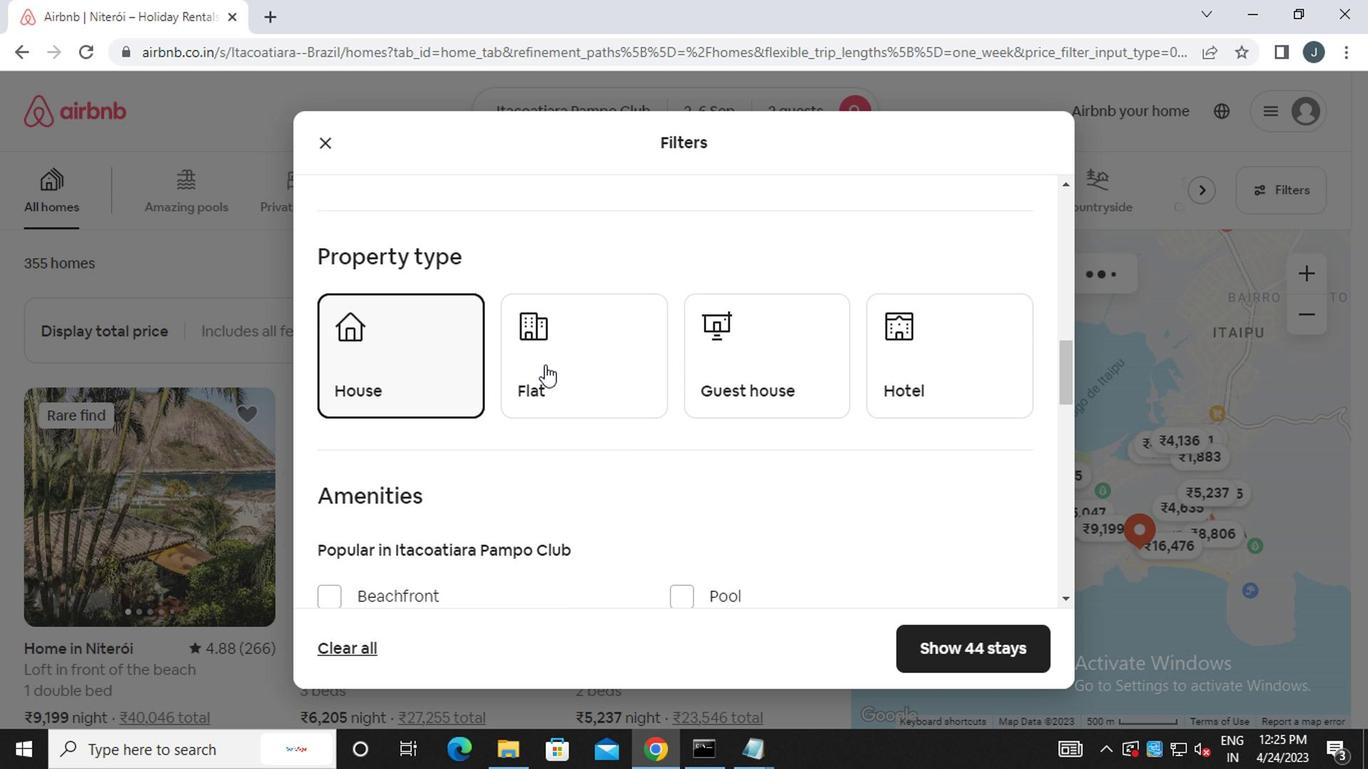 
Action: Mouse moved to (695, 389)
Screenshot: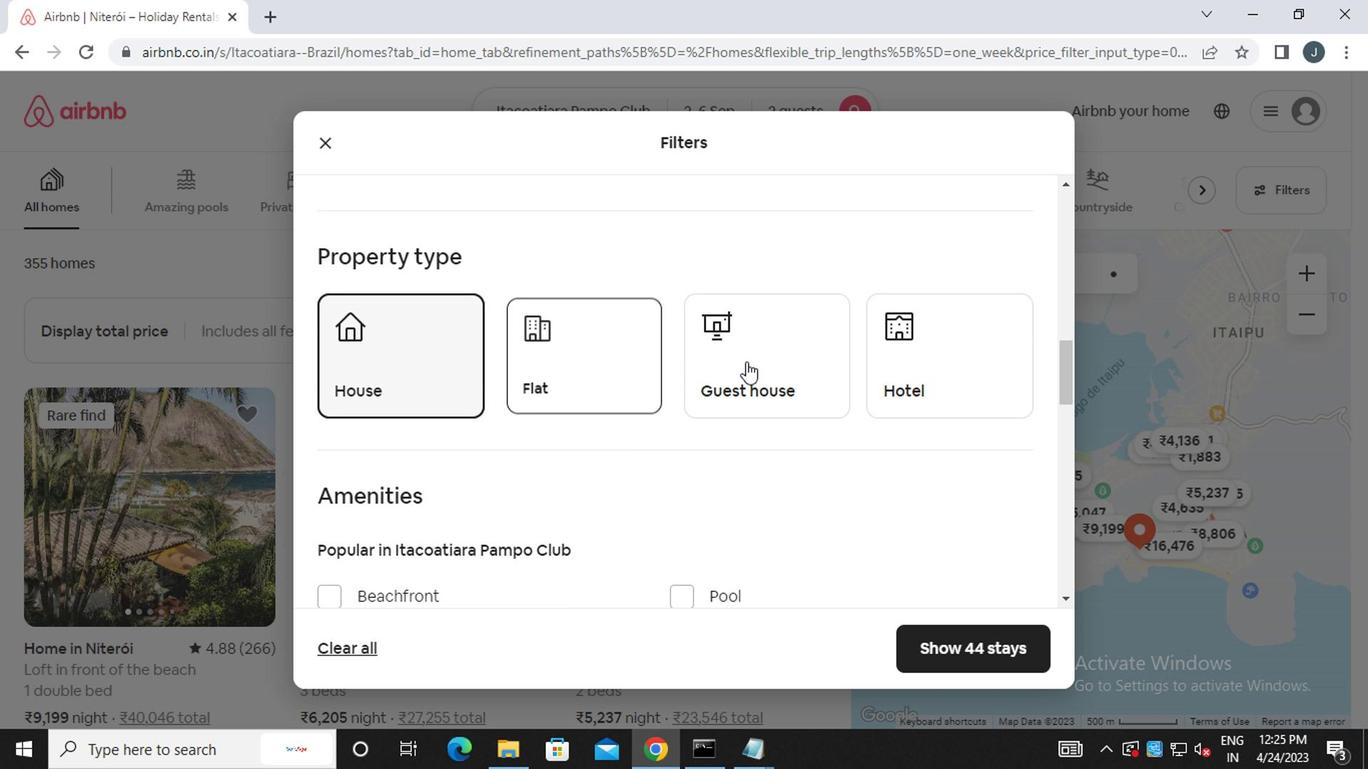 
Action: Mouse pressed left at (695, 389)
Screenshot: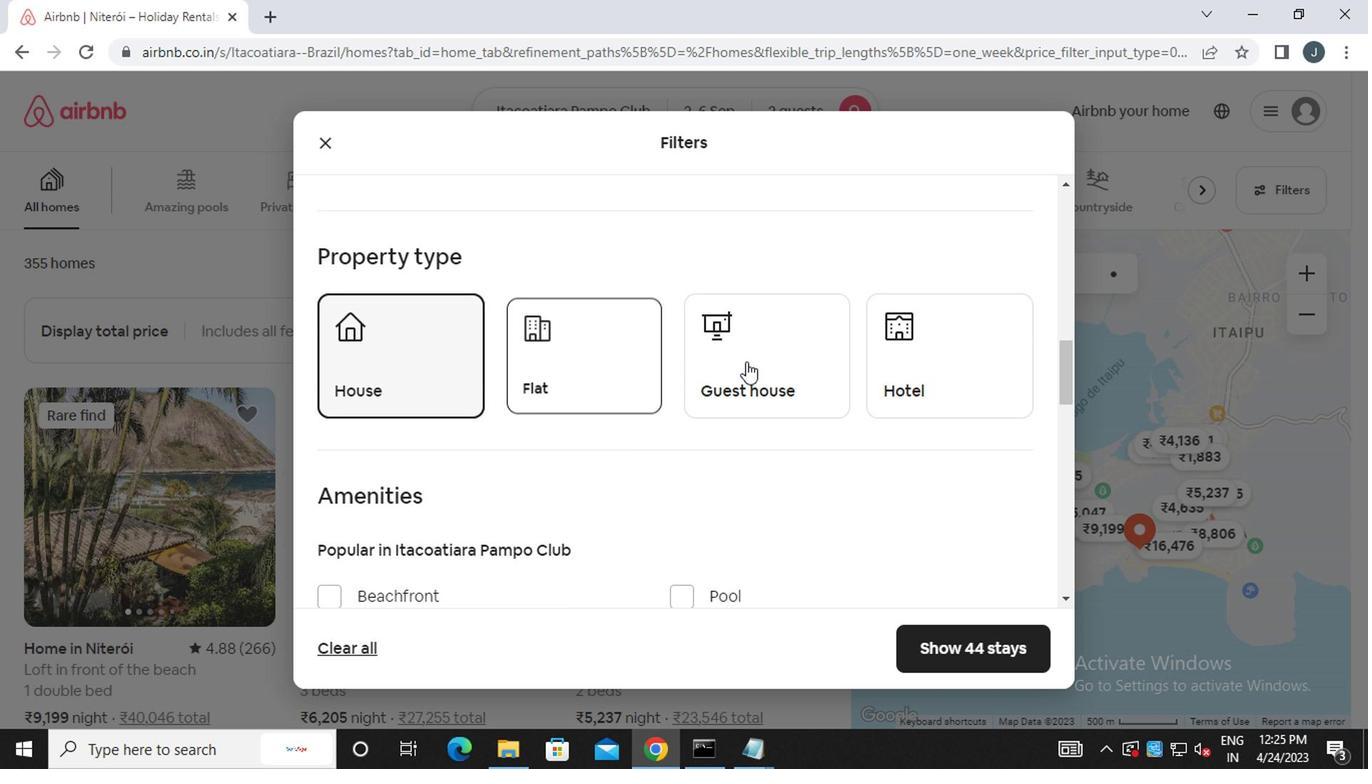 
Action: Mouse moved to (806, 387)
Screenshot: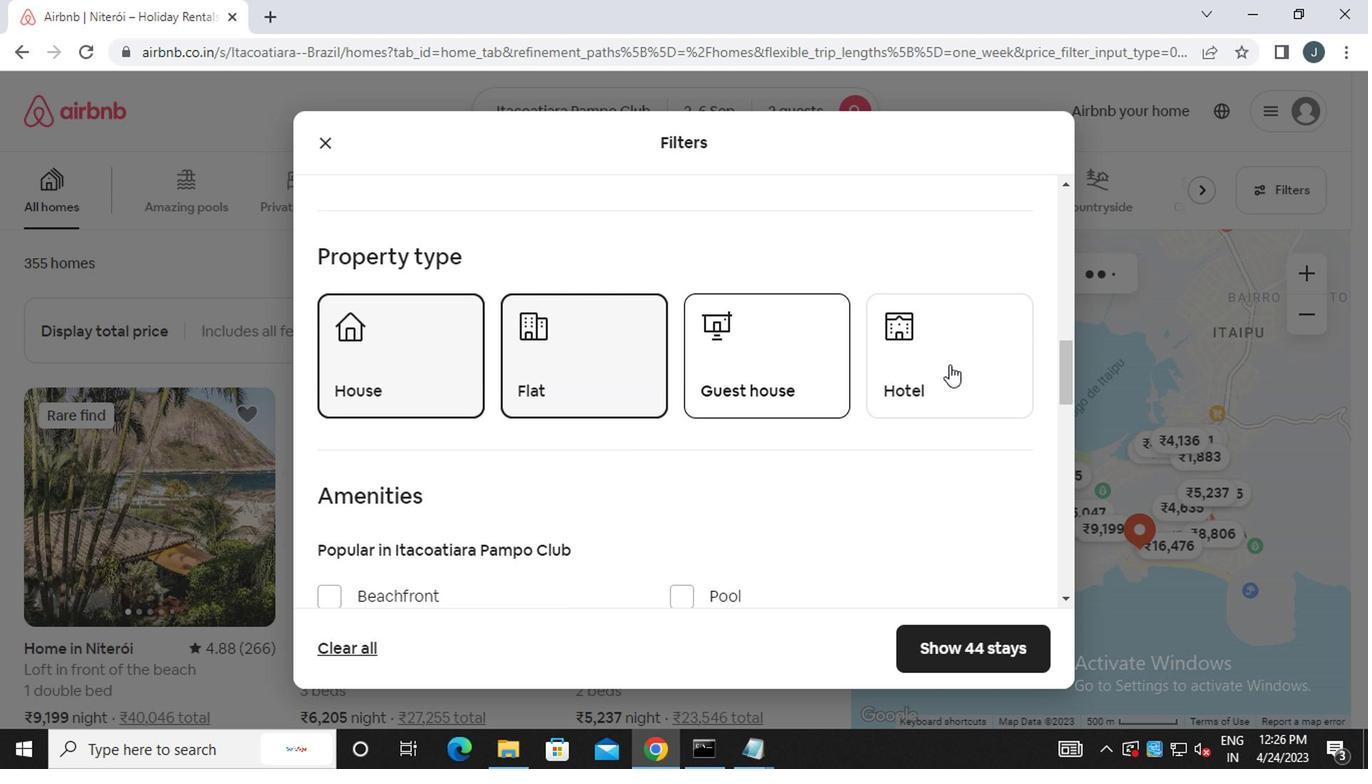 
Action: Mouse pressed left at (806, 387)
Screenshot: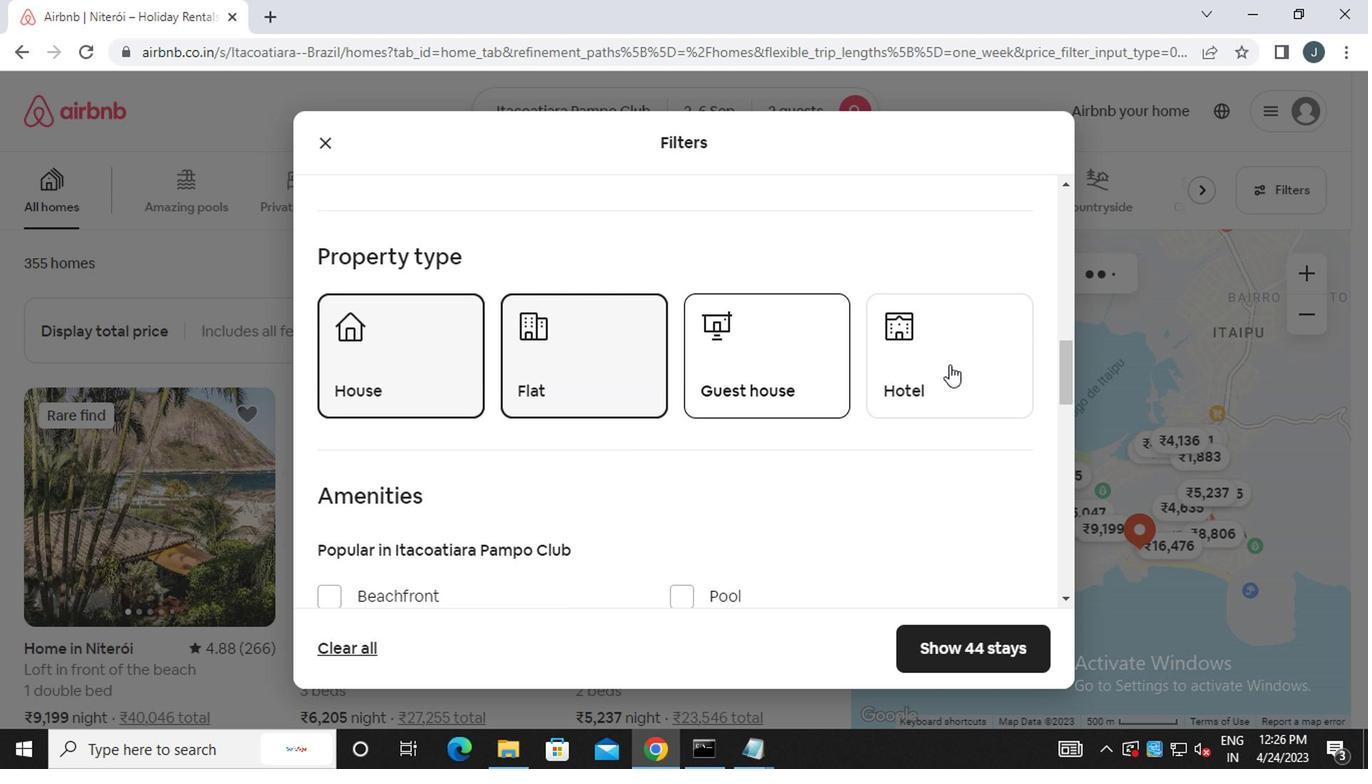 
Action: Mouse moved to (590, 433)
Screenshot: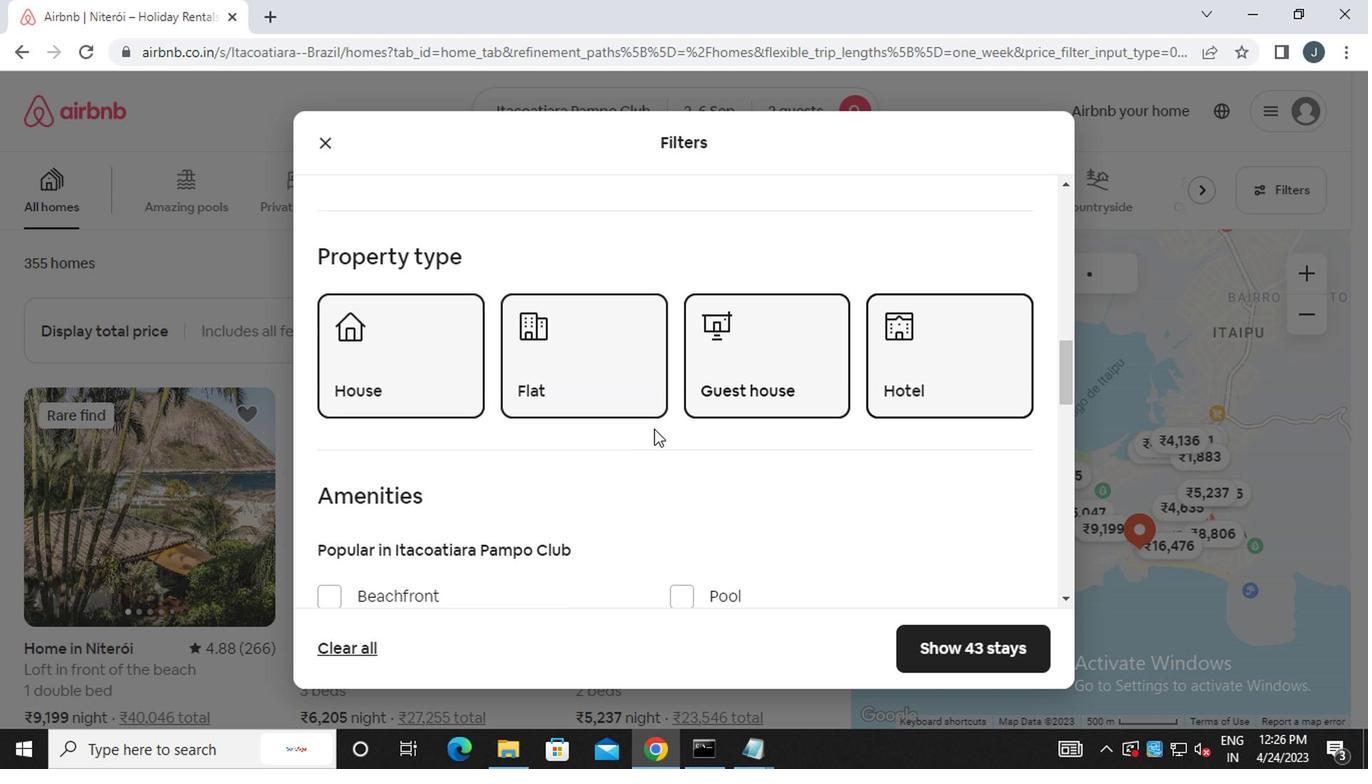 
Action: Mouse scrolled (590, 432) with delta (0, 0)
Screenshot: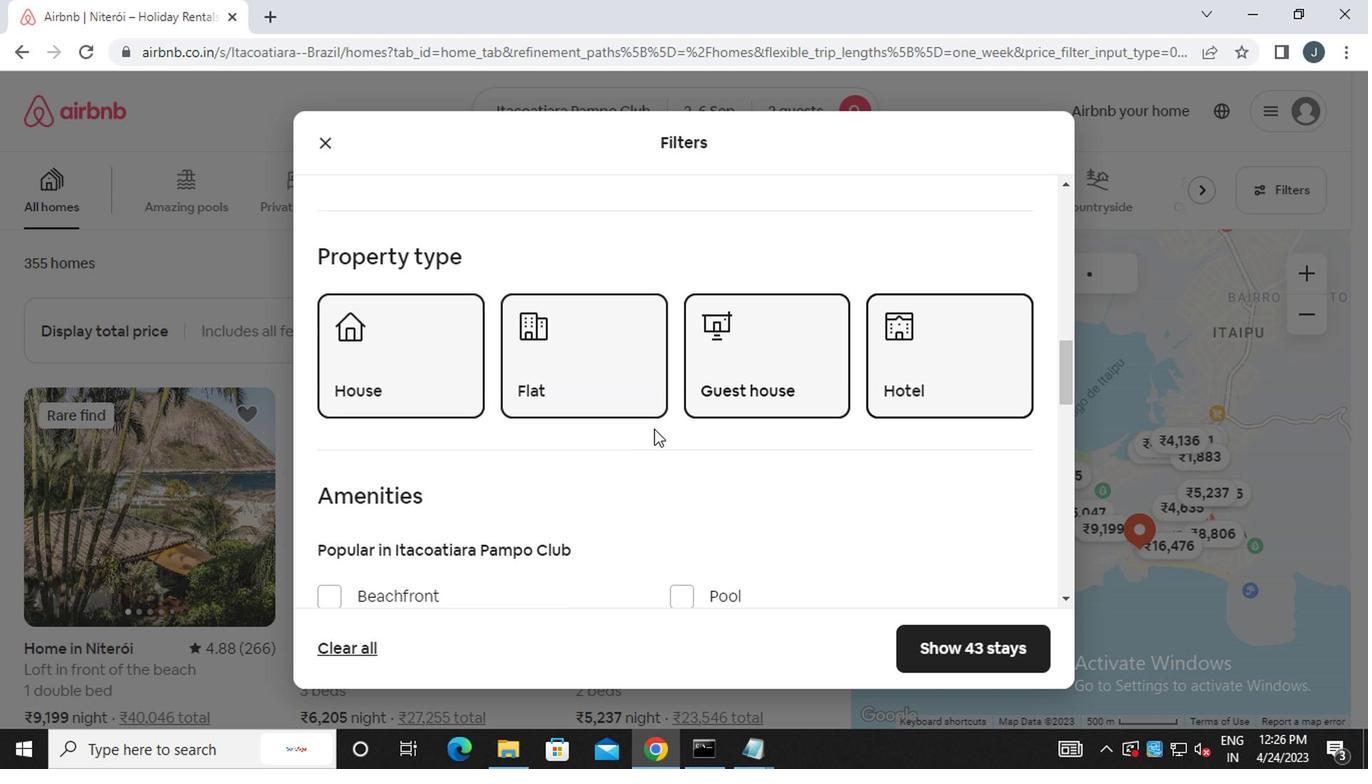 
Action: Mouse scrolled (590, 432) with delta (0, 0)
Screenshot: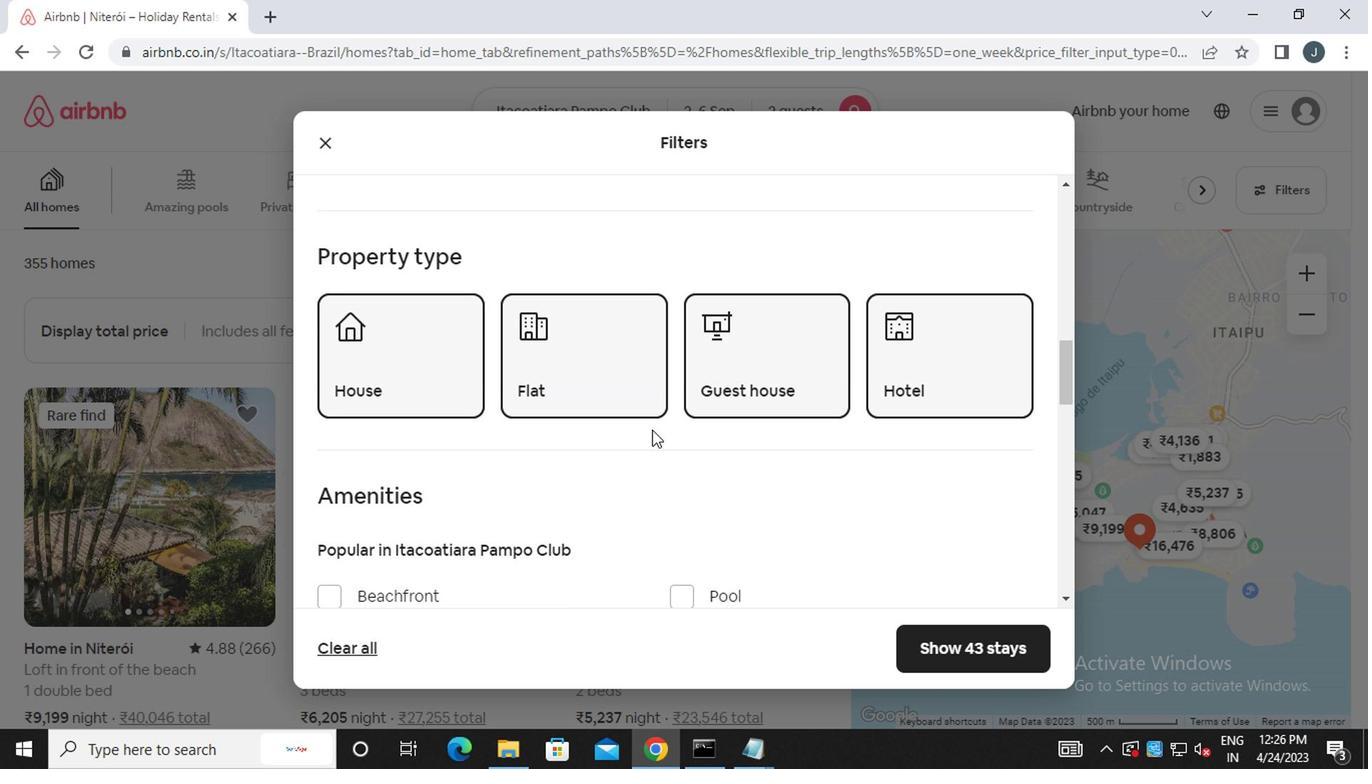 
Action: Mouse moved to (588, 435)
Screenshot: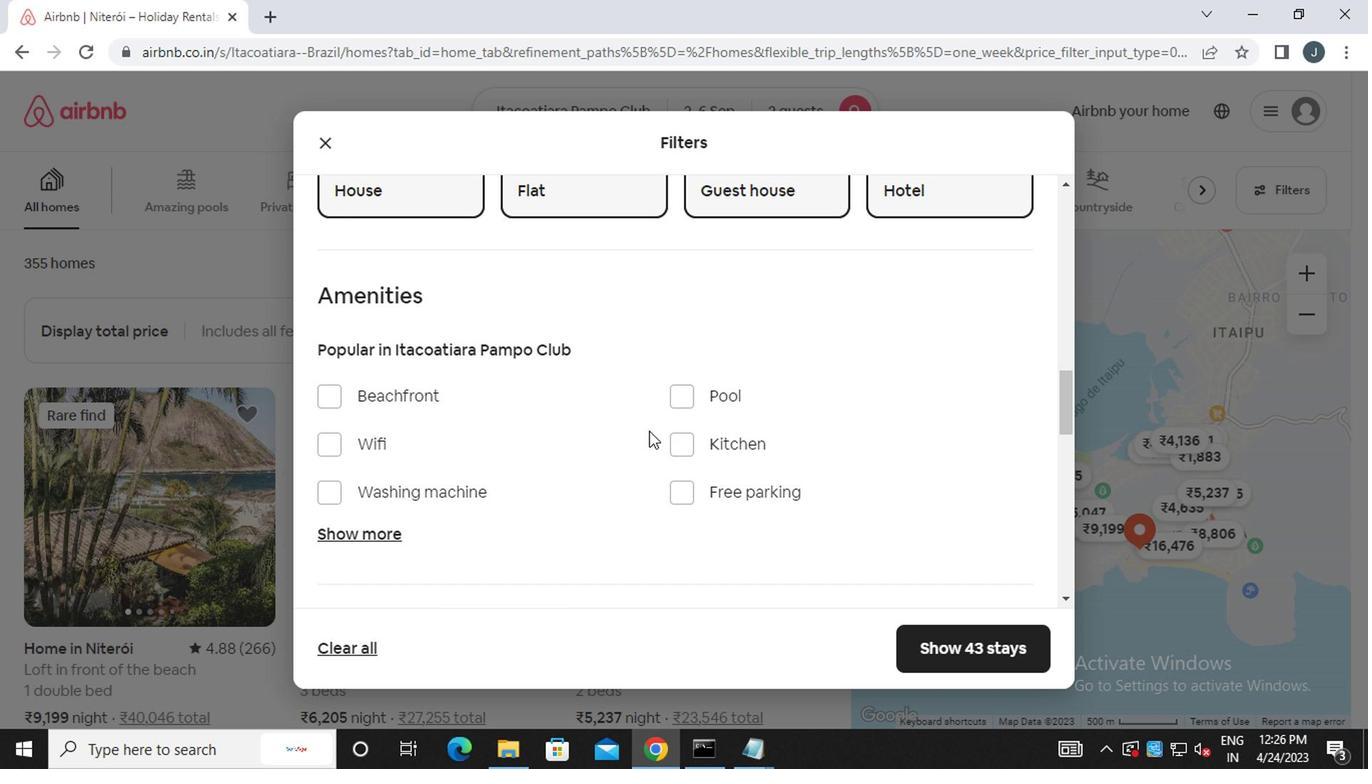 
Action: Mouse scrolled (588, 434) with delta (0, 0)
Screenshot: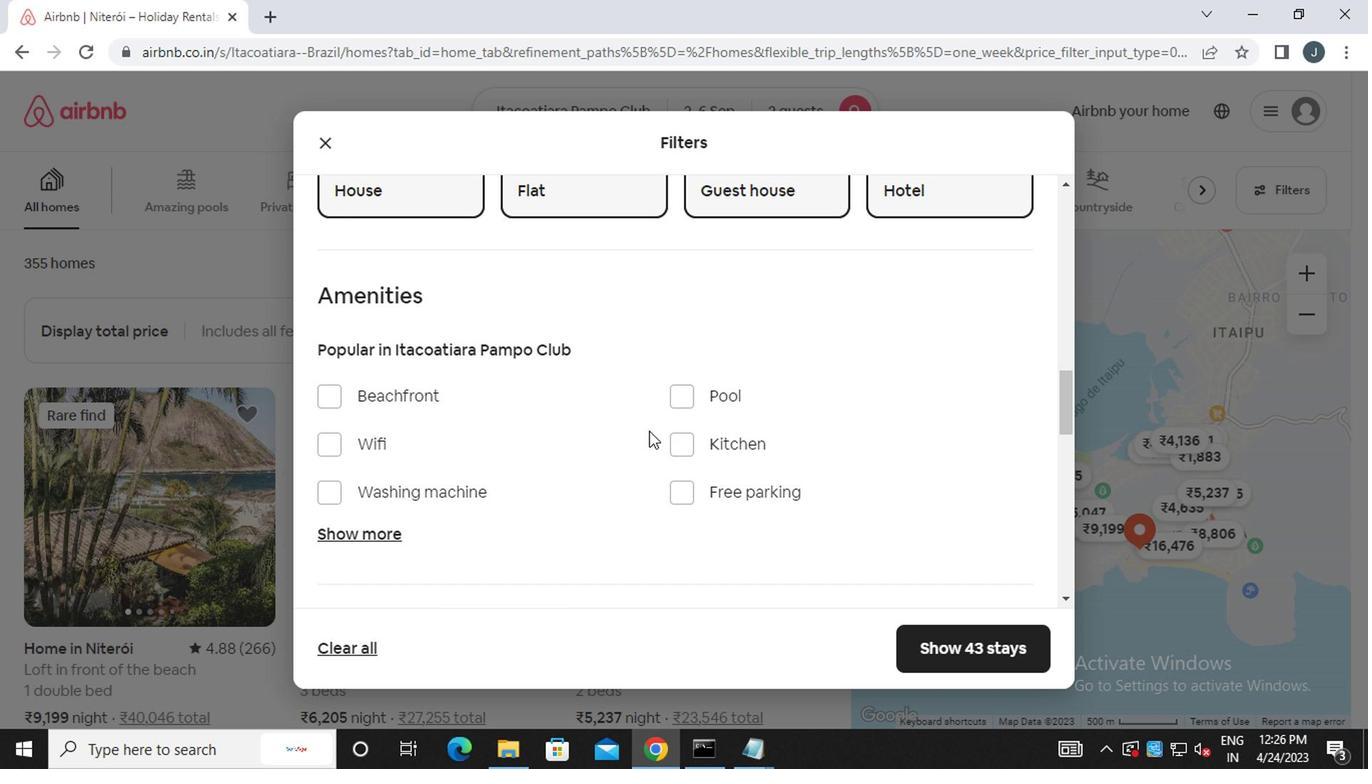 
Action: Mouse moved to (586, 436)
Screenshot: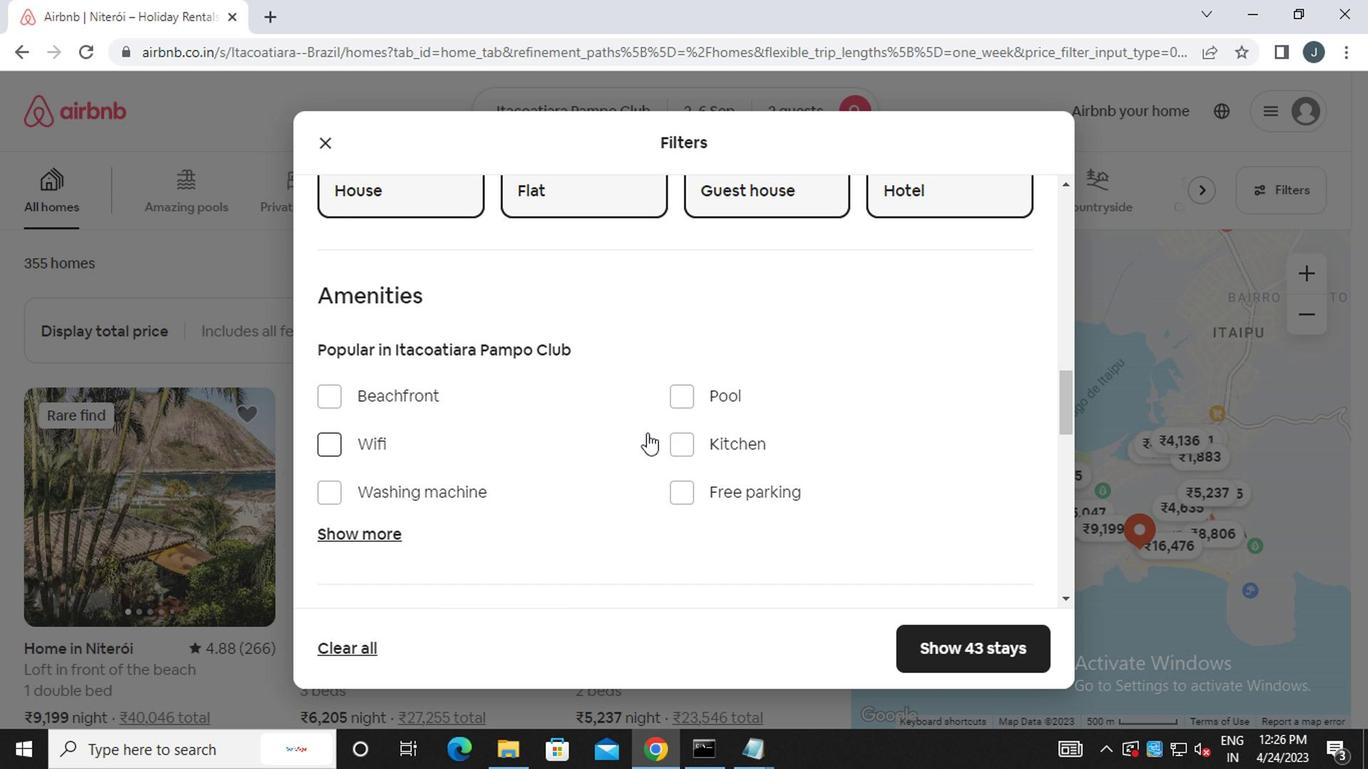 
Action: Mouse scrolled (586, 435) with delta (0, 0)
Screenshot: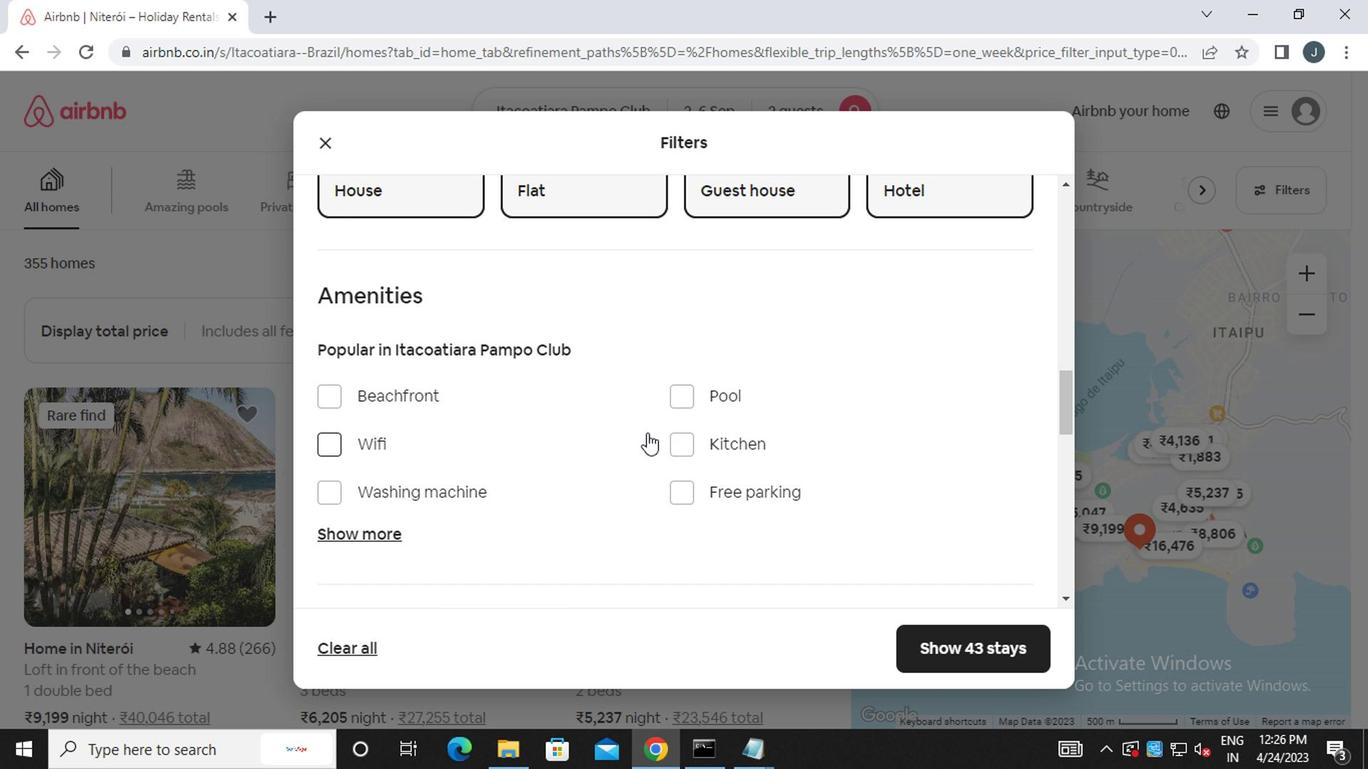 
Action: Mouse moved to (583, 438)
Screenshot: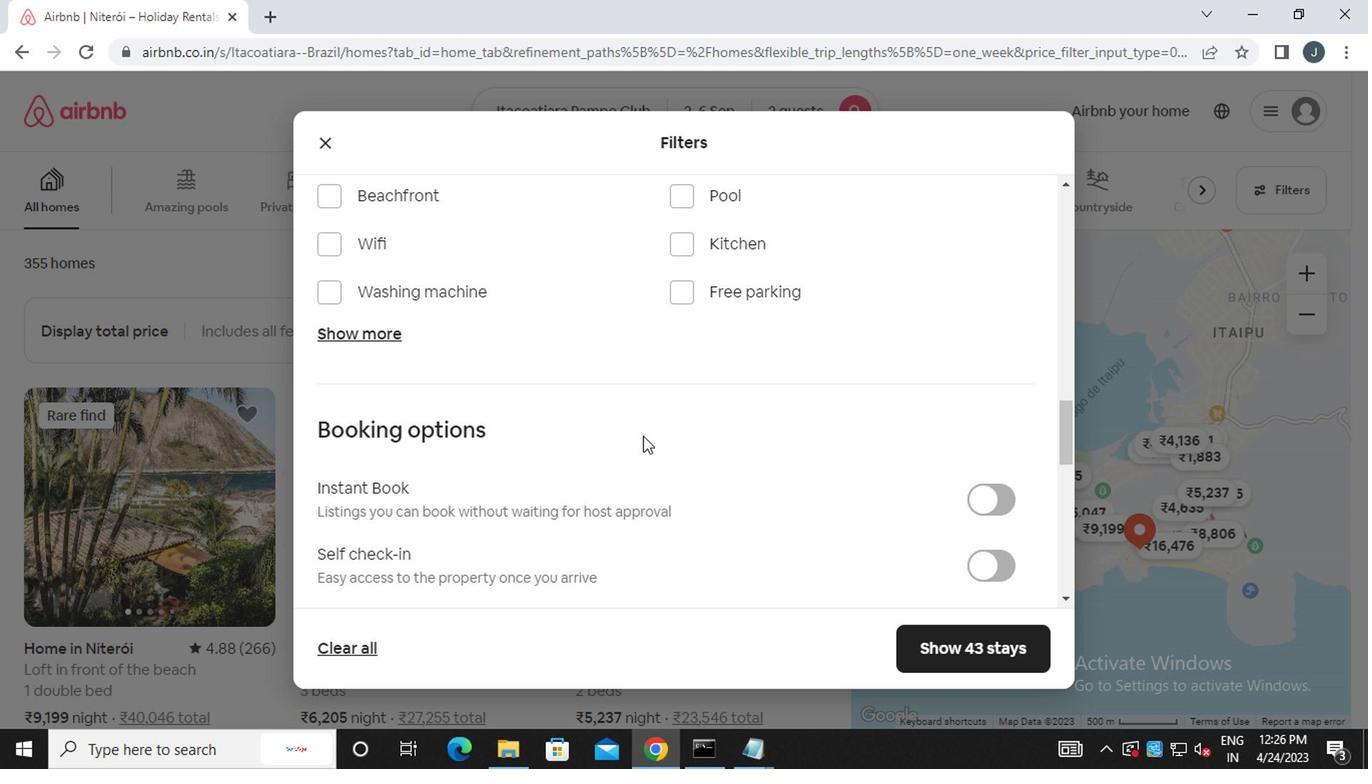 
Action: Mouse scrolled (583, 437) with delta (0, 0)
Screenshot: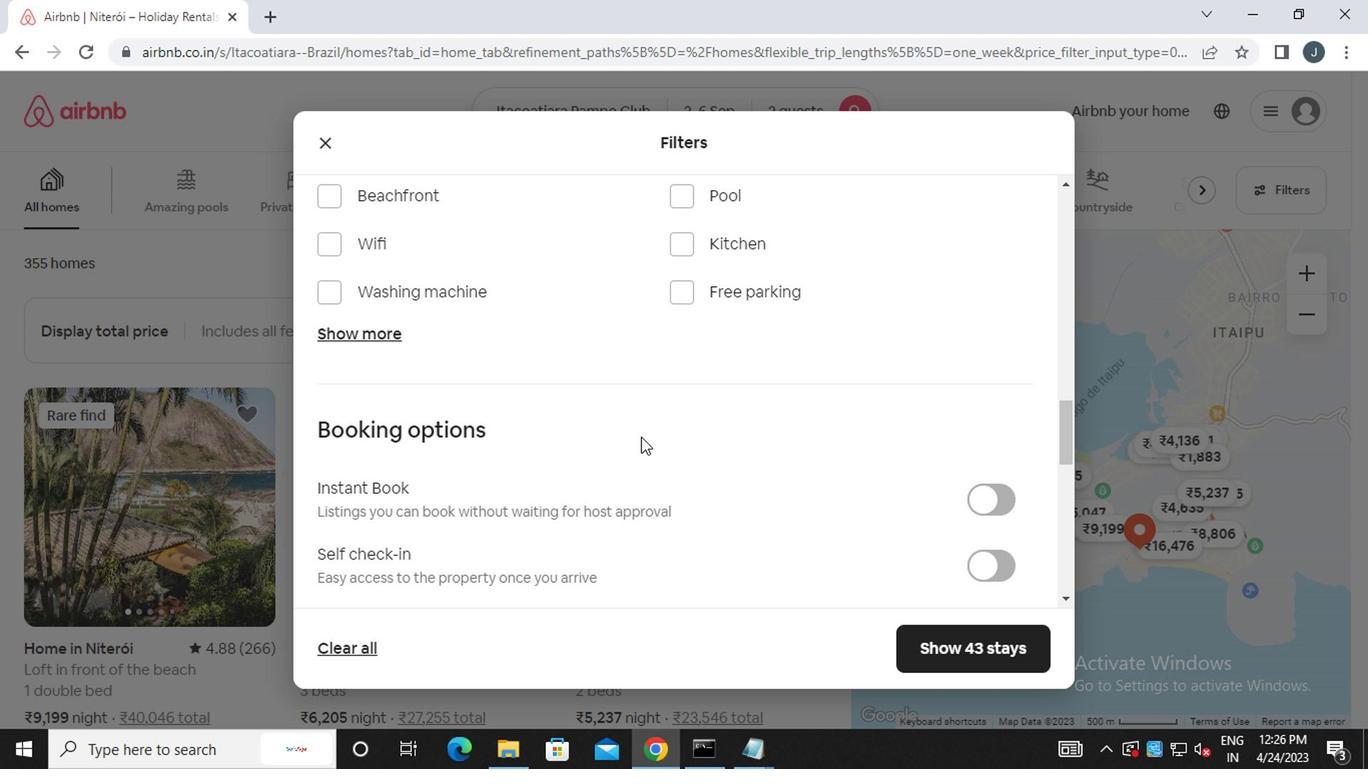 
Action: Mouse moved to (583, 437)
Screenshot: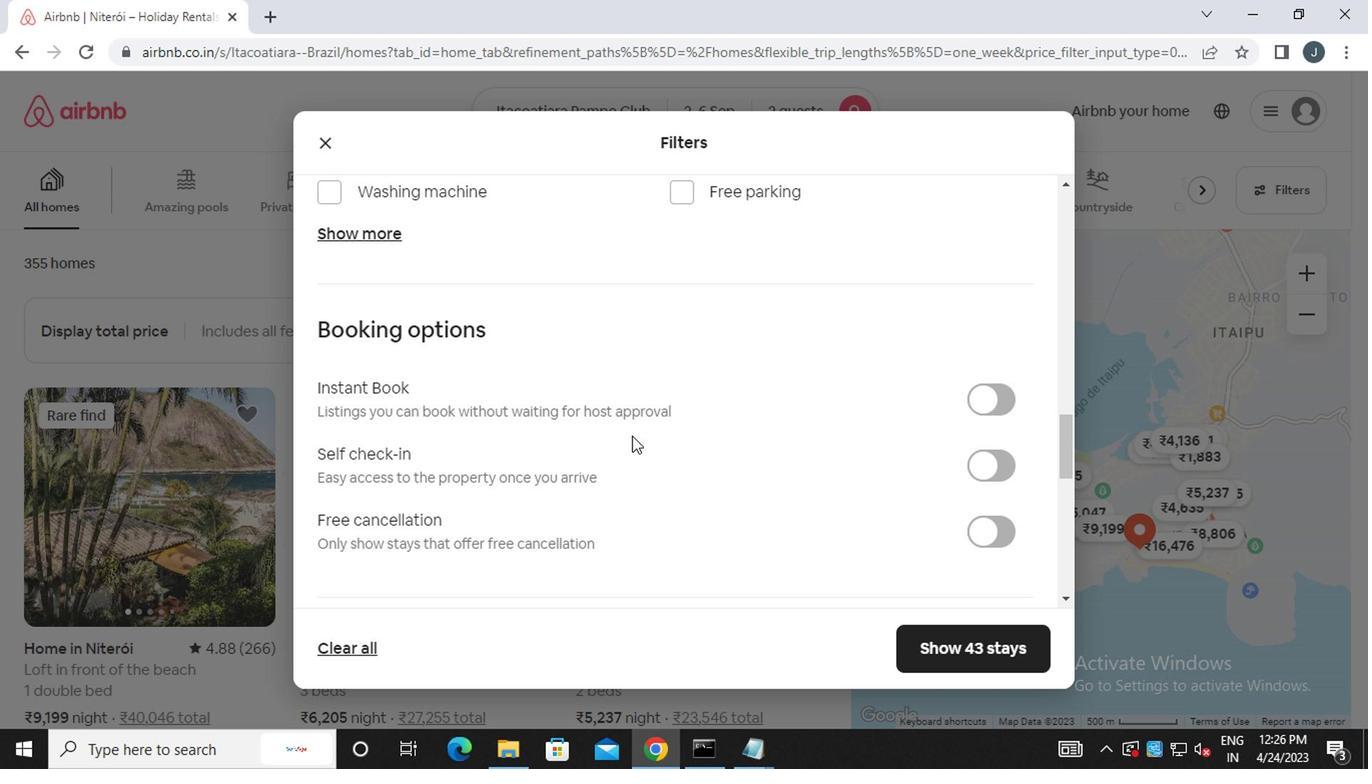 
Action: Mouse scrolled (583, 437) with delta (0, 0)
Screenshot: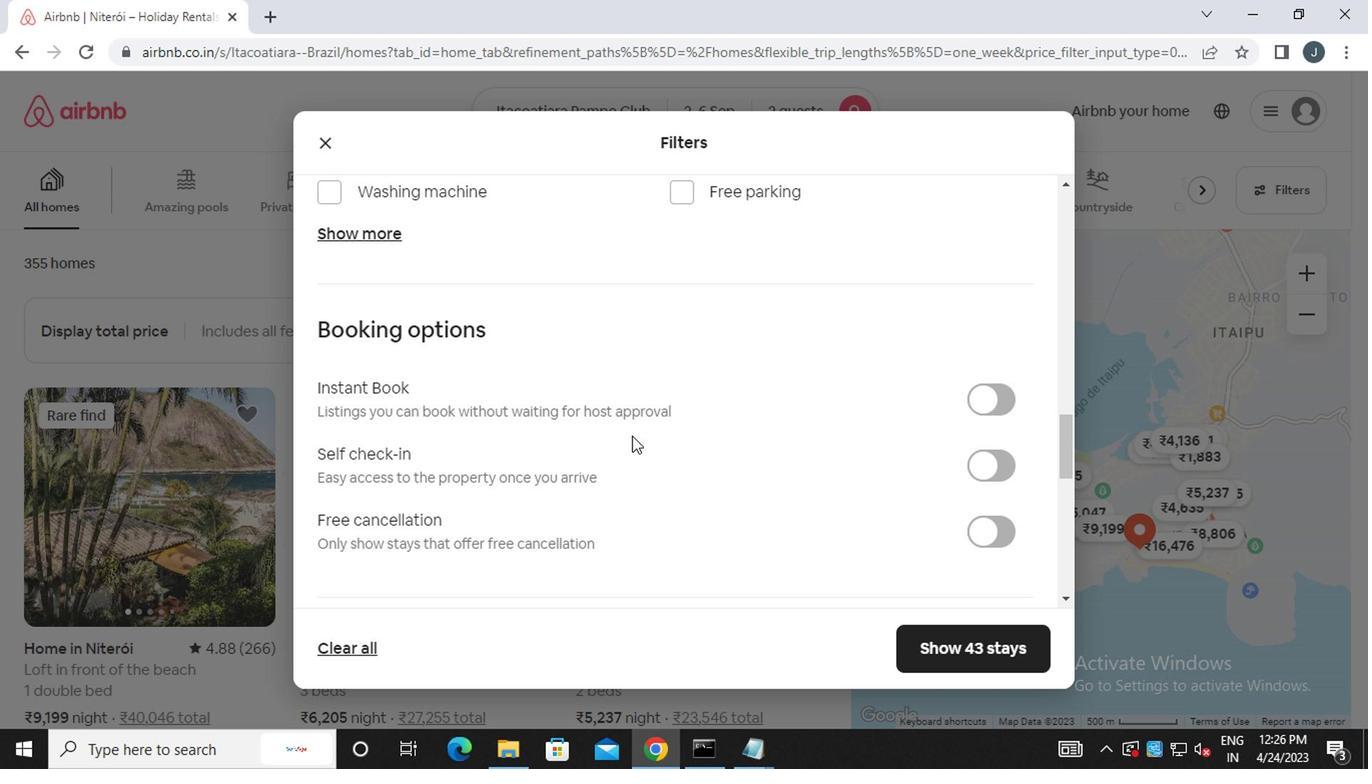 
Action: Mouse moved to (834, 387)
Screenshot: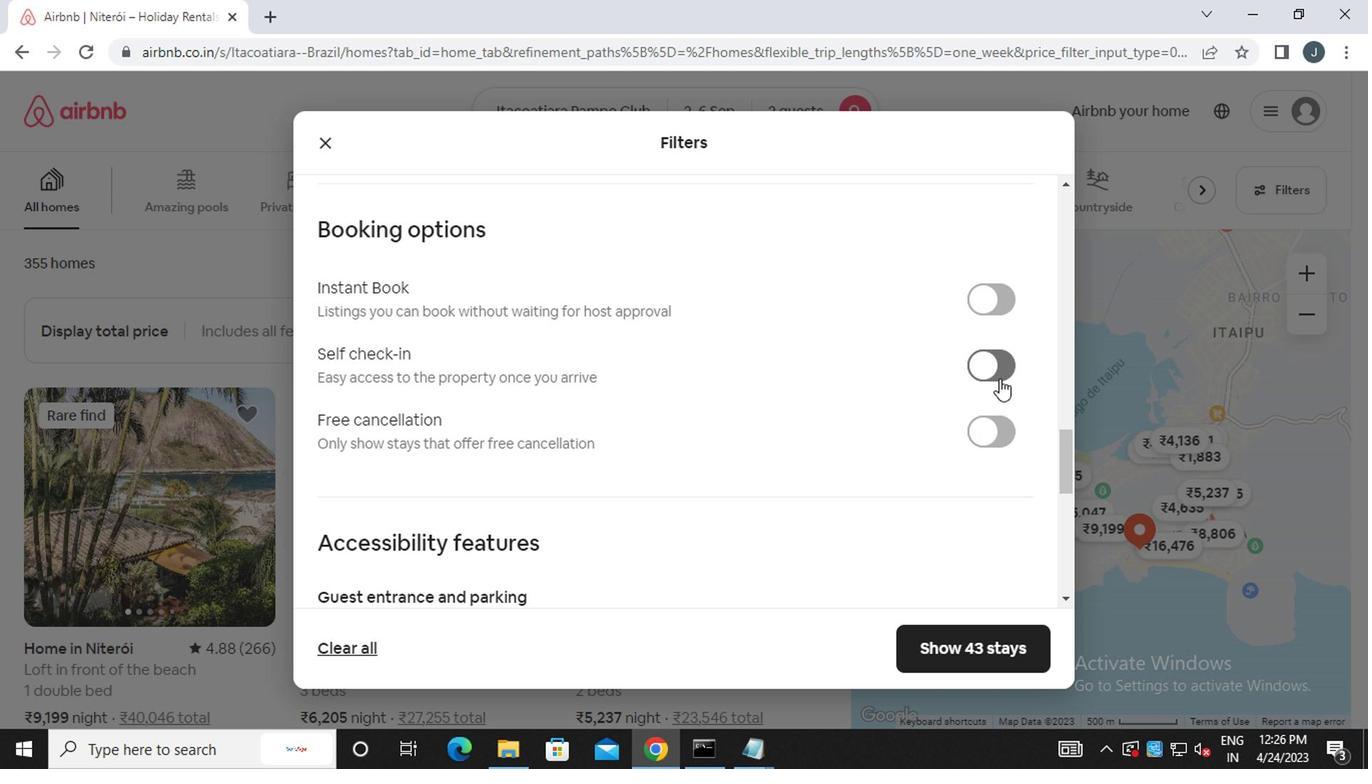 
Action: Mouse pressed left at (834, 387)
Screenshot: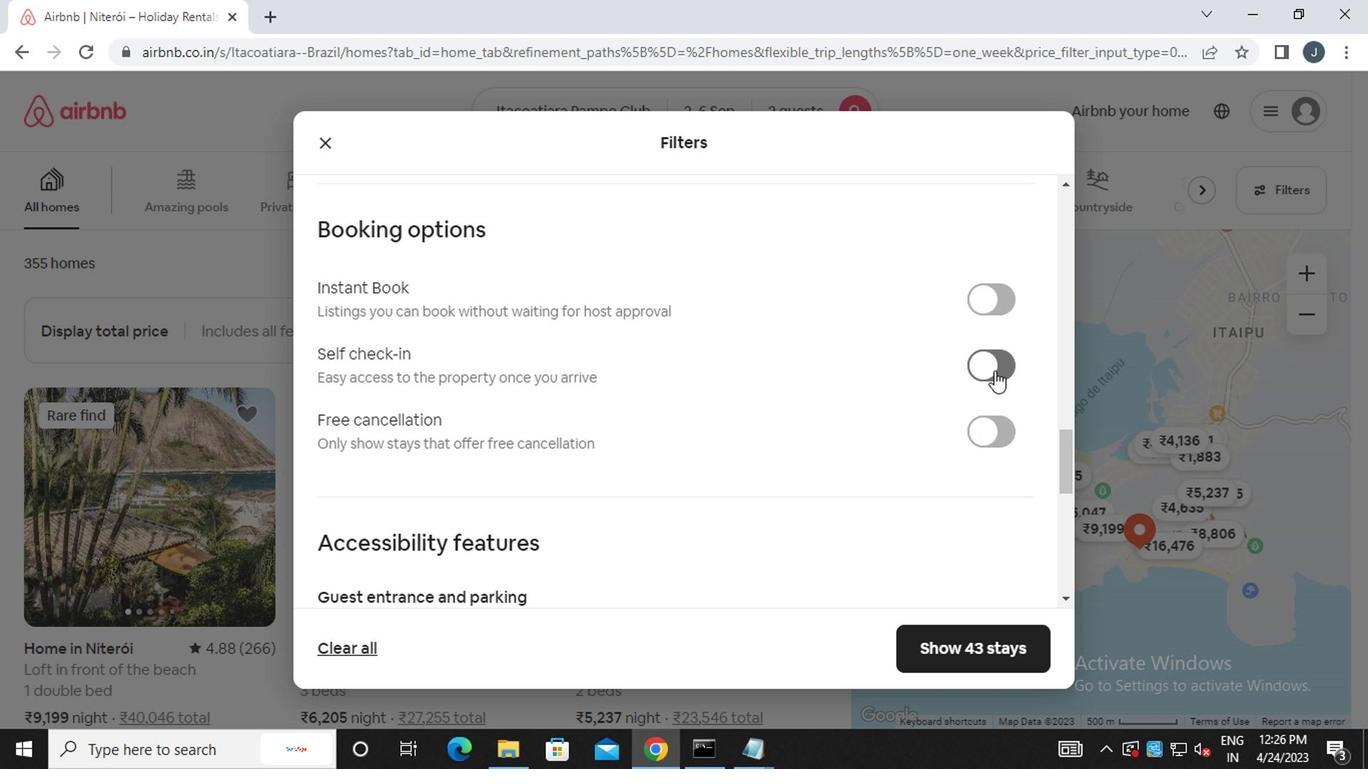 
Action: Mouse moved to (595, 441)
Screenshot: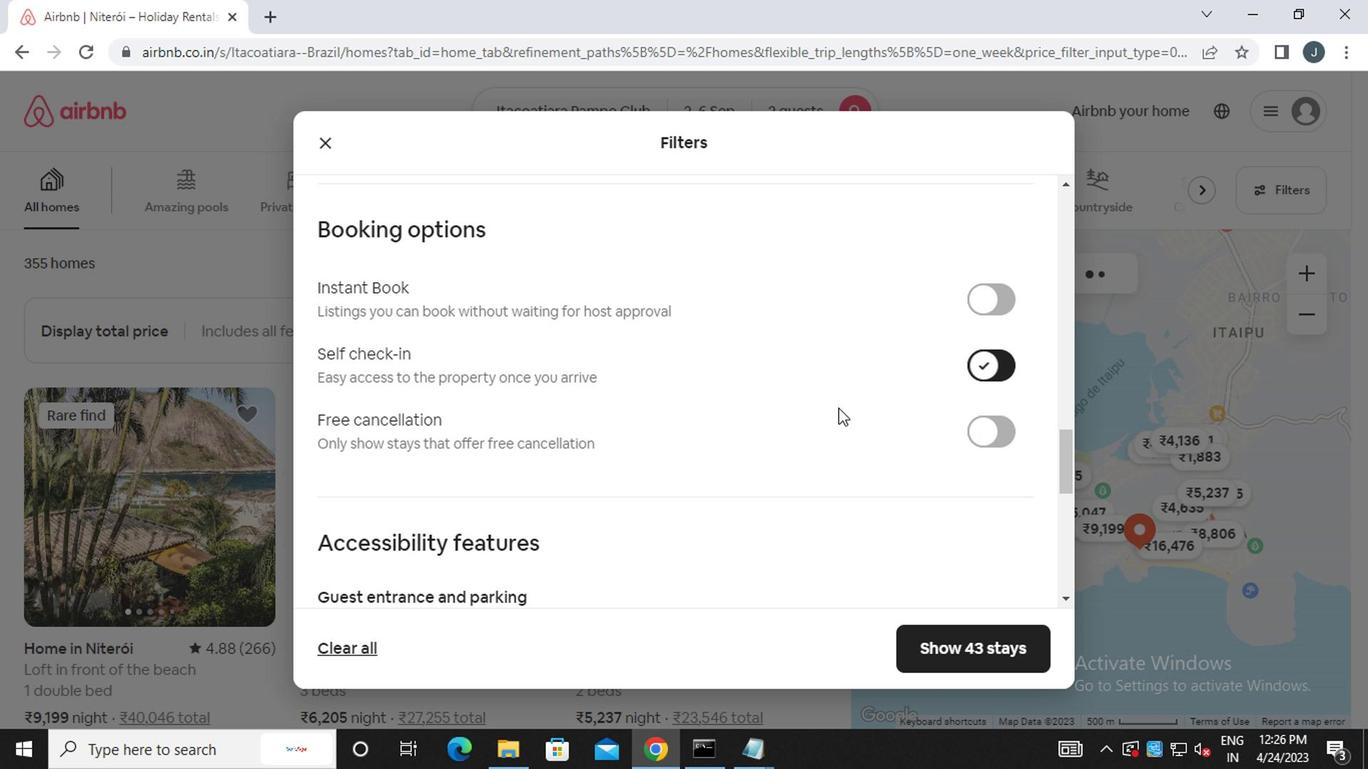 
Action: Mouse scrolled (595, 440) with delta (0, 0)
Screenshot: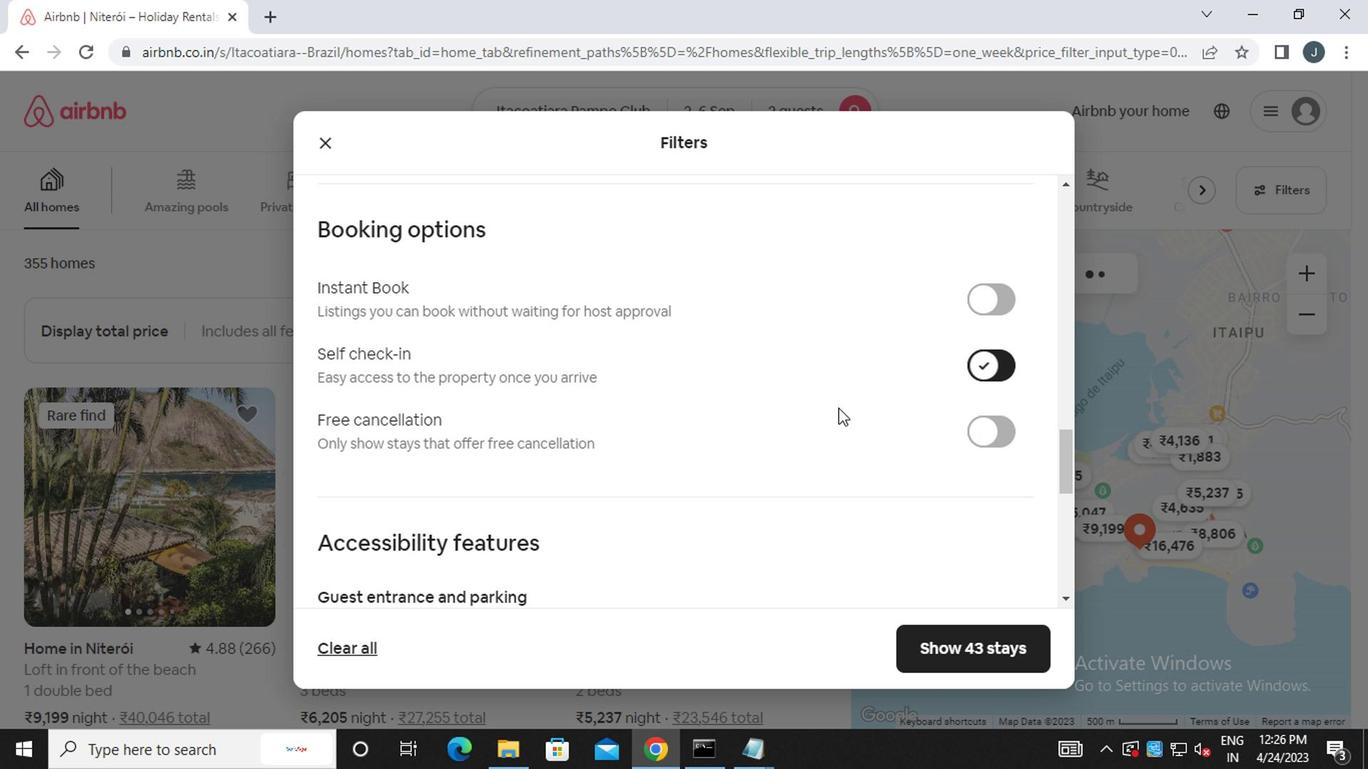 
Action: Mouse moved to (593, 442)
Screenshot: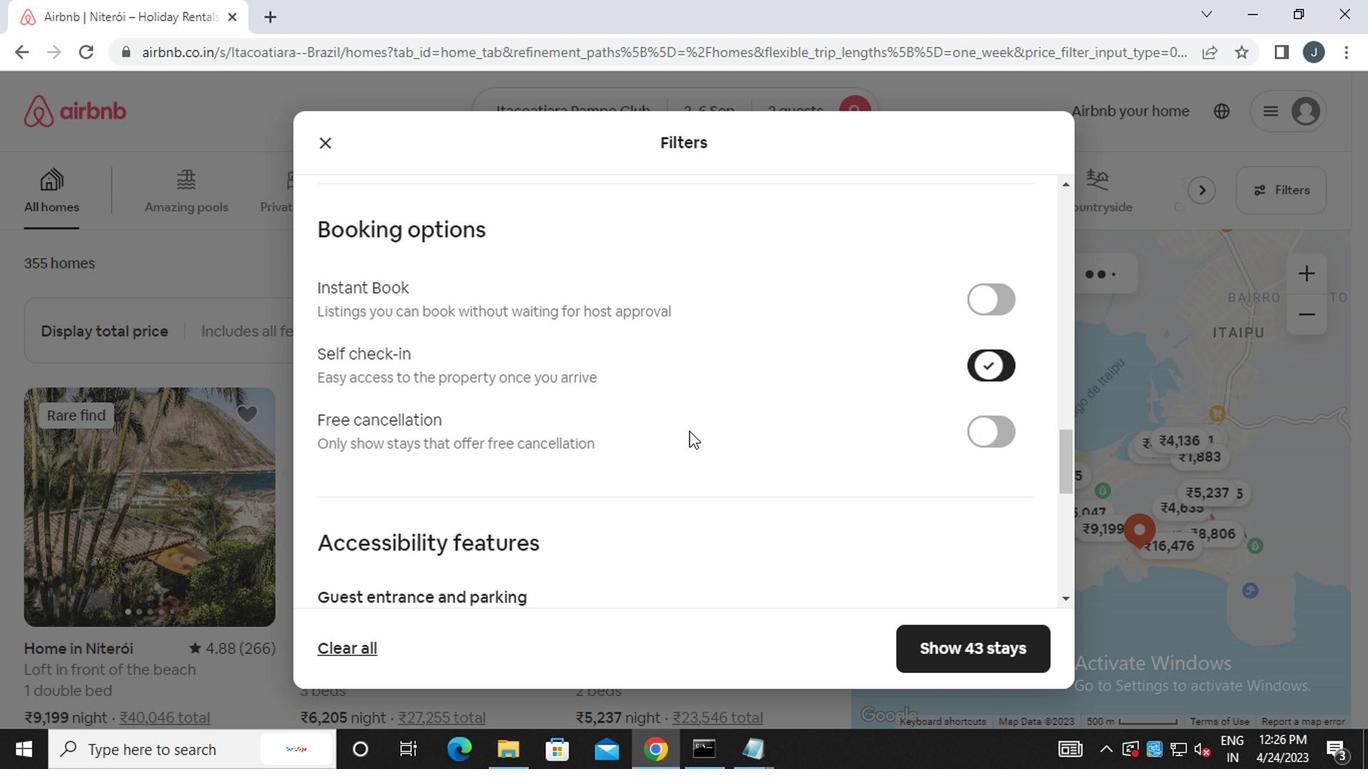 
Action: Mouse scrolled (593, 441) with delta (0, 0)
Screenshot: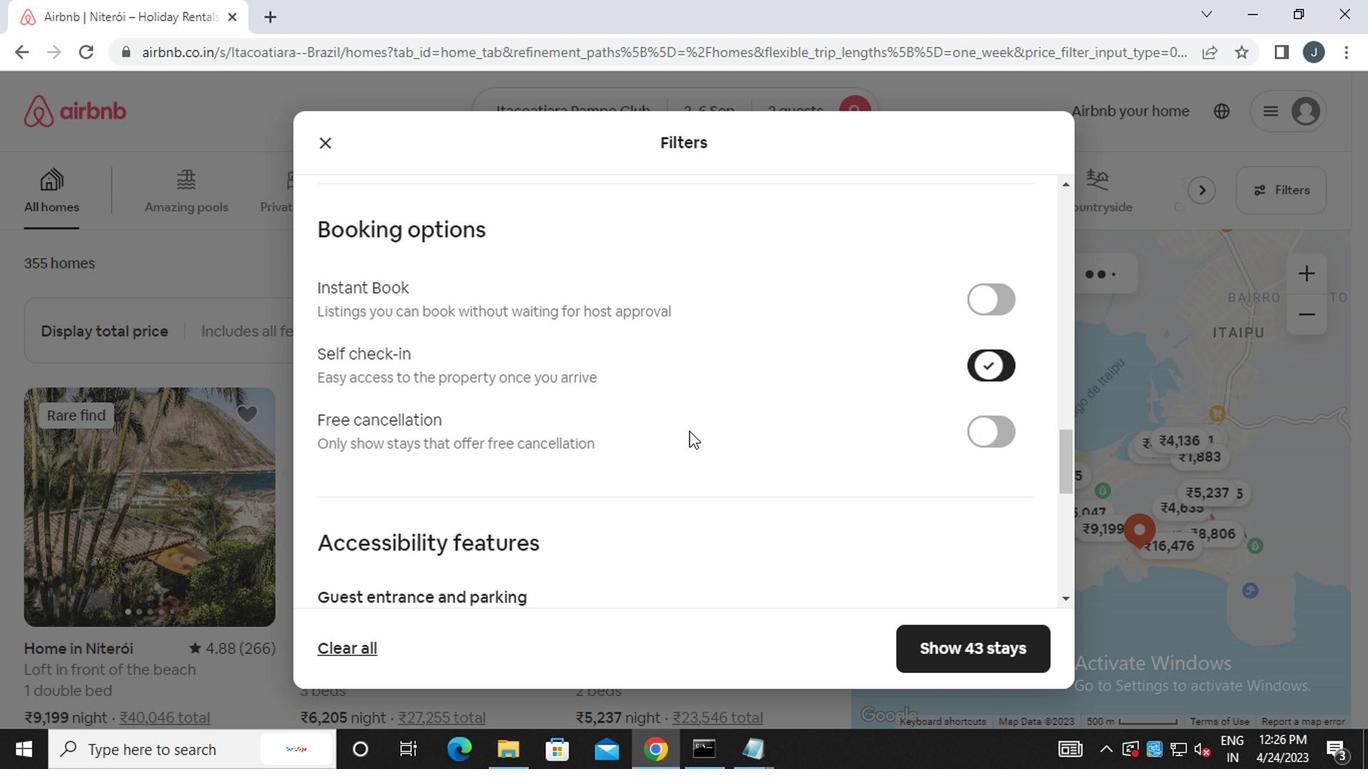 
Action: Mouse scrolled (593, 441) with delta (0, 0)
Screenshot: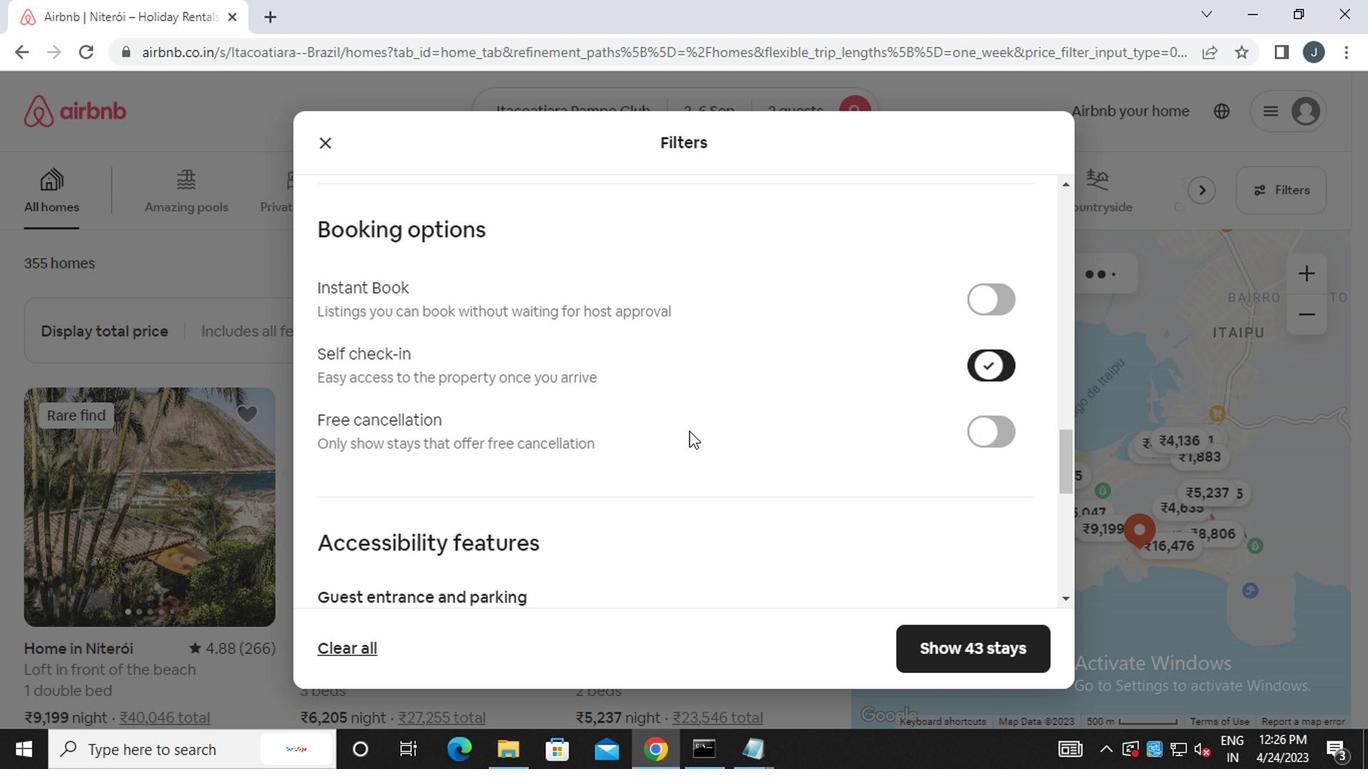 
Action: Mouse moved to (593, 442)
Screenshot: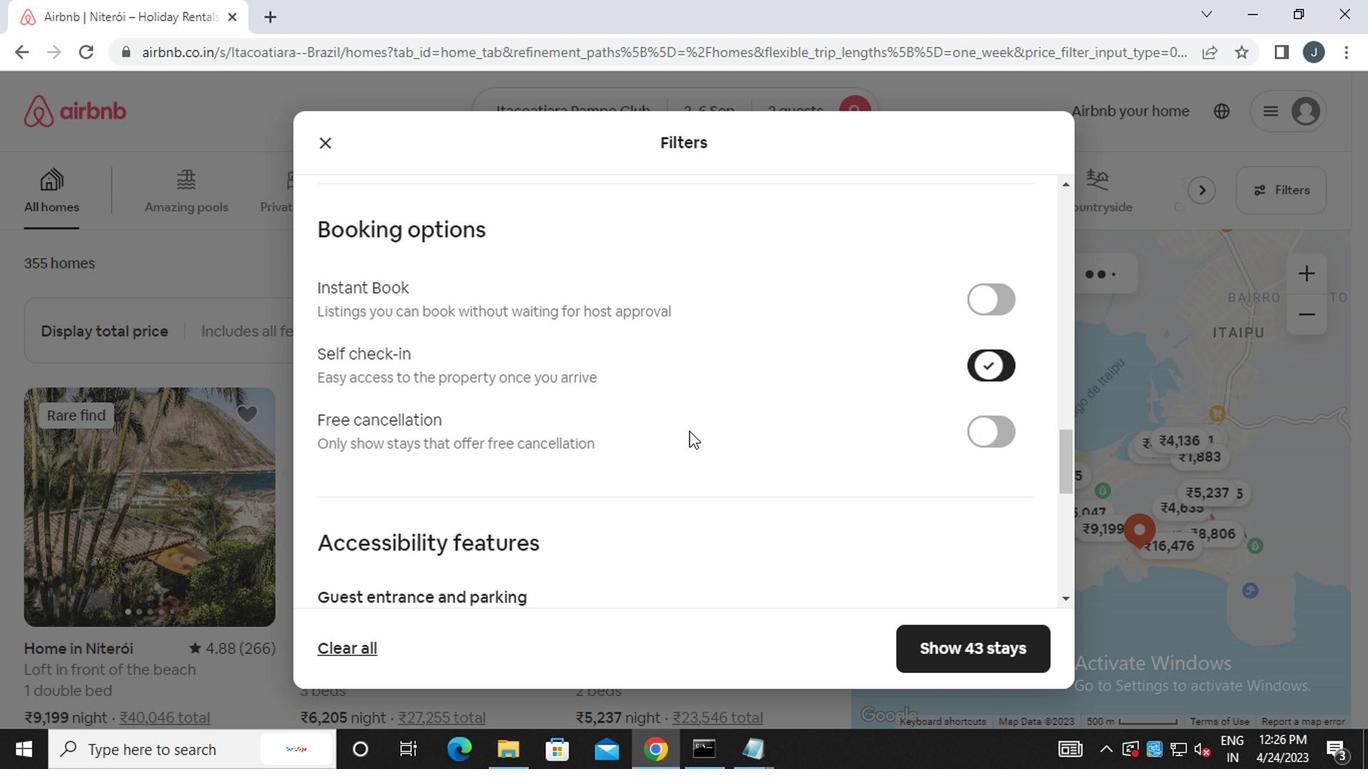 
Action: Mouse scrolled (593, 441) with delta (0, 0)
Screenshot: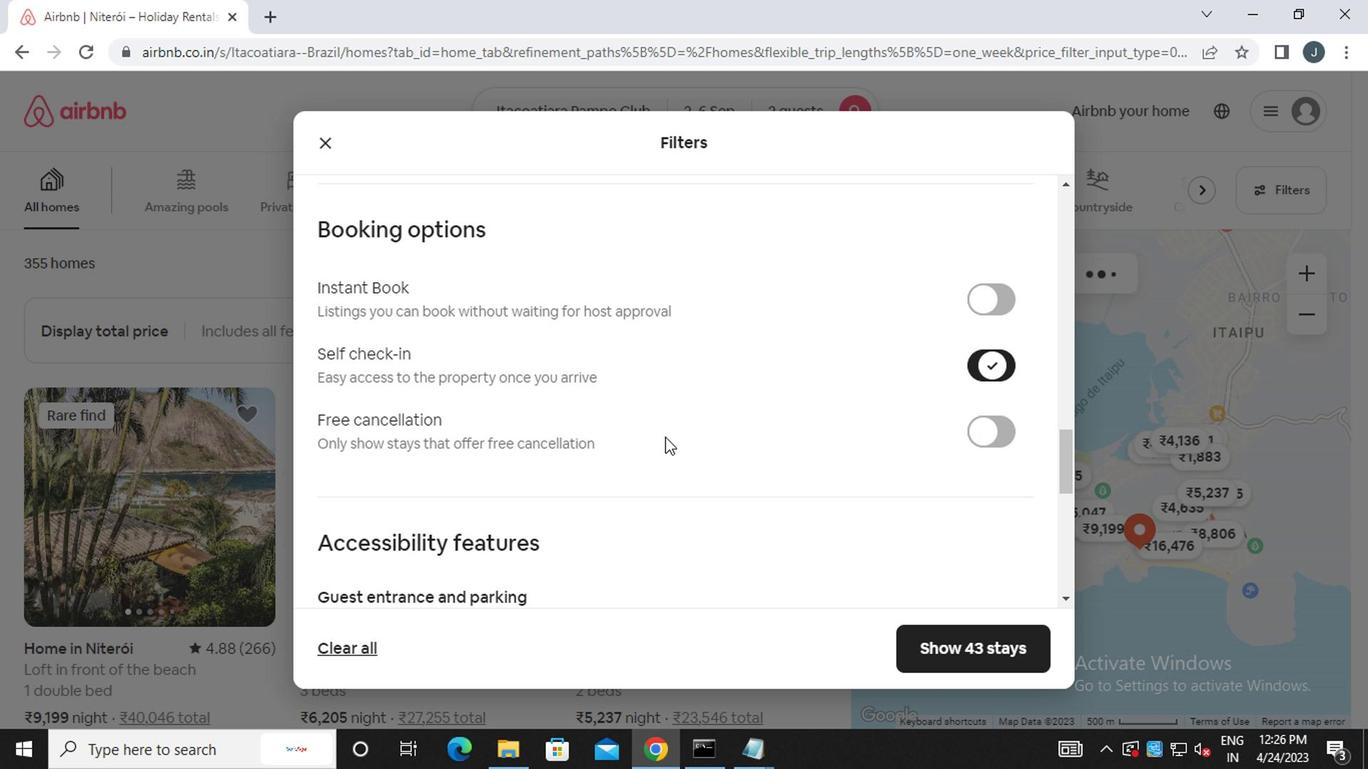 
Action: Mouse moved to (592, 443)
Screenshot: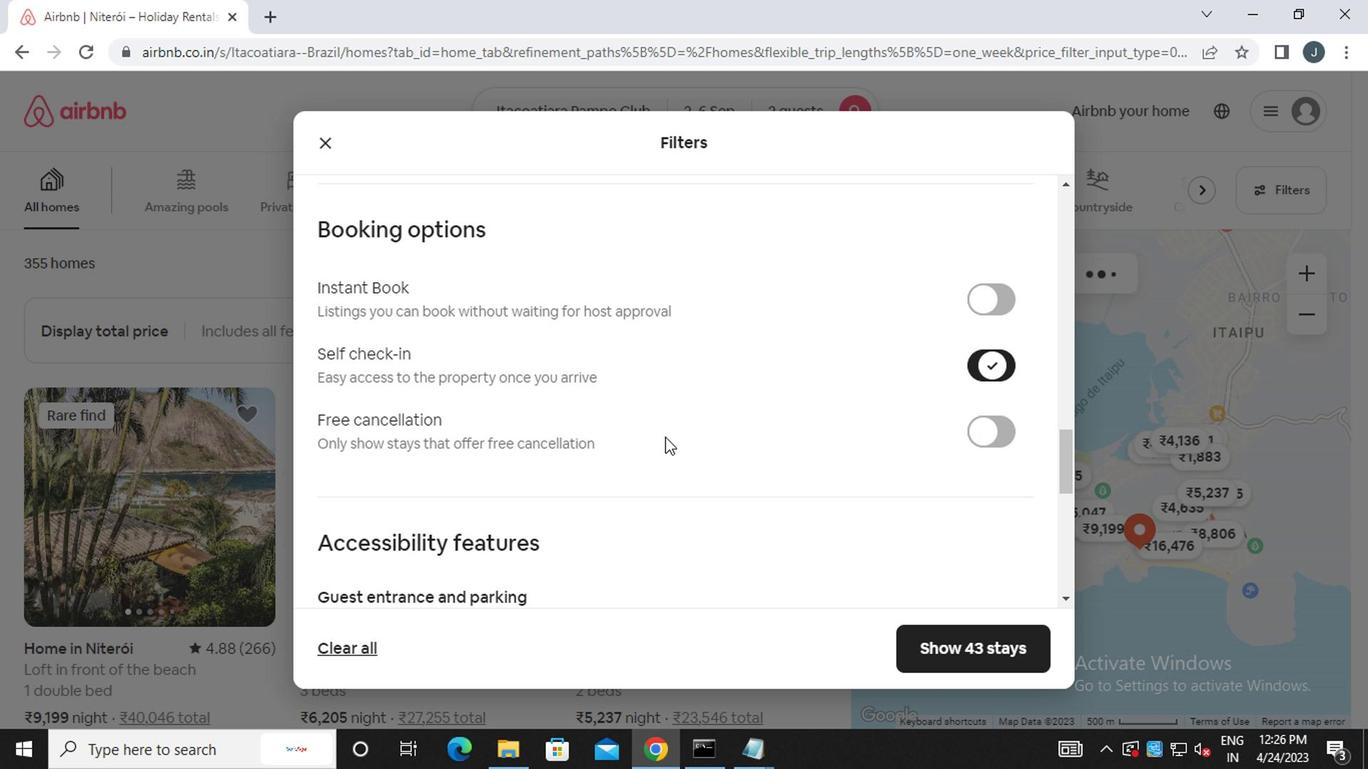 
Action: Mouse scrolled (592, 442) with delta (0, 0)
Screenshot: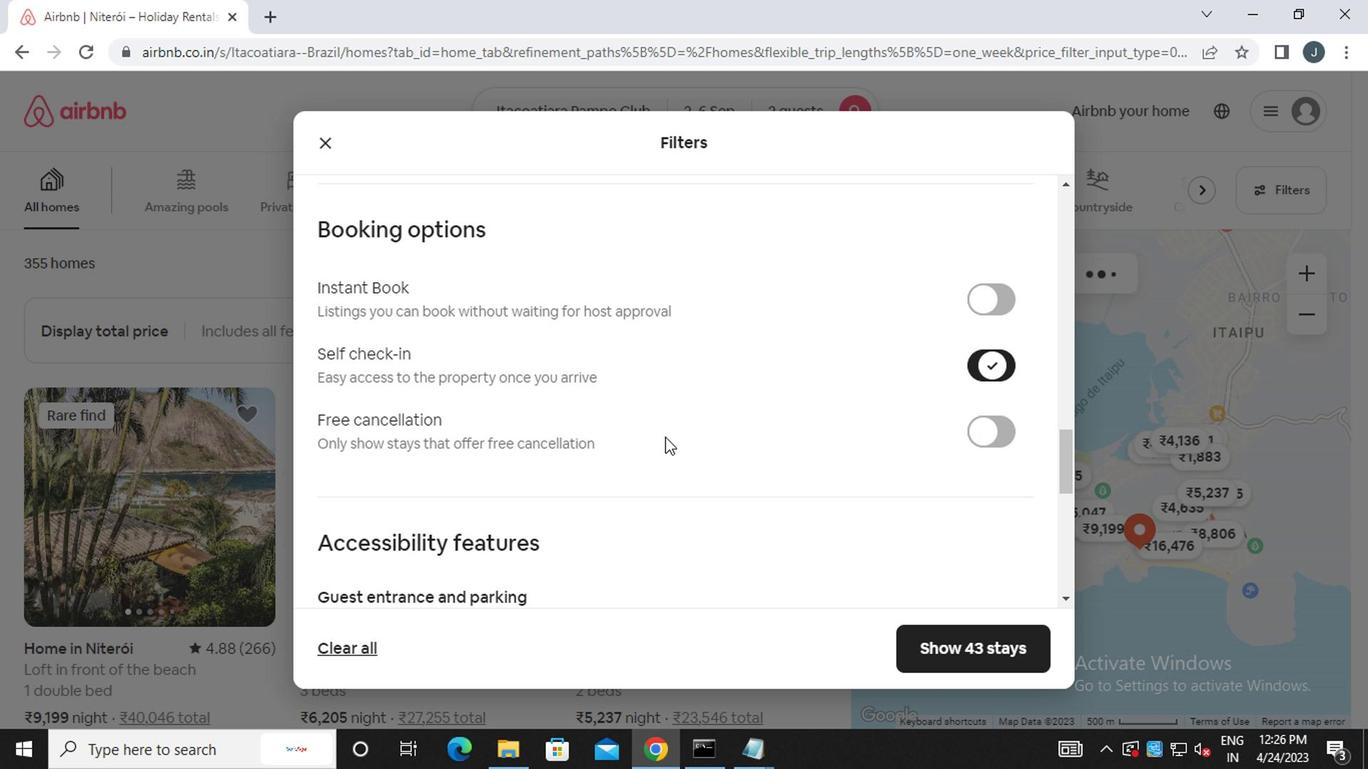 
Action: Mouse moved to (591, 443)
Screenshot: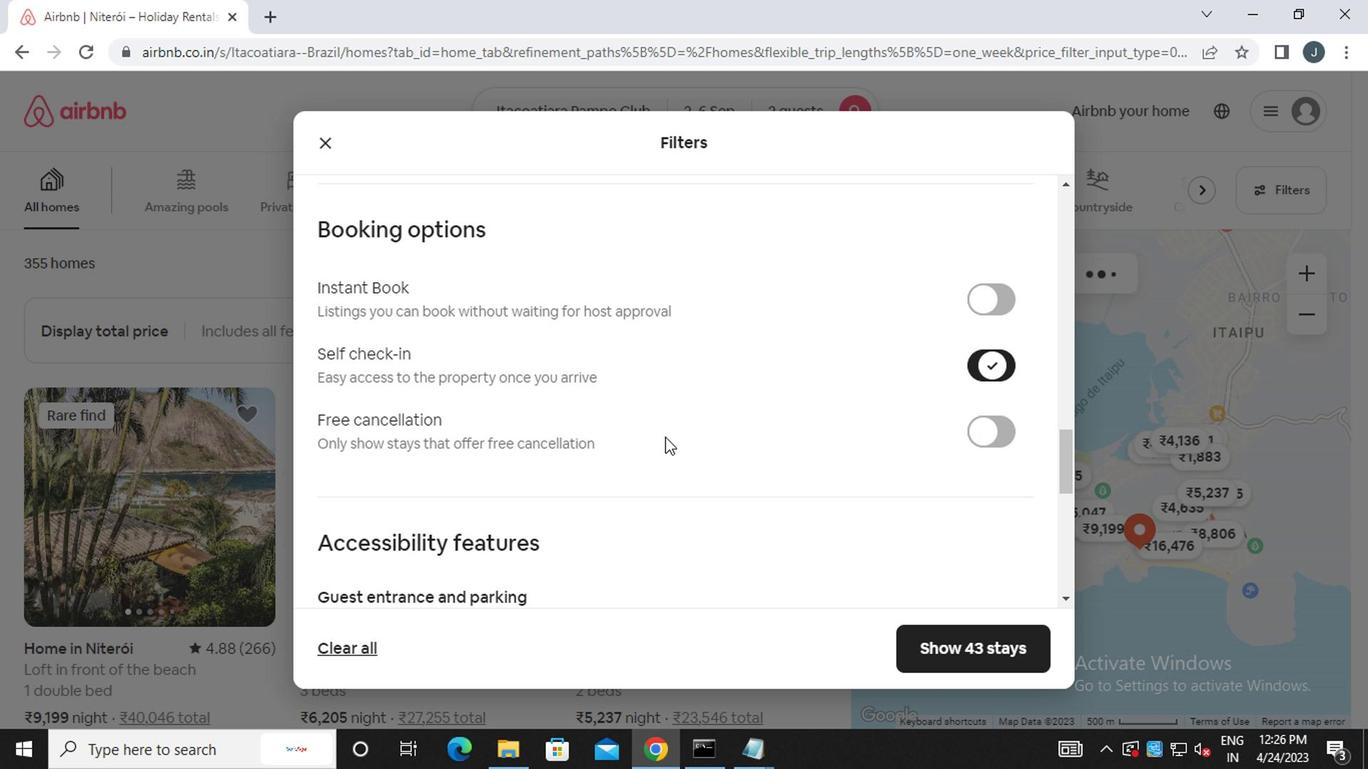 
Action: Mouse scrolled (591, 442) with delta (0, 0)
Screenshot: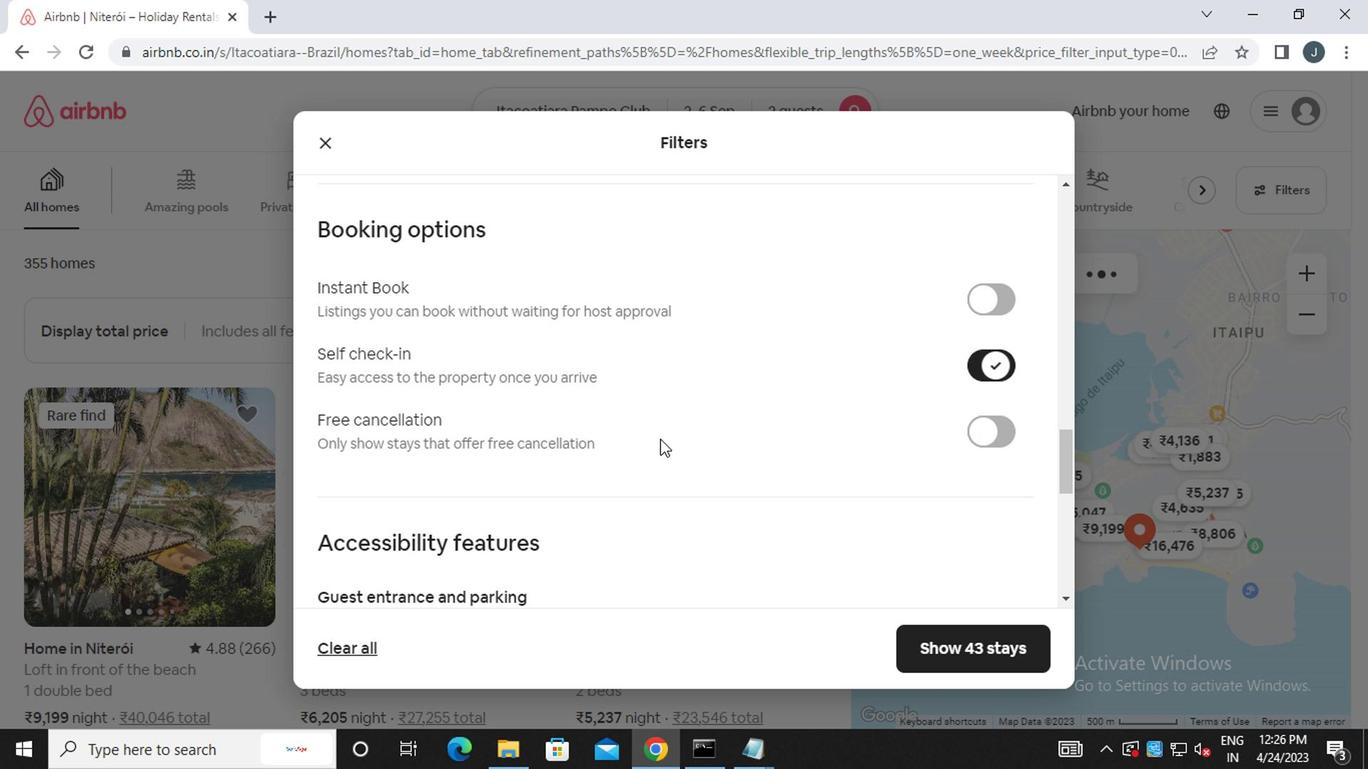 
Action: Mouse moved to (583, 450)
Screenshot: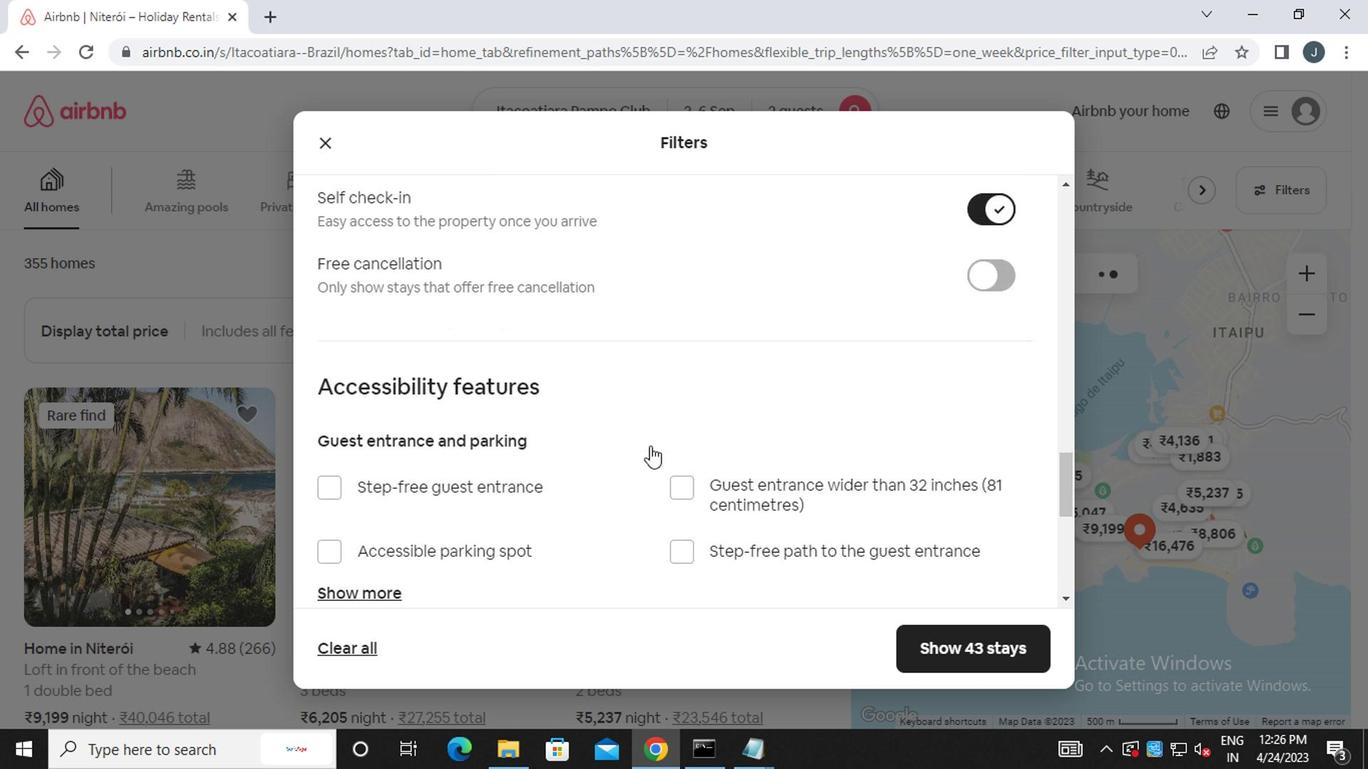 
Action: Mouse scrolled (583, 449) with delta (0, 0)
Screenshot: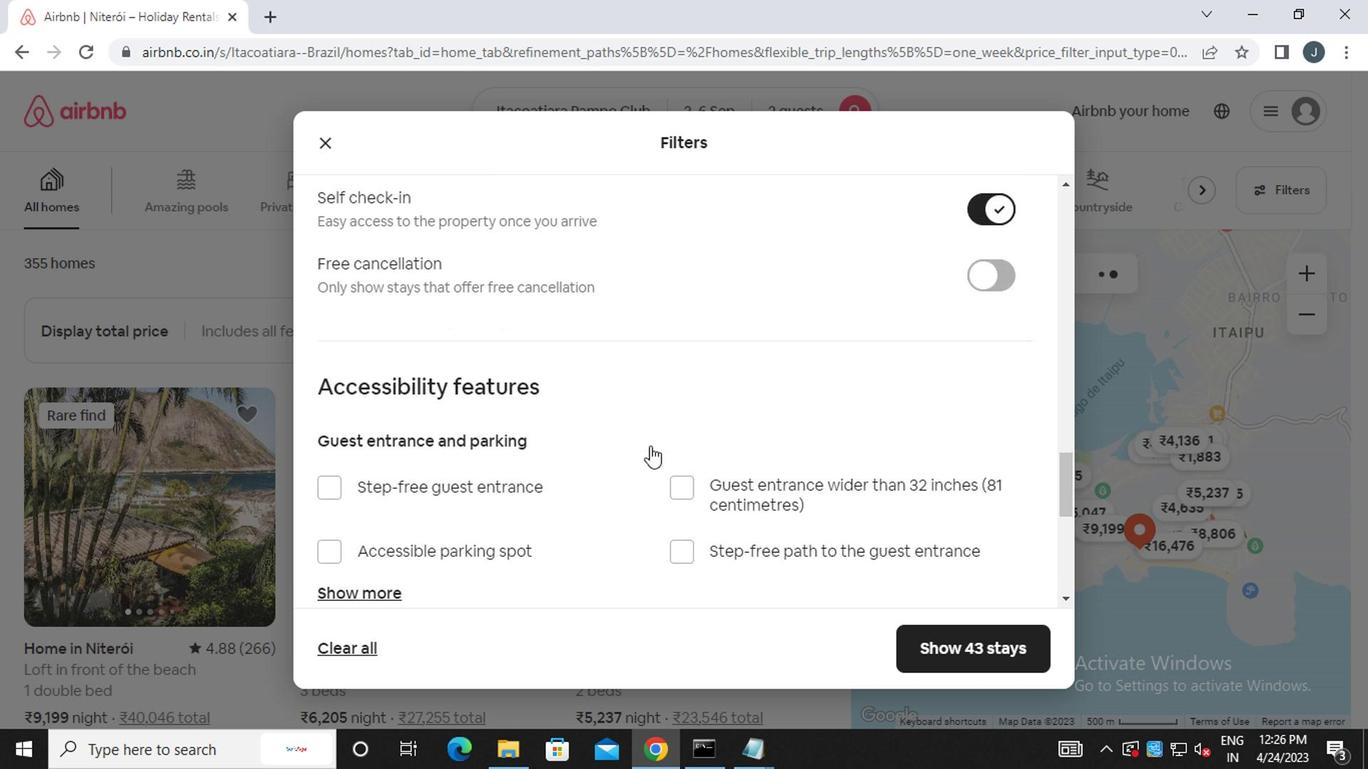 
Action: Mouse moved to (582, 450)
Screenshot: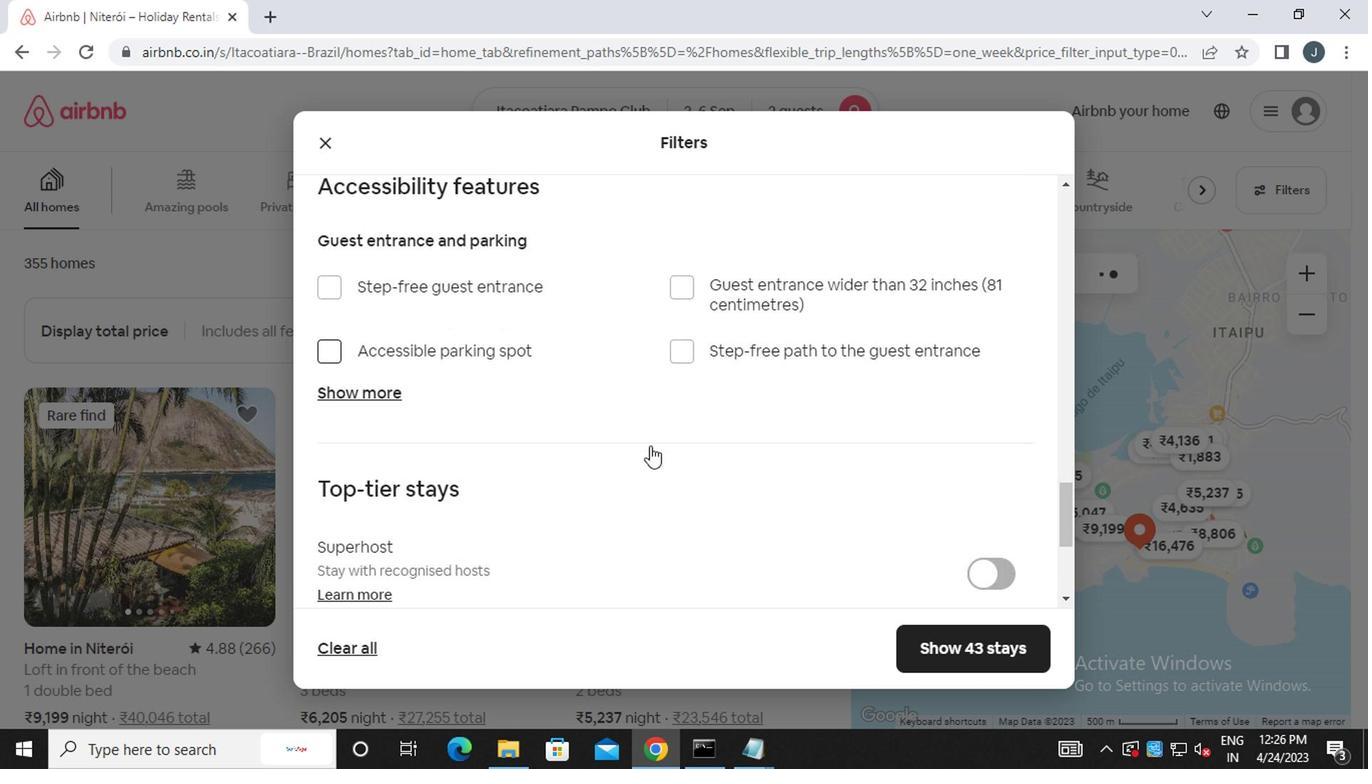 
Action: Mouse scrolled (582, 449) with delta (0, 0)
Screenshot: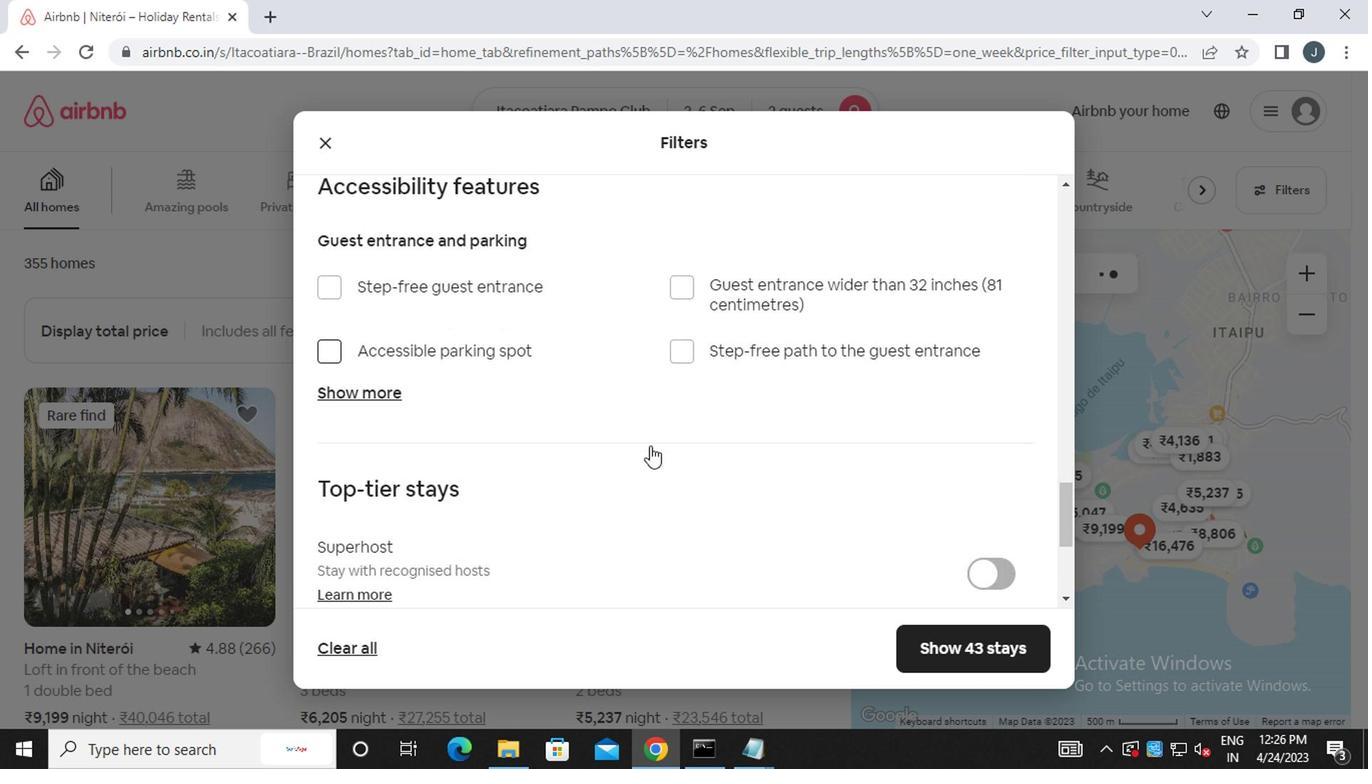 
Action: Mouse scrolled (582, 449) with delta (0, 0)
Screenshot: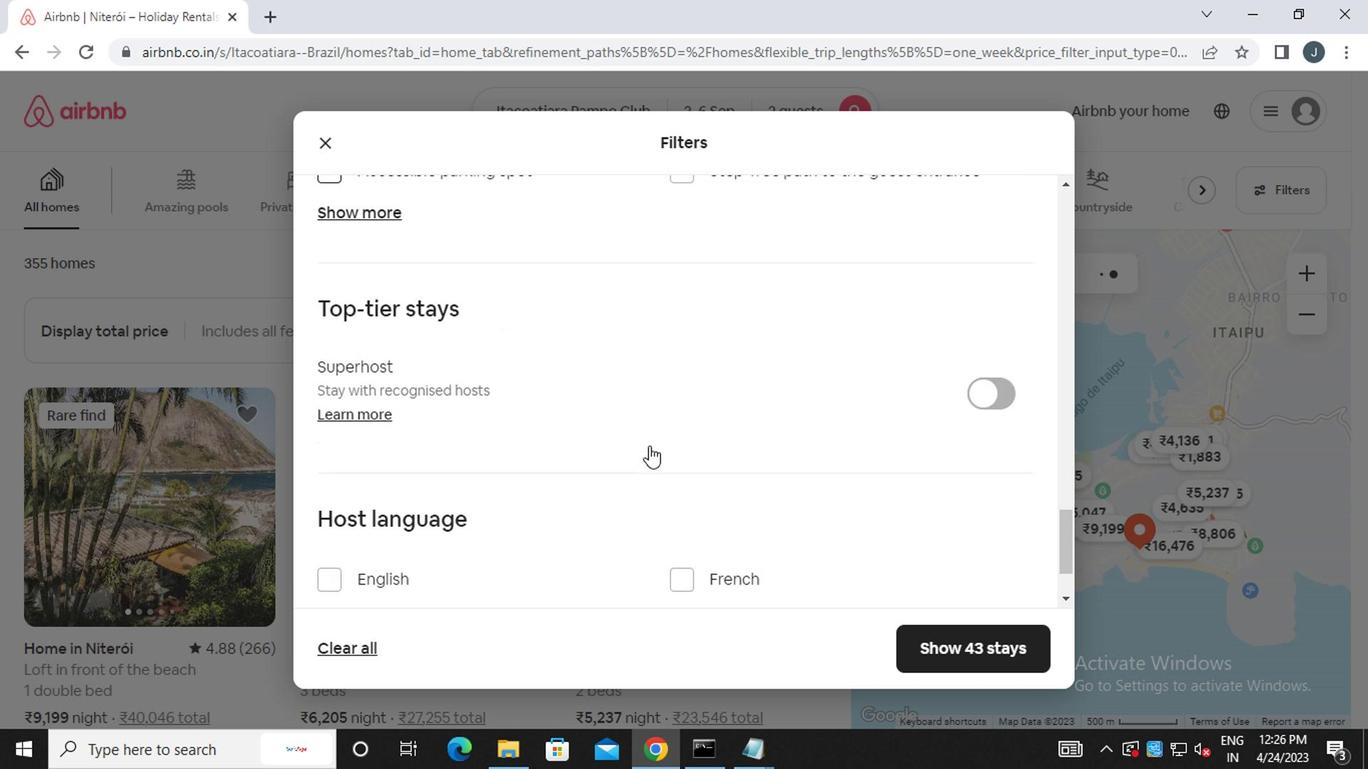 
Action: Mouse scrolled (582, 449) with delta (0, 0)
Screenshot: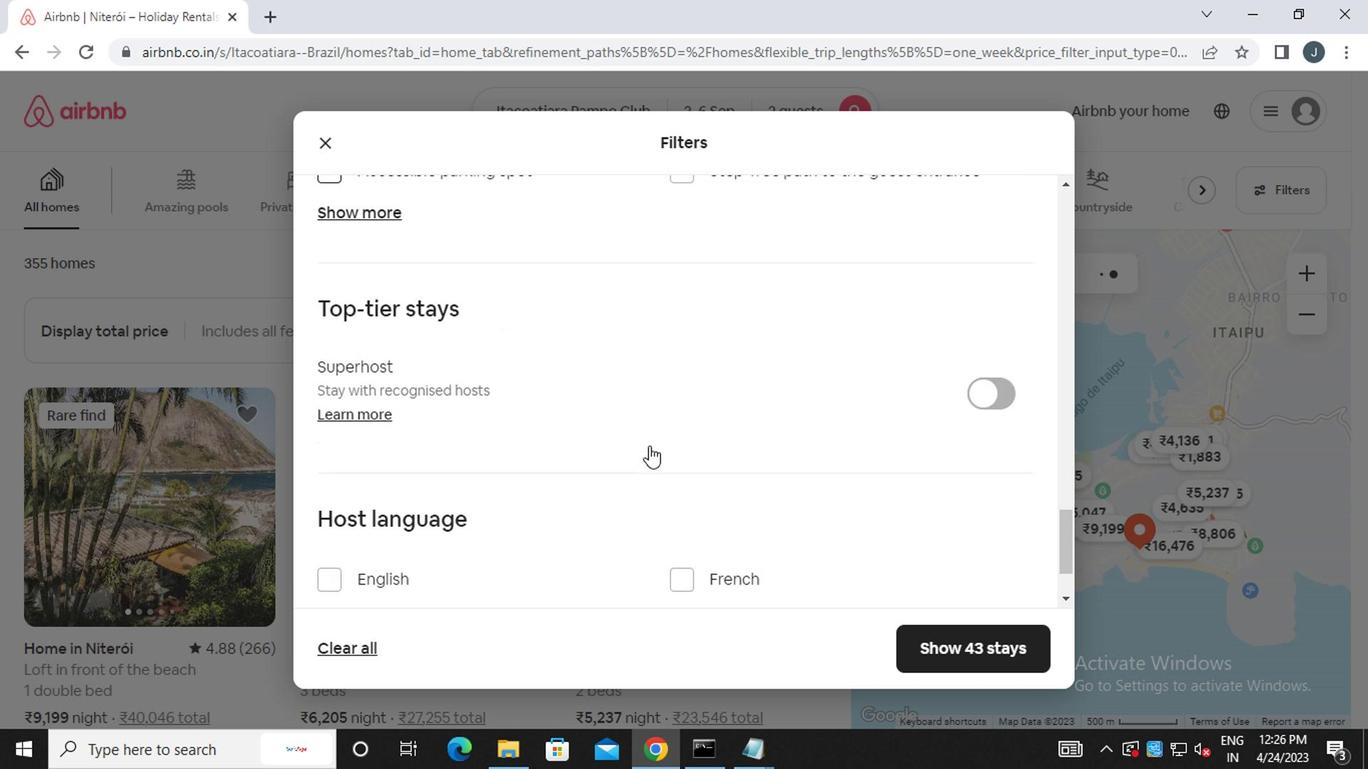 
Action: Mouse scrolled (582, 449) with delta (0, 0)
Screenshot: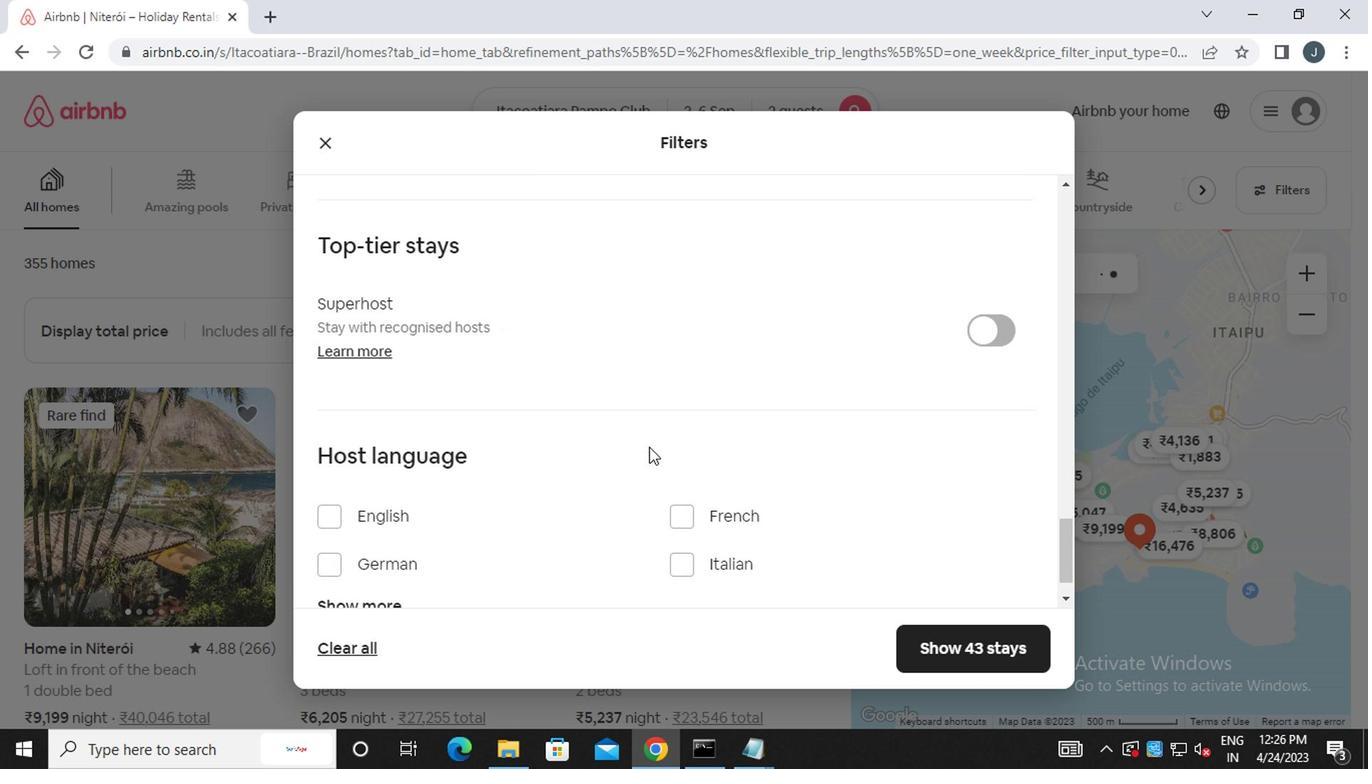 
Action: Mouse scrolled (582, 449) with delta (0, 0)
Screenshot: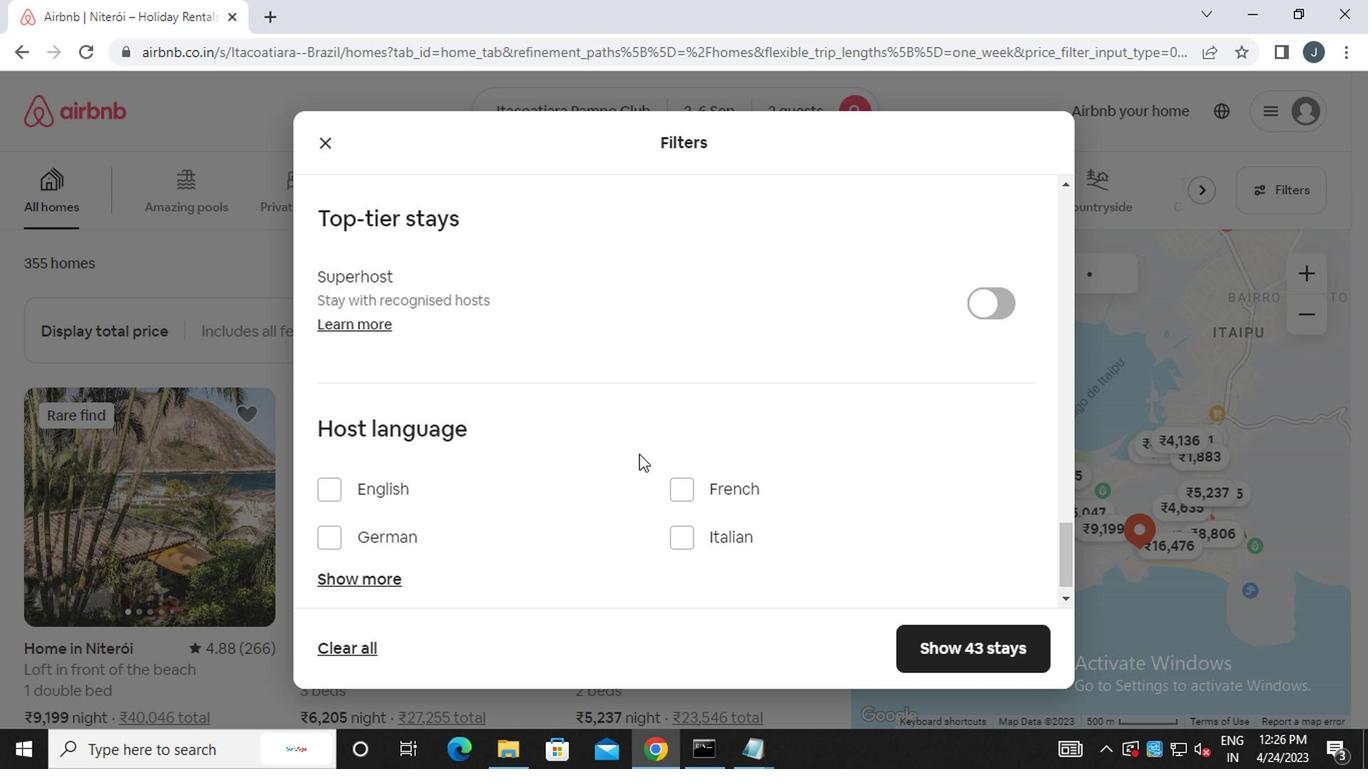 
Action: Mouse scrolled (582, 449) with delta (0, 0)
Screenshot: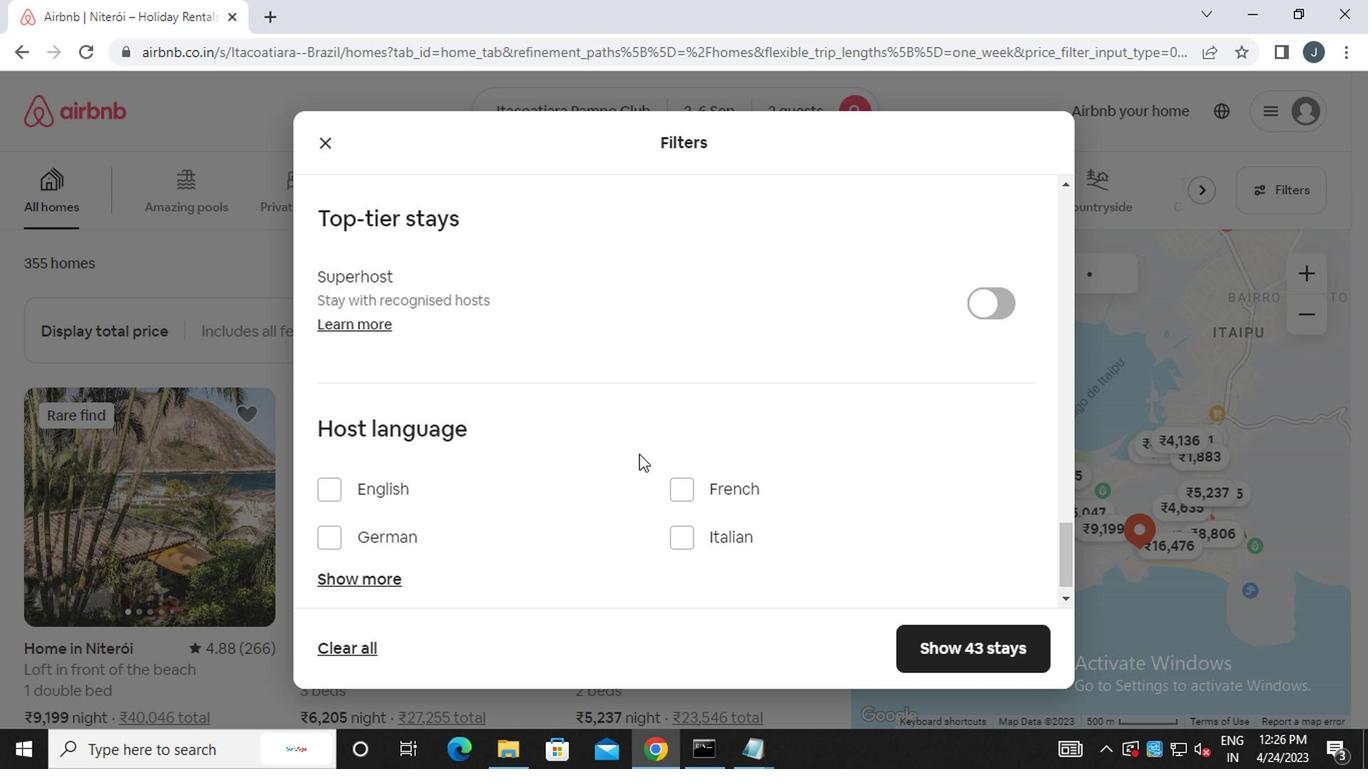 
Action: Mouse scrolled (582, 449) with delta (0, 0)
Screenshot: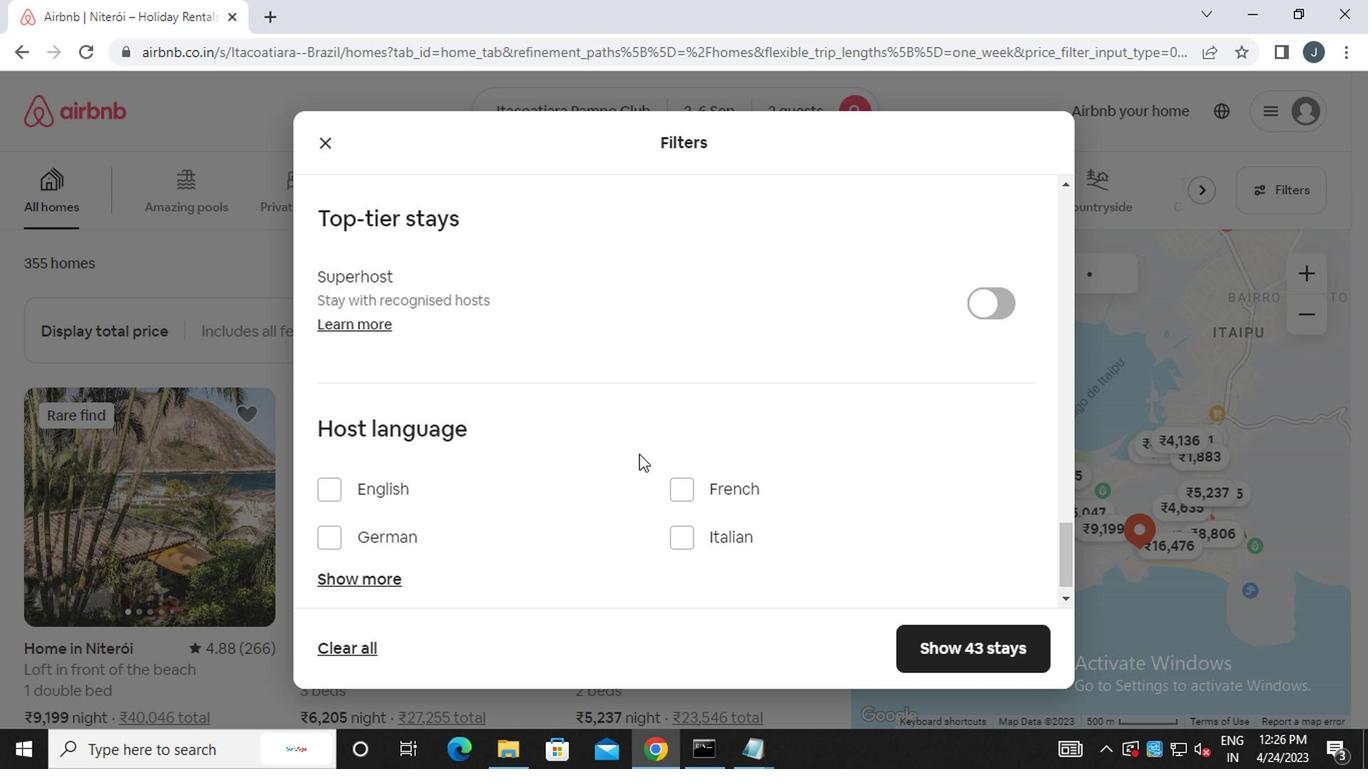 
Action: Mouse scrolled (582, 449) with delta (0, 0)
Screenshot: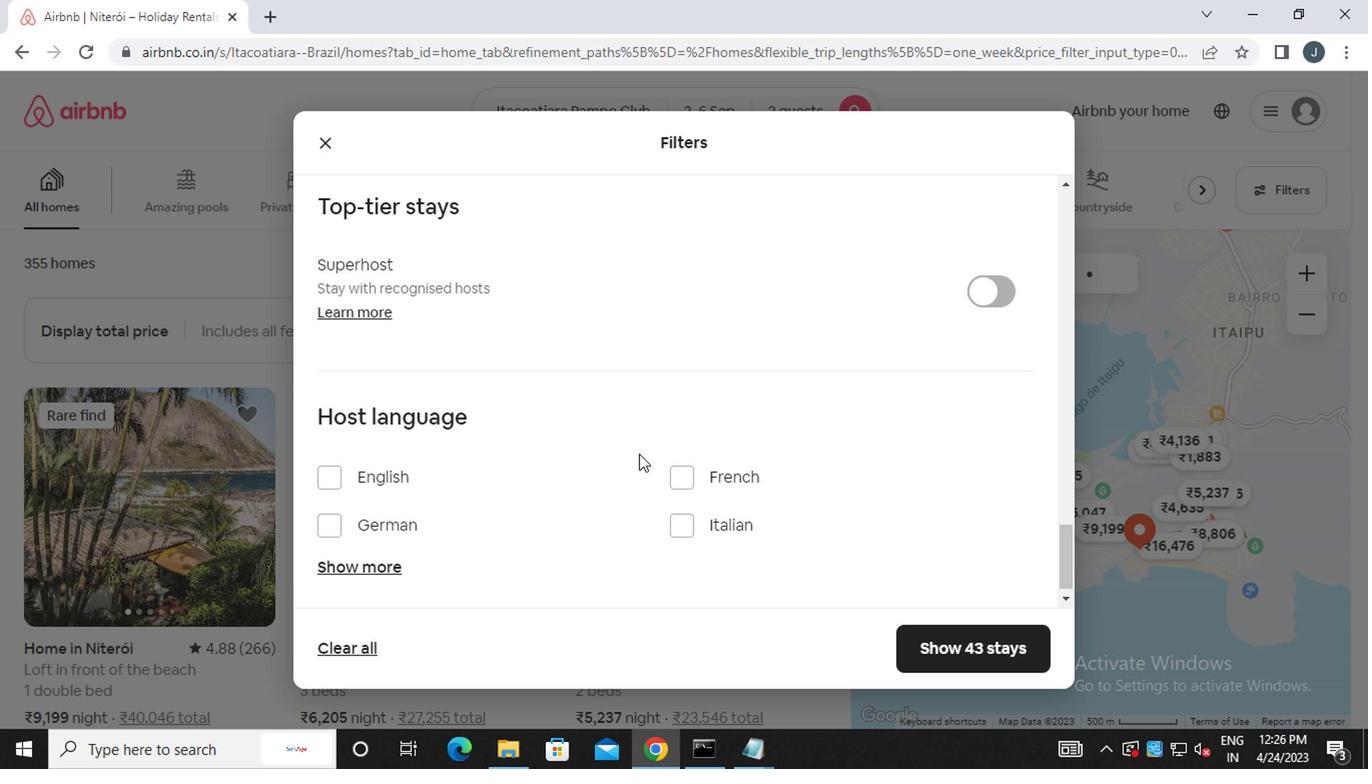 
Action: Mouse scrolled (582, 449) with delta (0, 0)
Screenshot: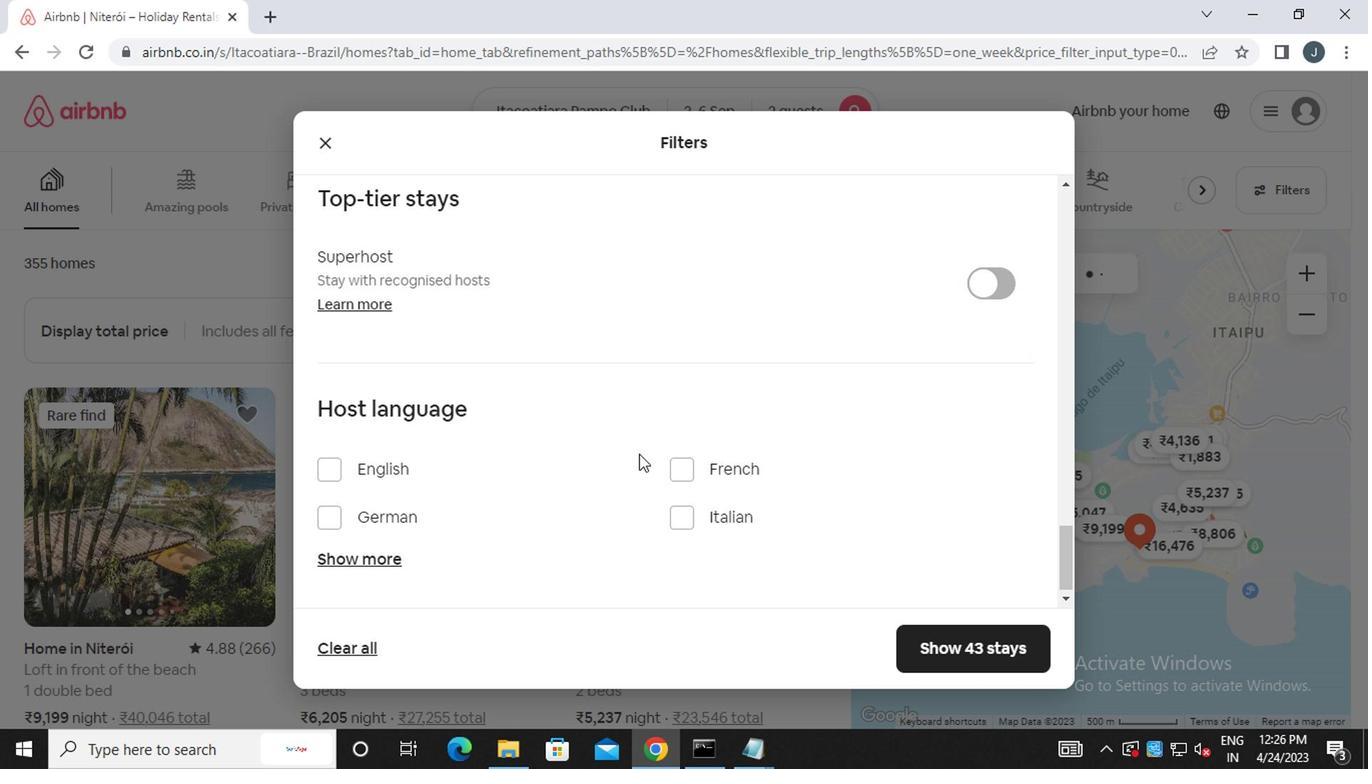 
Action: Mouse moved to (393, 513)
Screenshot: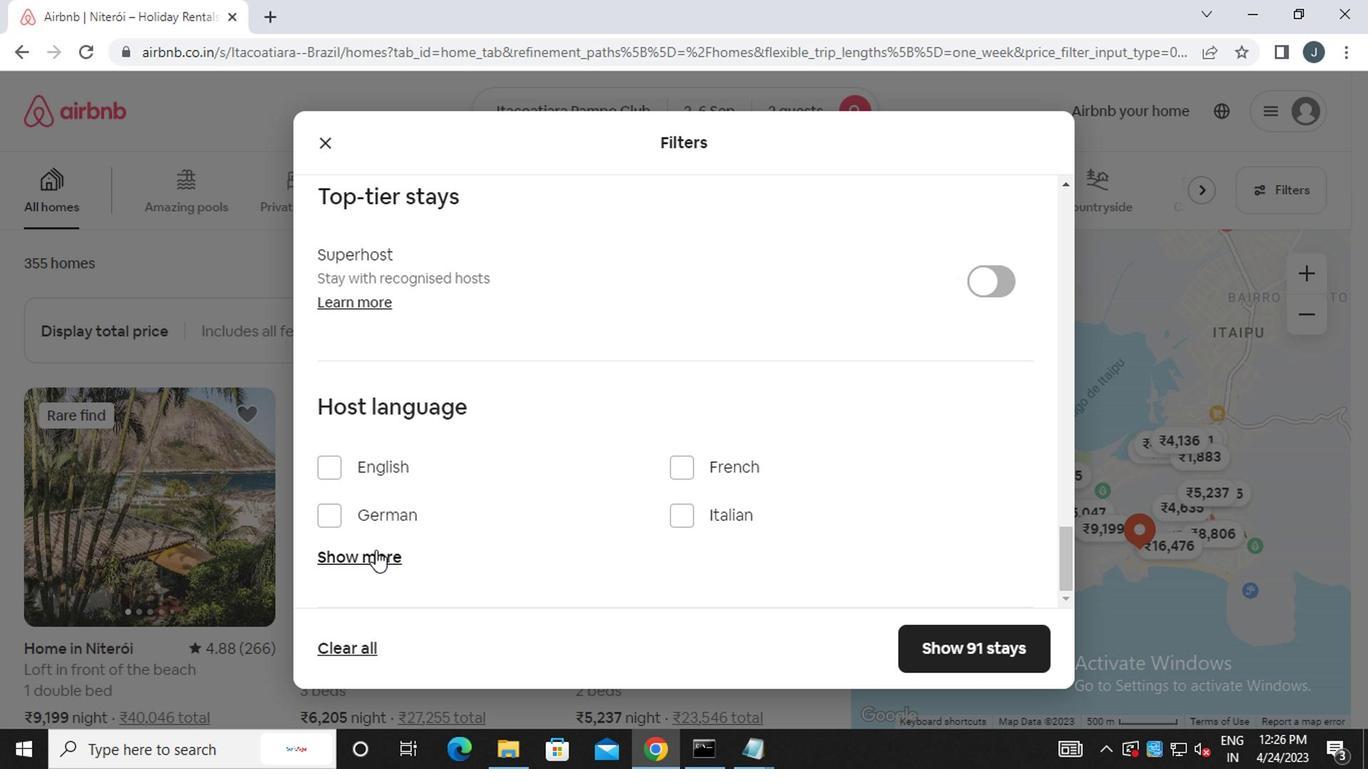 
Action: Mouse pressed left at (393, 513)
Screenshot: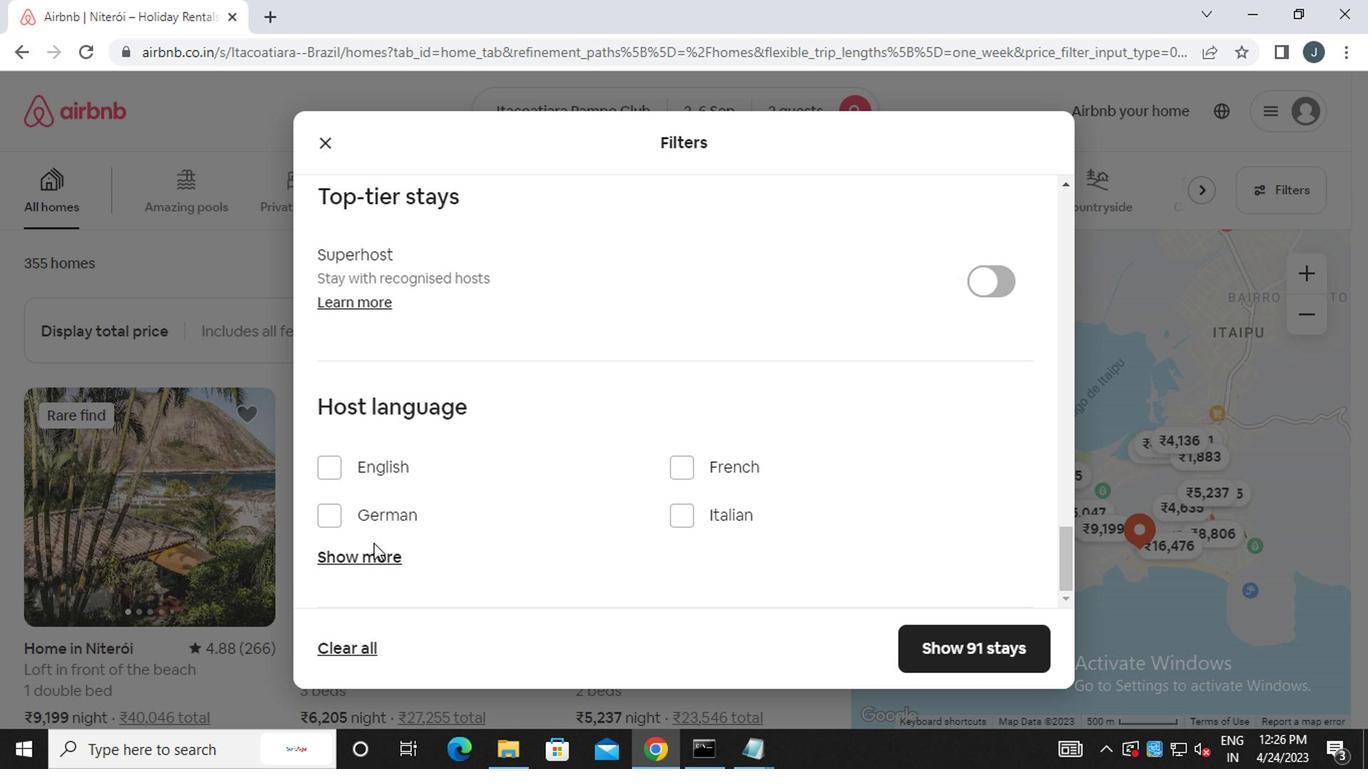 
Action: Mouse moved to (392, 521)
Screenshot: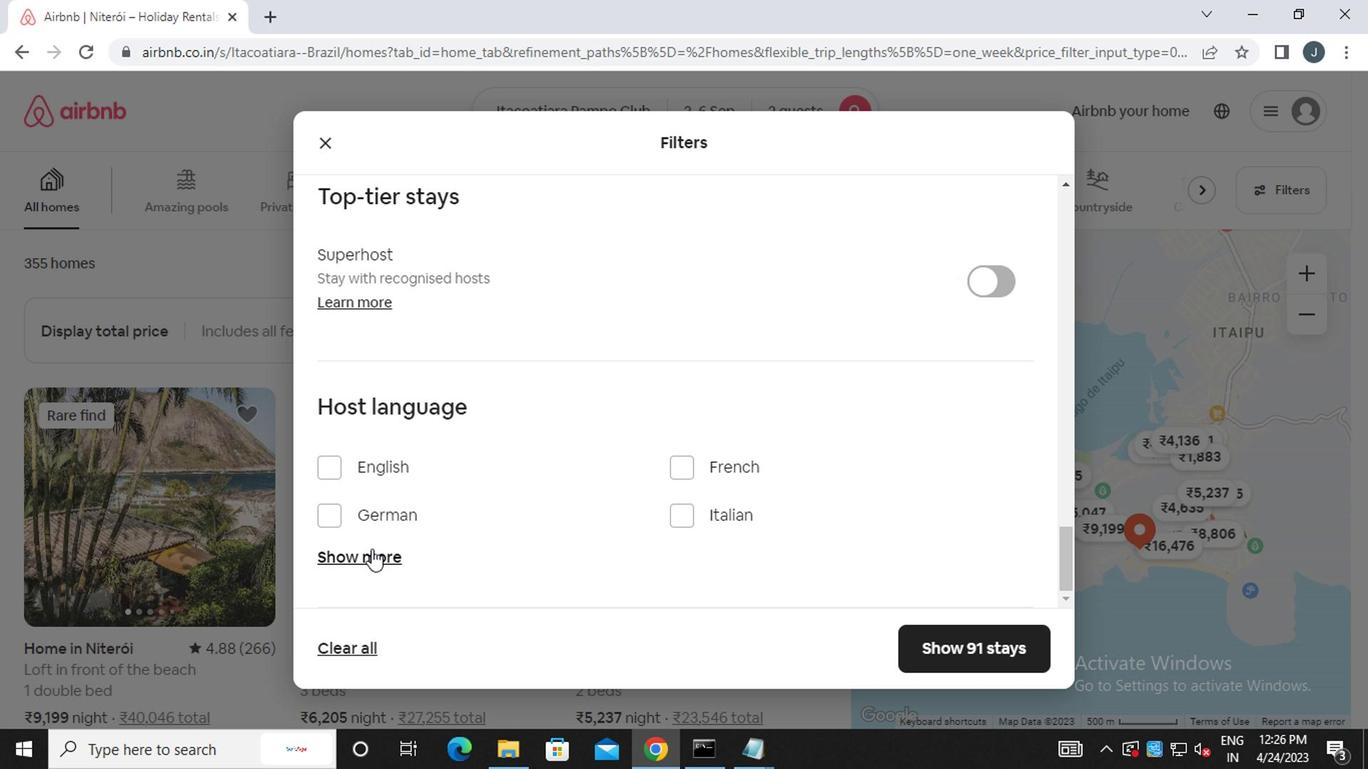 
Action: Mouse pressed left at (392, 521)
Screenshot: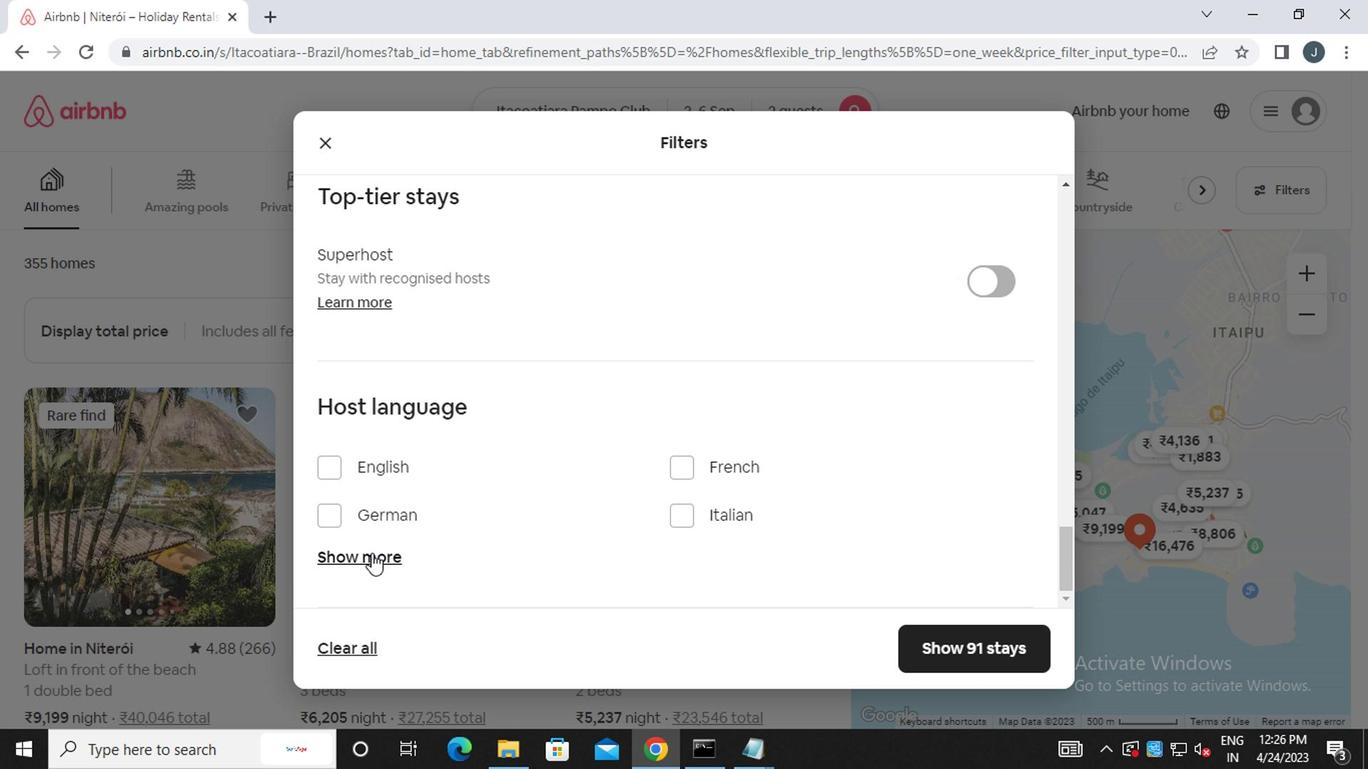 
Action: Mouse moved to (392, 521)
Screenshot: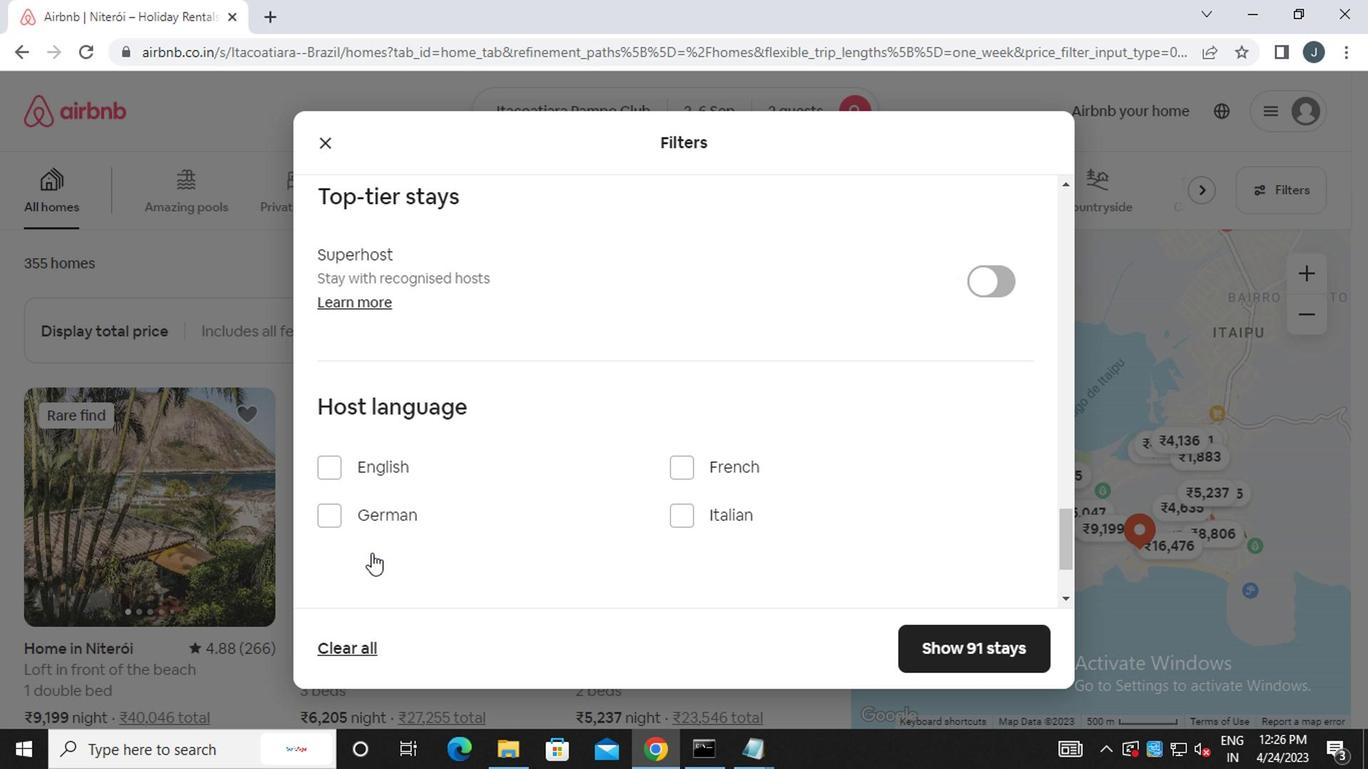 
Action: Mouse pressed left at (392, 521)
Screenshot: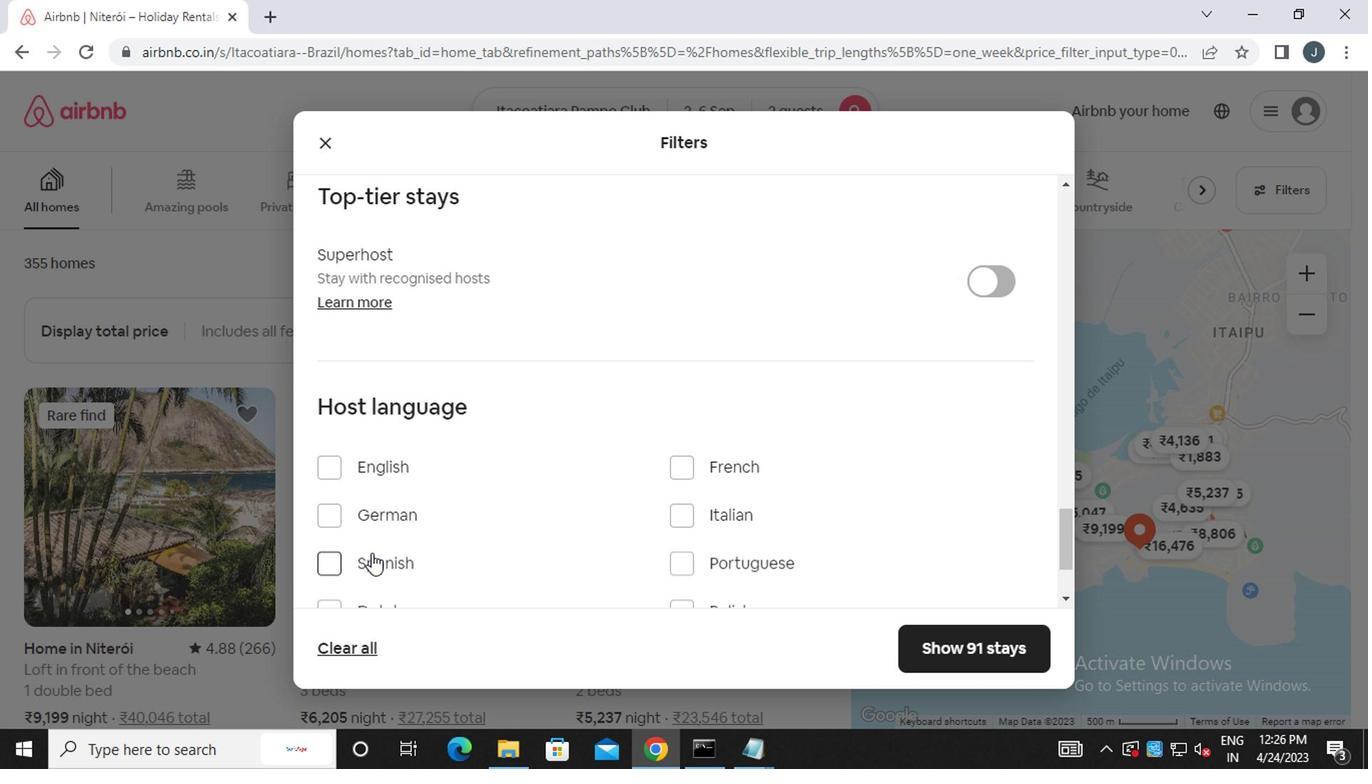 
Action: Mouse moved to (816, 589)
Screenshot: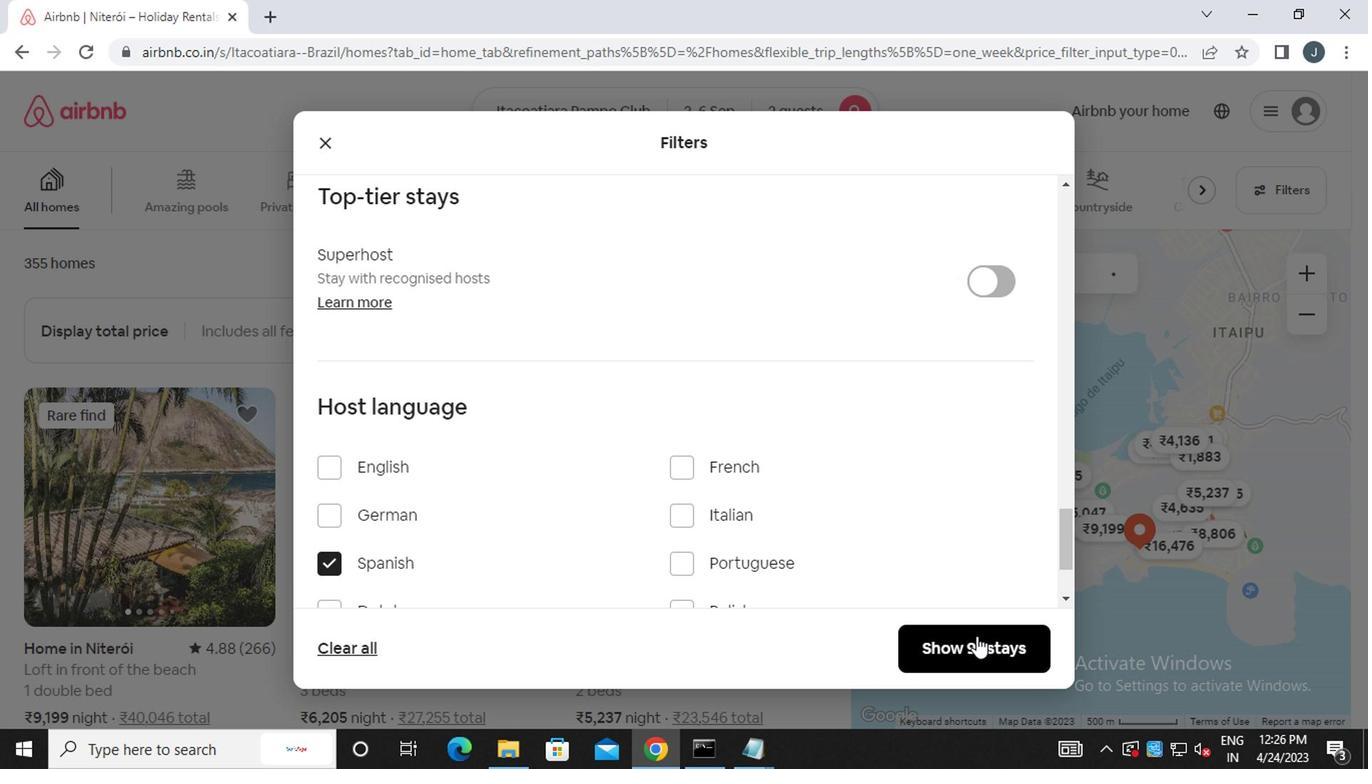 
Action: Mouse pressed left at (816, 589)
Screenshot: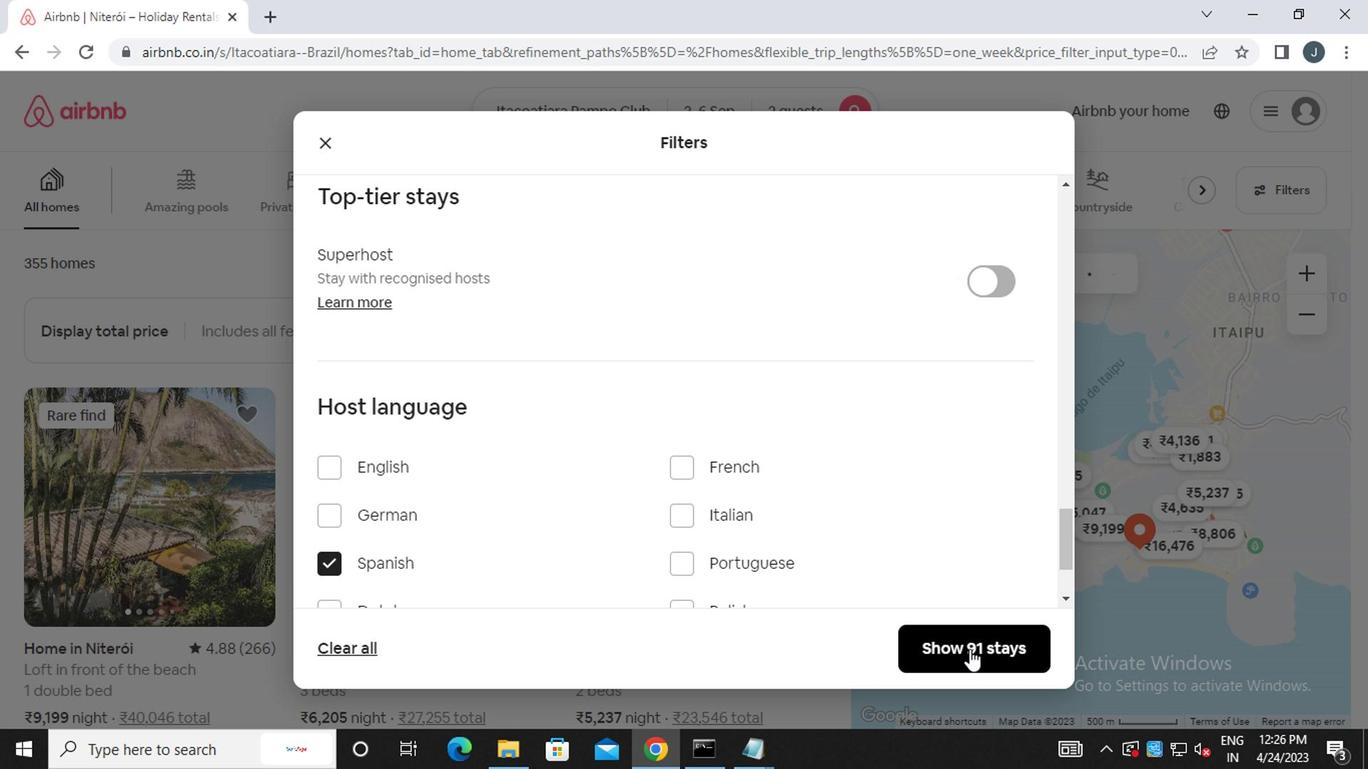 
Action: Mouse moved to (812, 583)
Screenshot: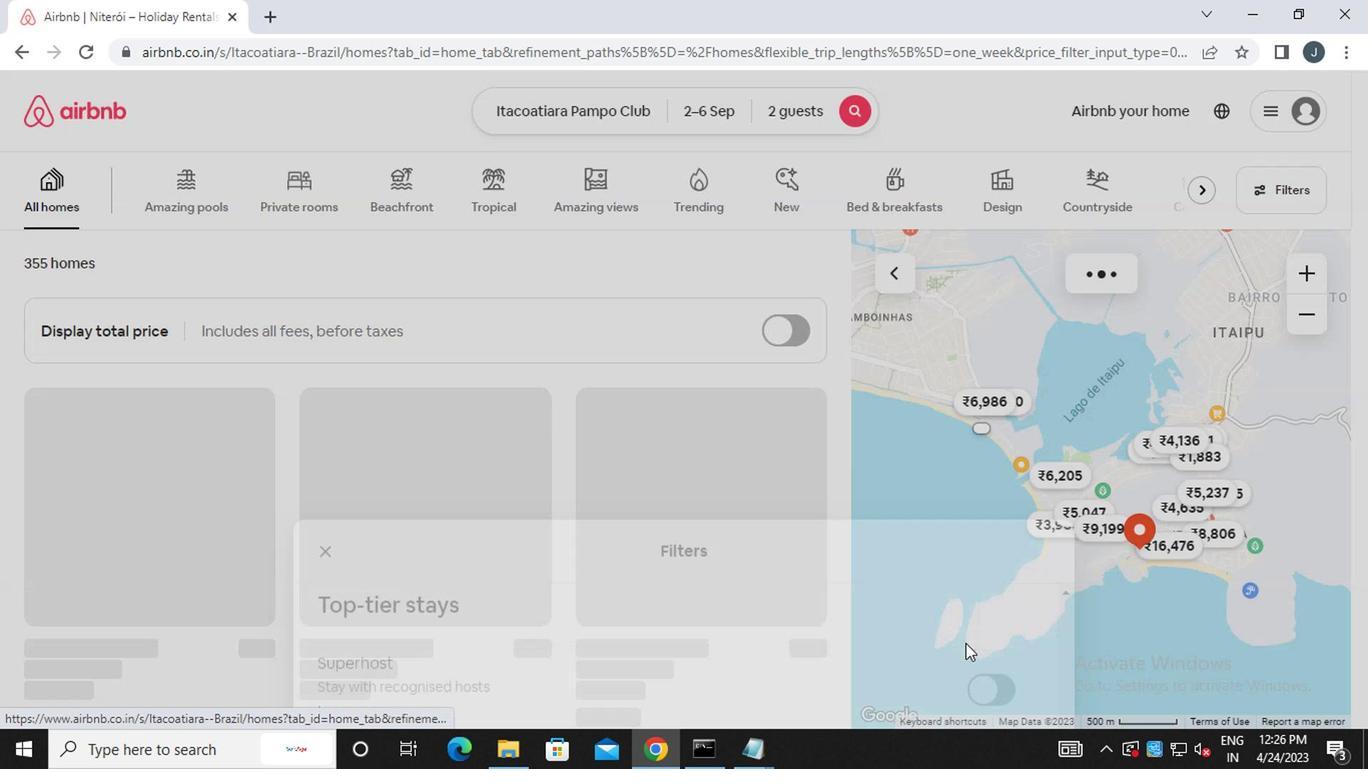 
